 Task: Find connections with filter location Bejaïa with filter topic #Futurewith filter profile language Spanish with filter current company ArcelorMittal Nippon Steel India with filter school GMR Institute of Technology (GMRIT), GMR Nagar, Rajam, Srikakulam Dt.,-532127 (CC-34)) with filter industry Museums, Historical Sites, and Zoos with filter service category Marketing with filter keywords title Photographer
Action: Mouse moved to (564, 80)
Screenshot: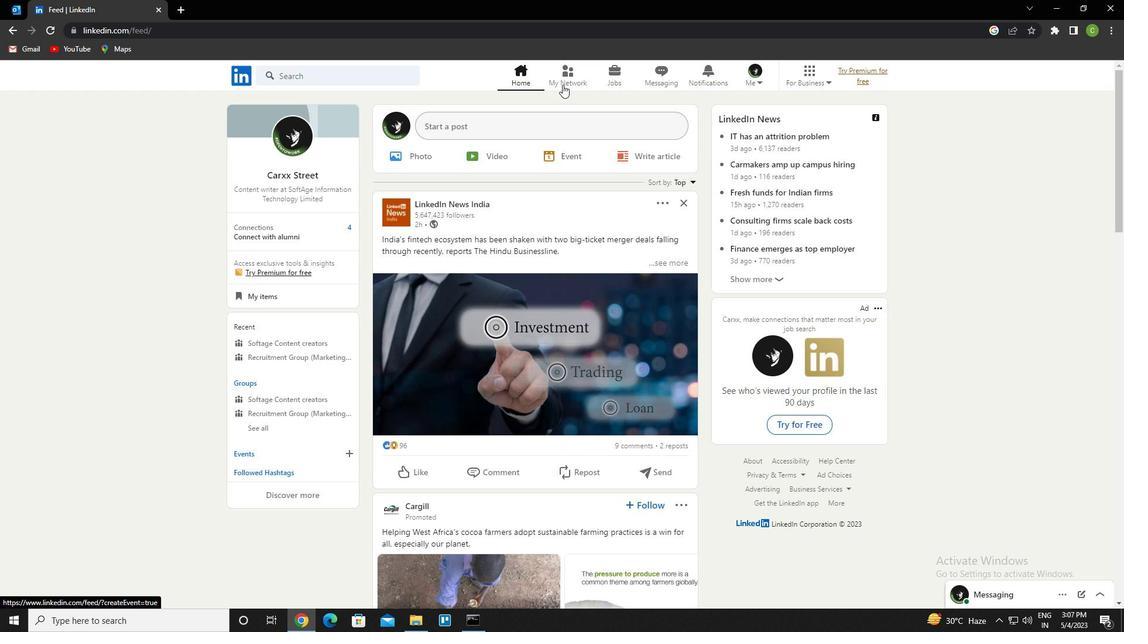 
Action: Mouse pressed left at (564, 80)
Screenshot: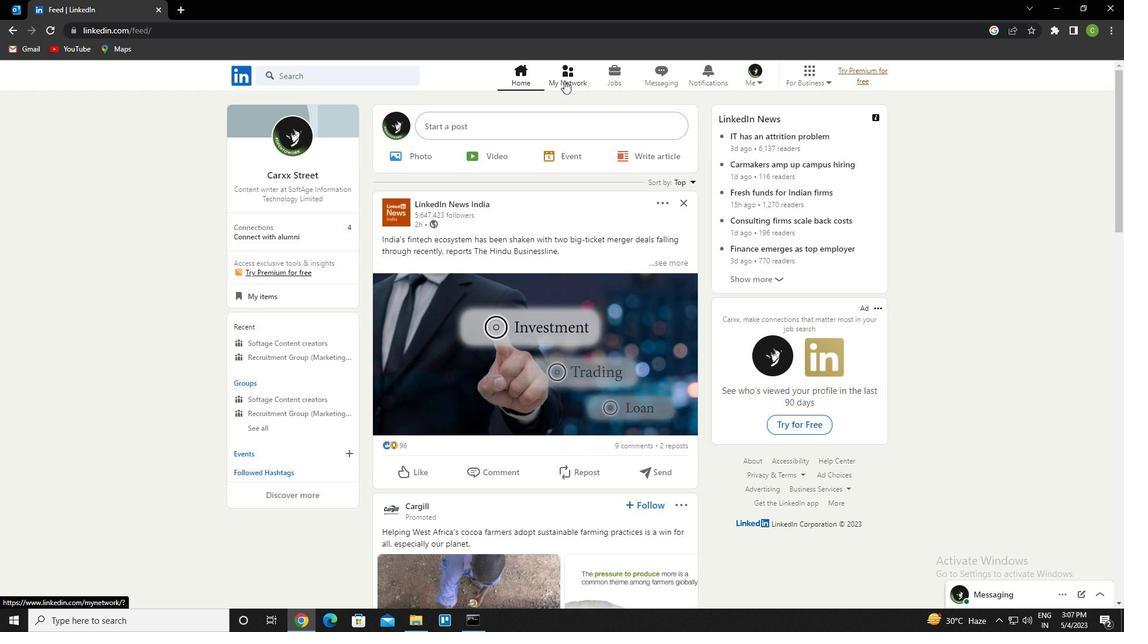 
Action: Mouse moved to (361, 142)
Screenshot: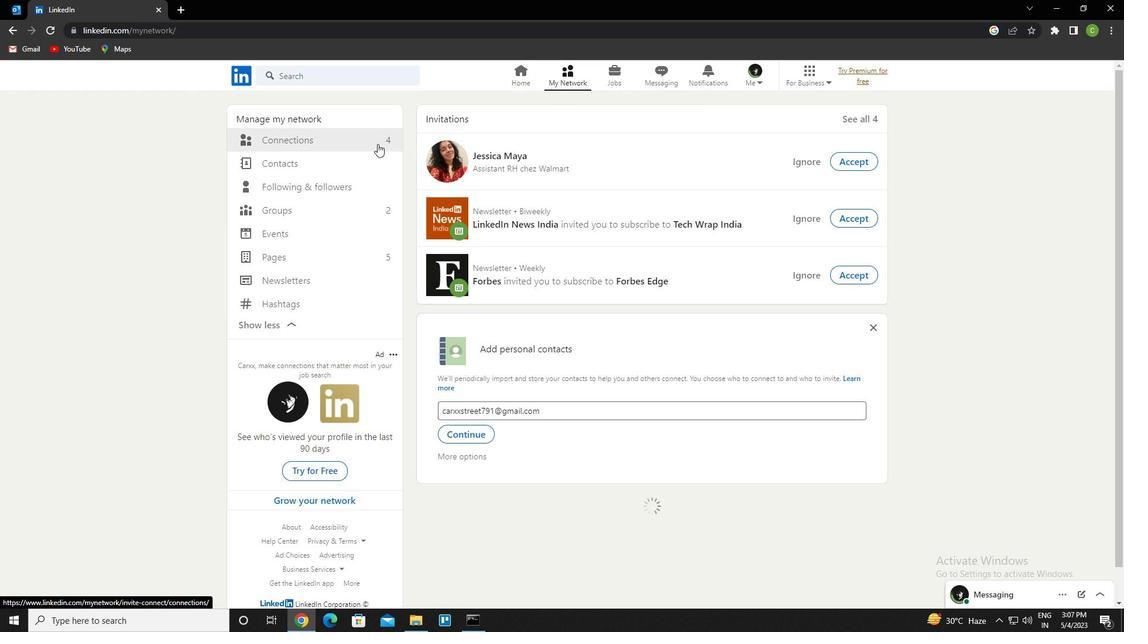 
Action: Mouse pressed left at (361, 142)
Screenshot: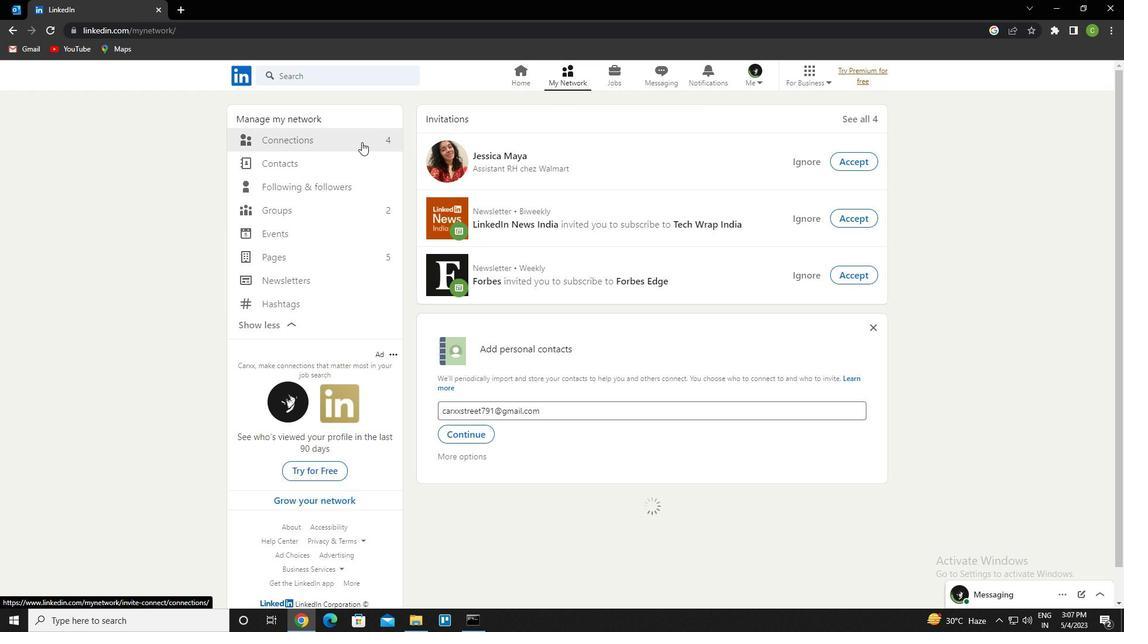 
Action: Mouse moved to (660, 141)
Screenshot: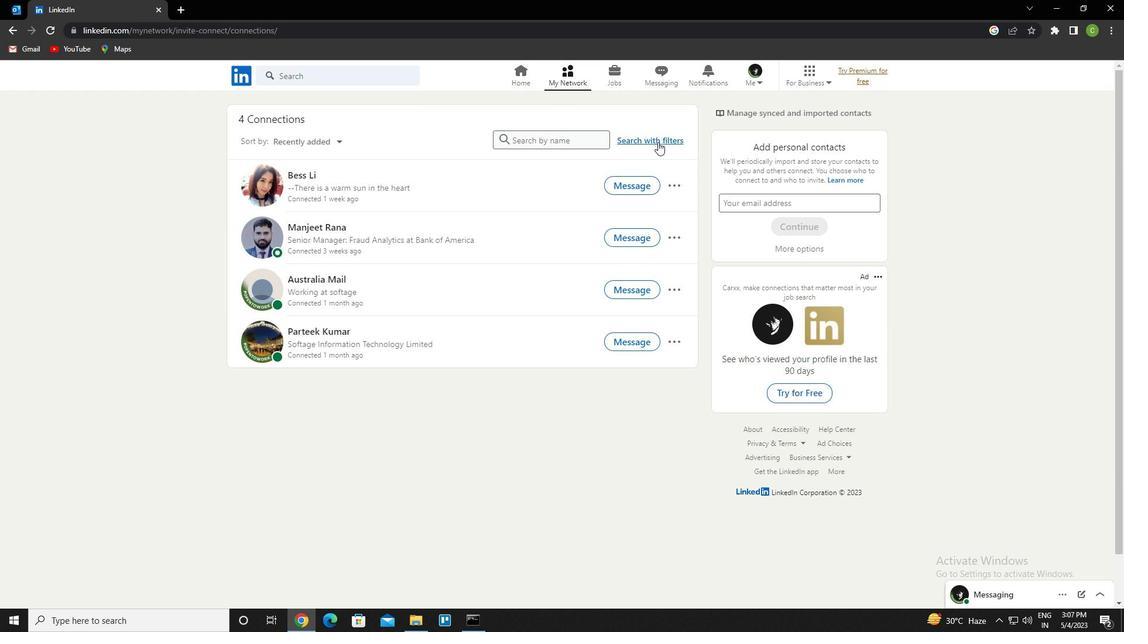 
Action: Mouse pressed left at (660, 141)
Screenshot: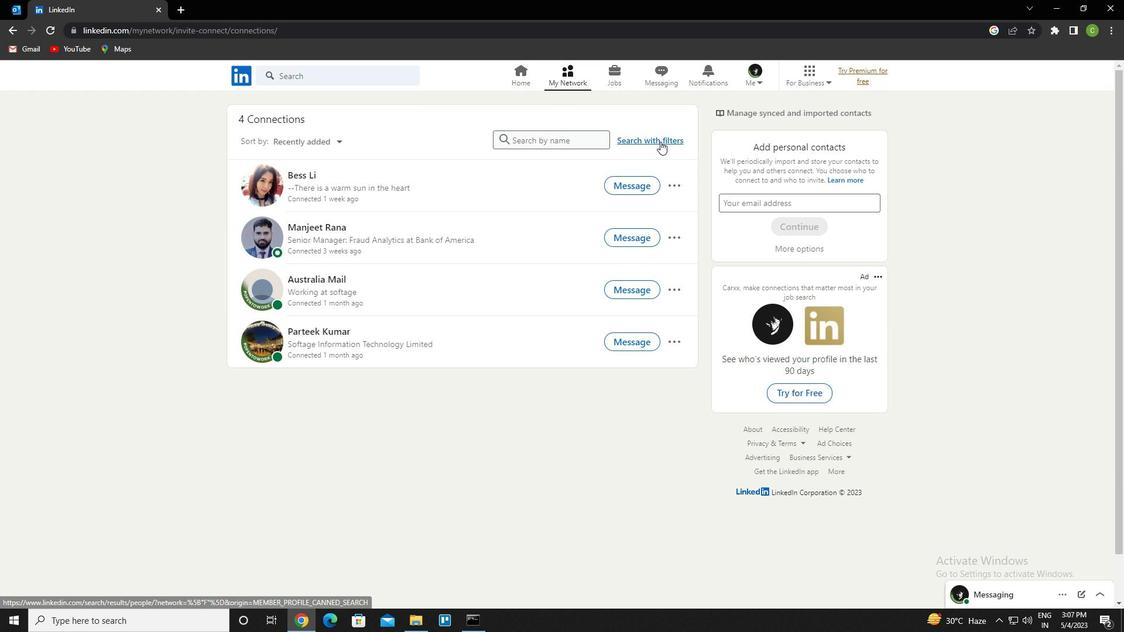 
Action: Mouse moved to (603, 110)
Screenshot: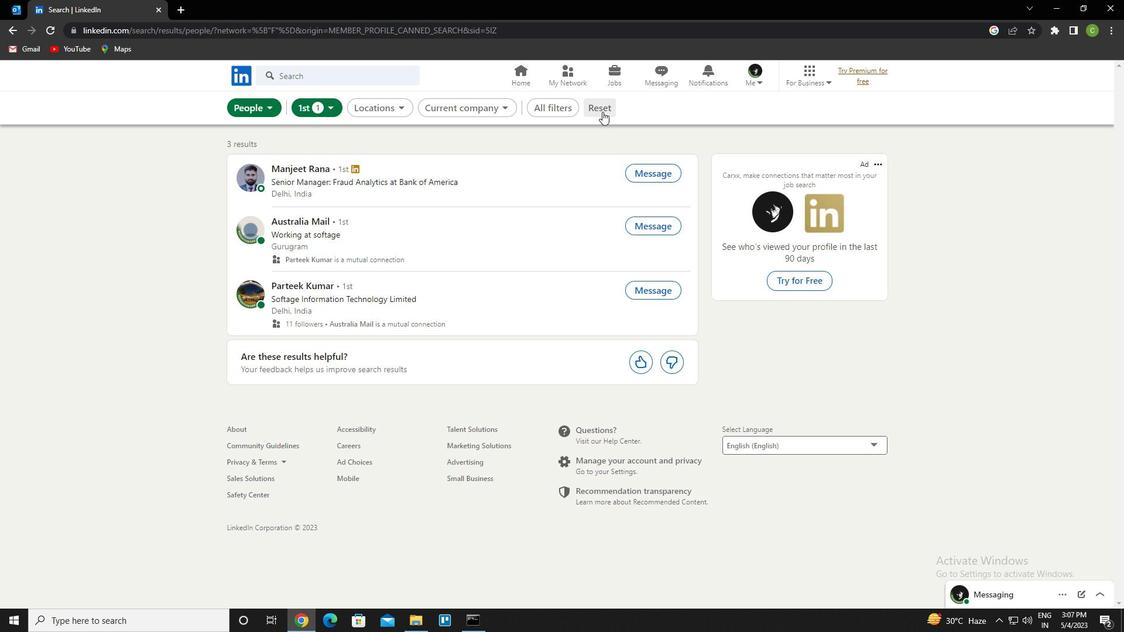
Action: Mouse pressed left at (603, 110)
Screenshot: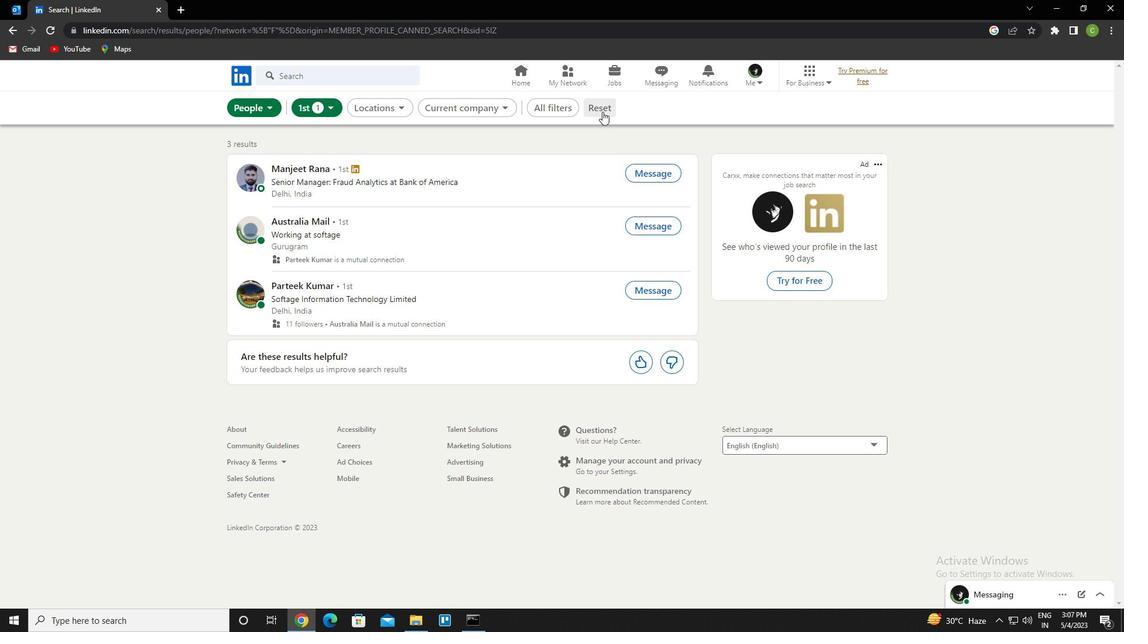 
Action: Mouse moved to (593, 111)
Screenshot: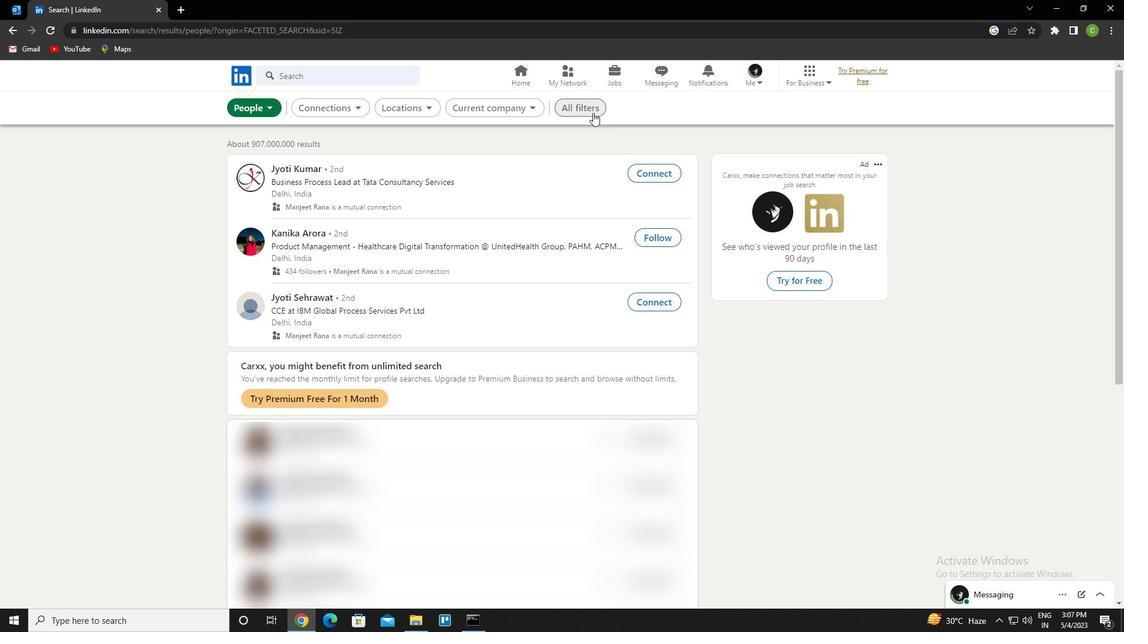 
Action: Mouse pressed left at (593, 111)
Screenshot: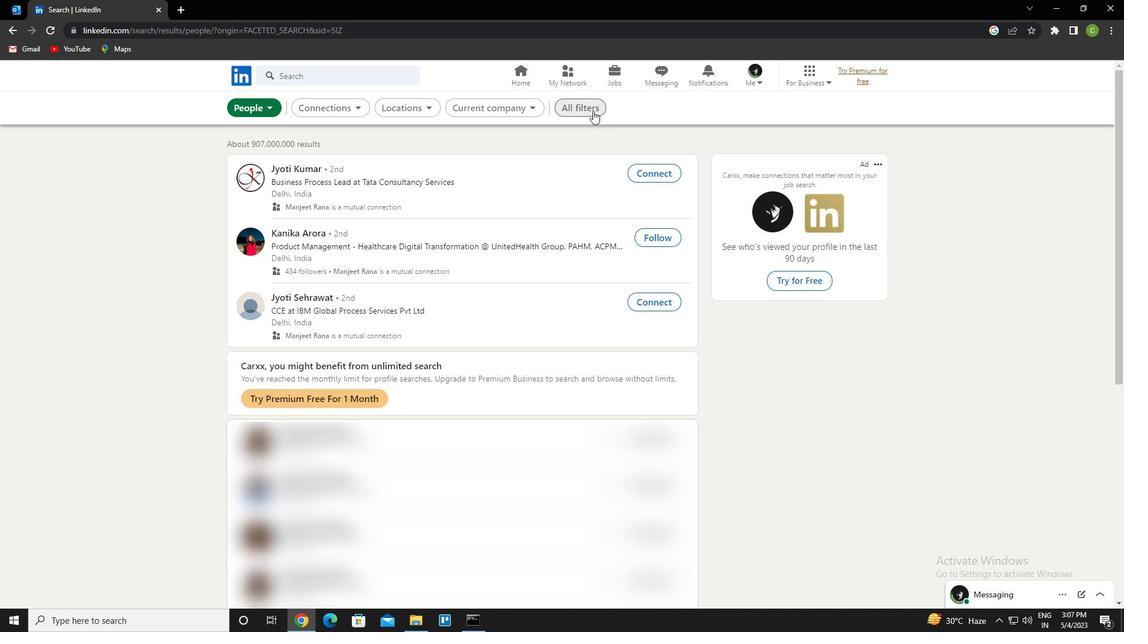 
Action: Mouse moved to (971, 364)
Screenshot: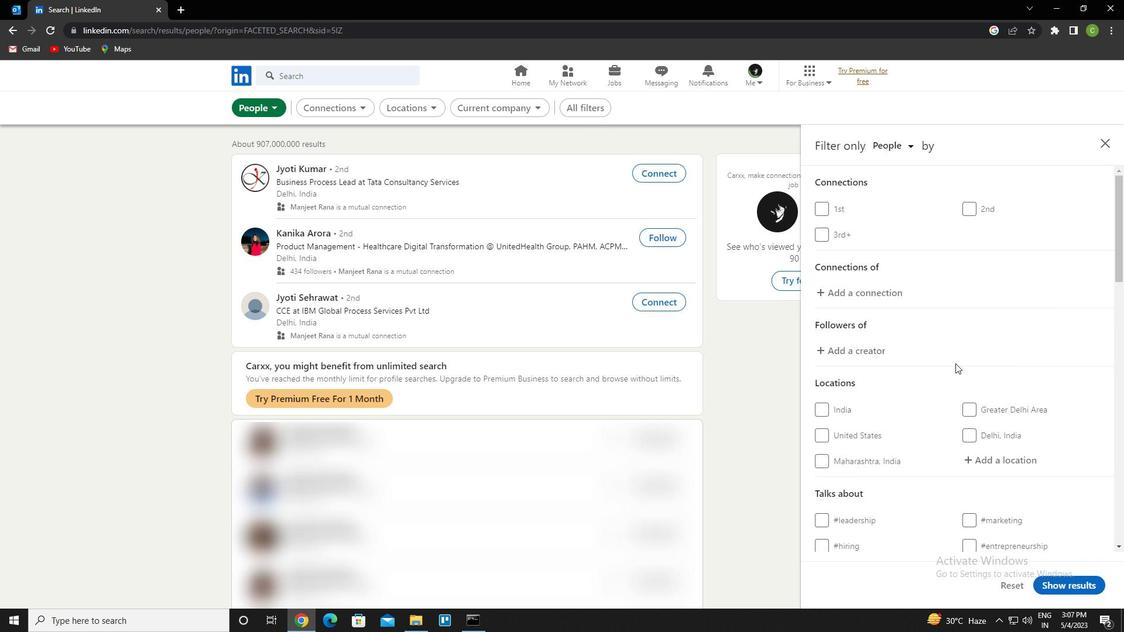 
Action: Mouse scrolled (971, 363) with delta (0, 0)
Screenshot: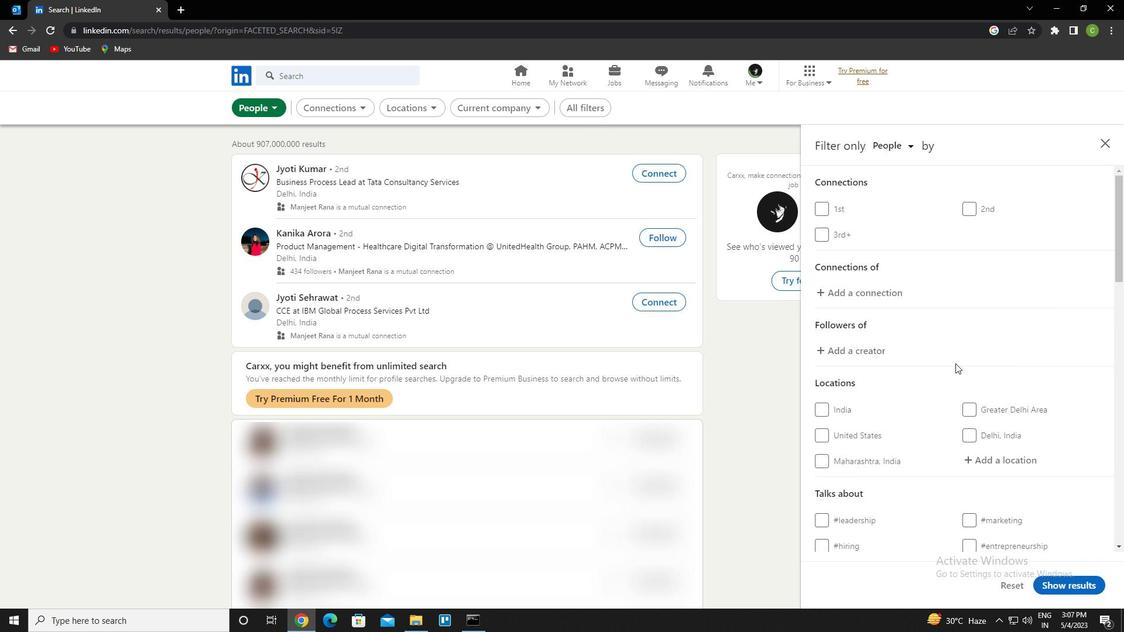 
Action: Mouse moved to (995, 406)
Screenshot: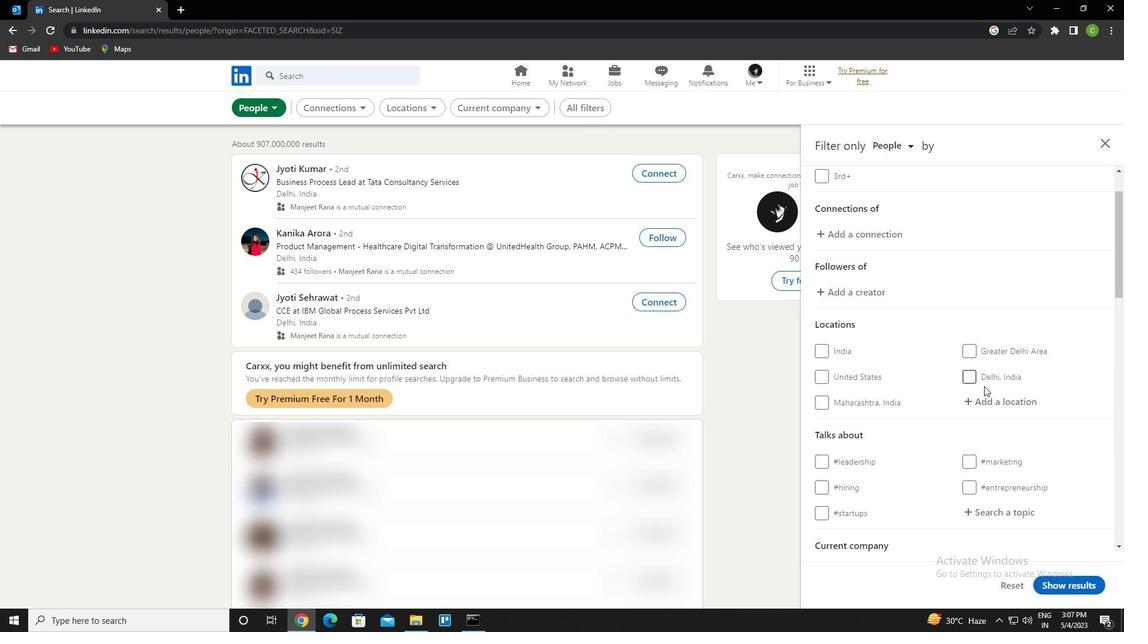 
Action: Mouse pressed left at (995, 406)
Screenshot: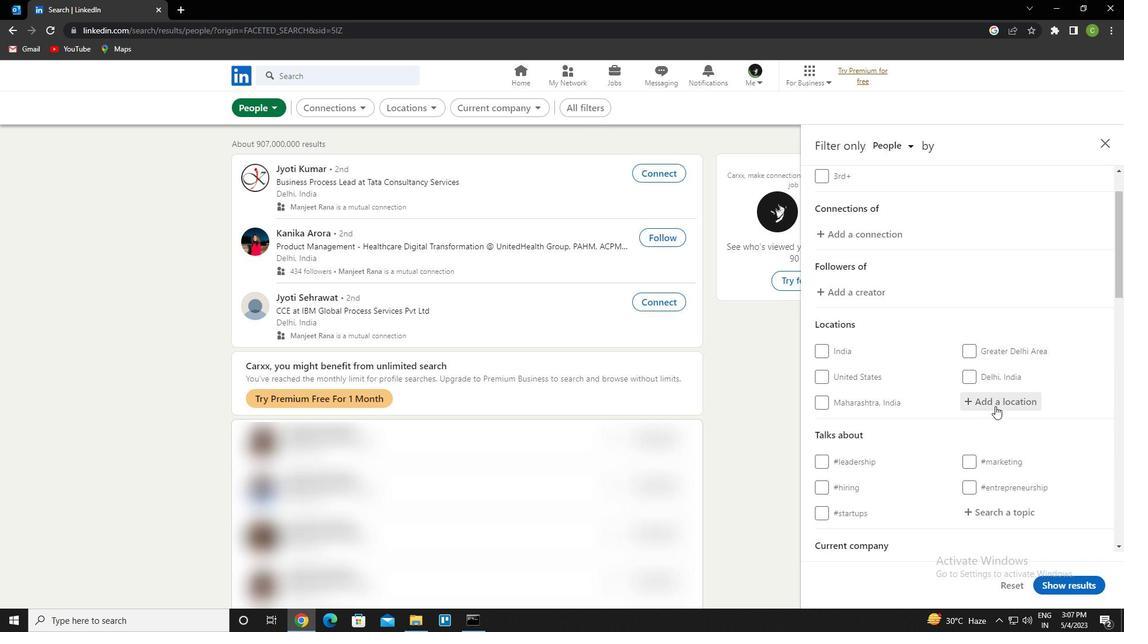 
Action: Mouse moved to (965, 386)
Screenshot: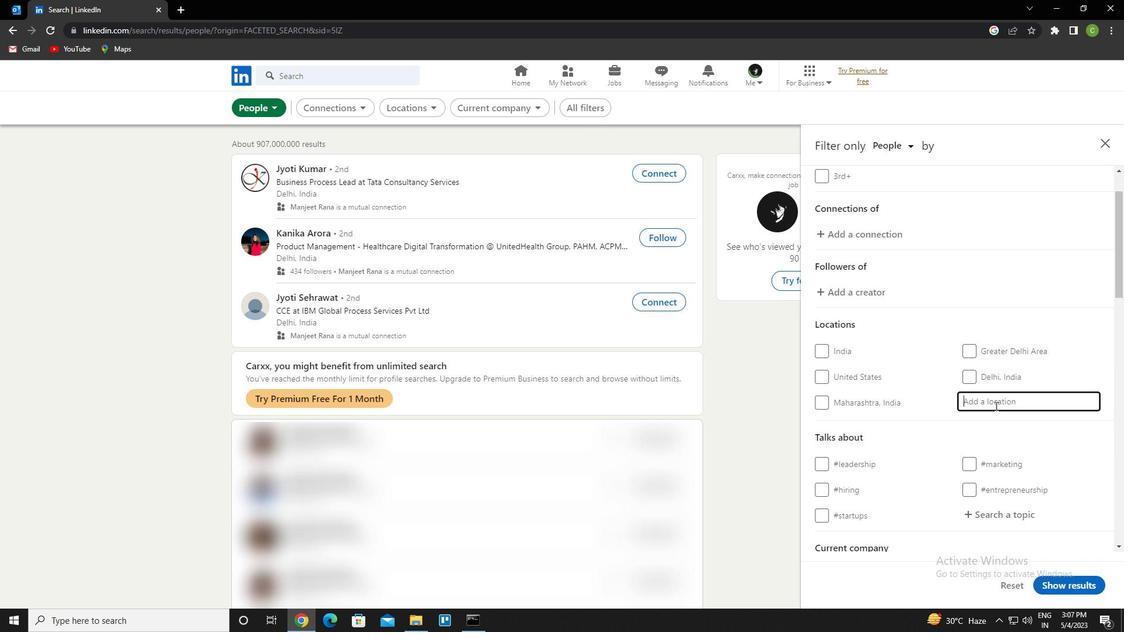 
Action: Key pressed <Key.caps_lock>b<Key.caps_lock>ejaia<Key.down><Key.enter>
Screenshot: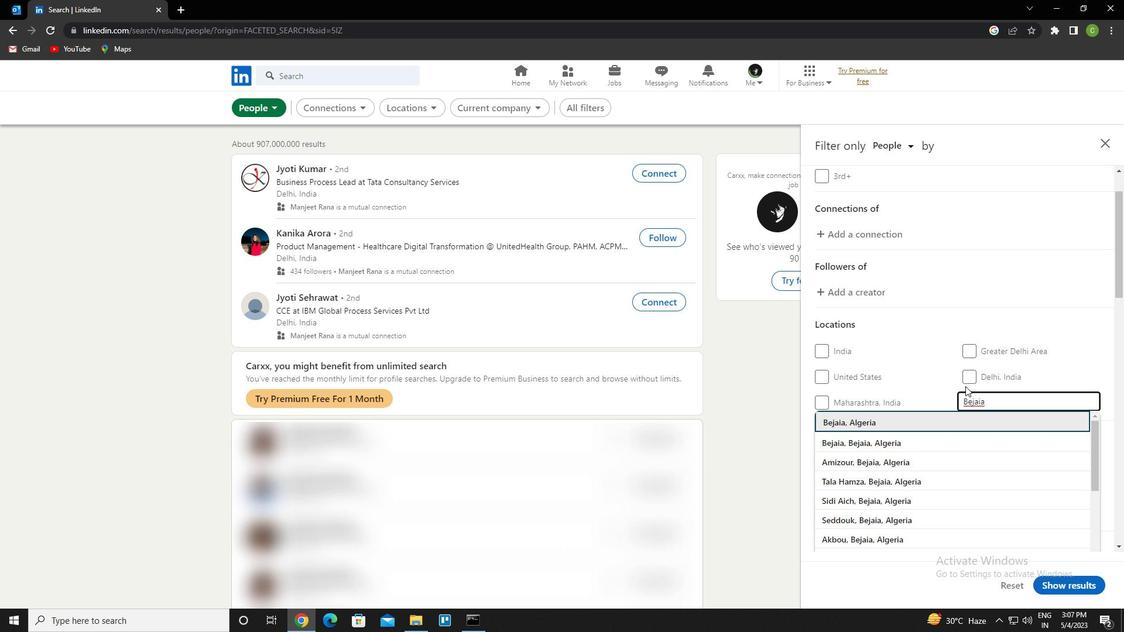 
Action: Mouse scrolled (965, 385) with delta (0, 0)
Screenshot: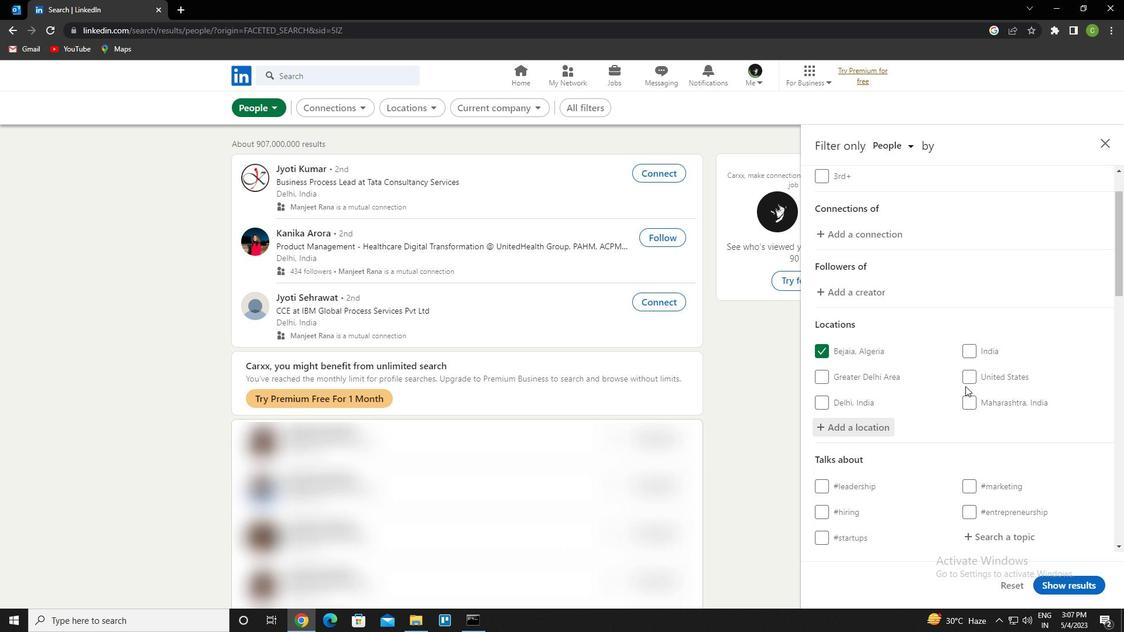 
Action: Mouse scrolled (965, 385) with delta (0, 0)
Screenshot: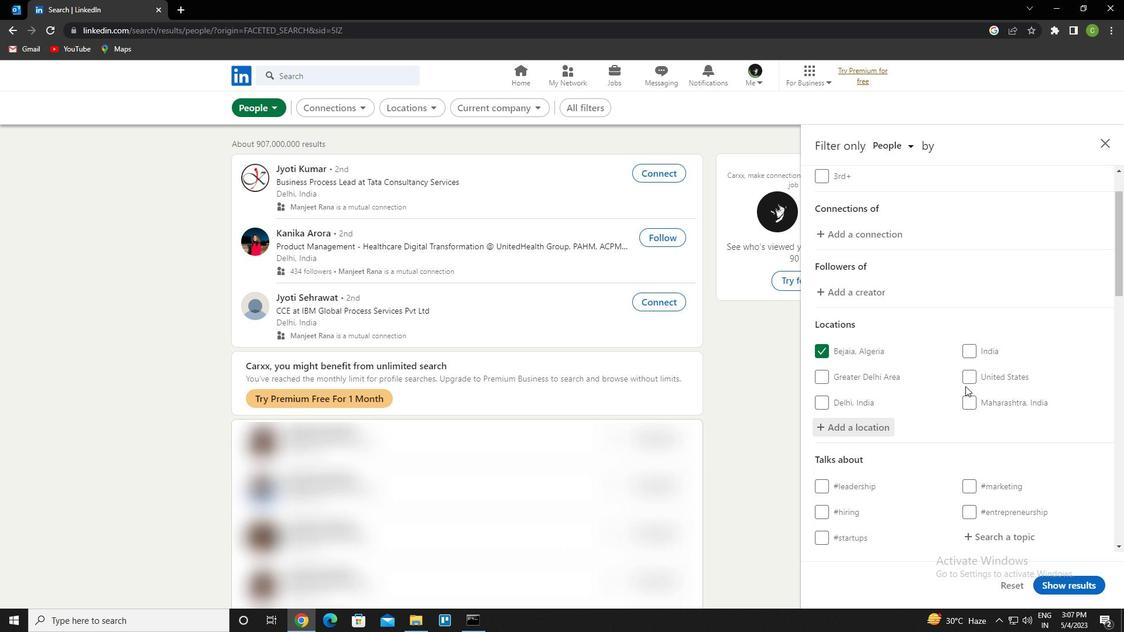 
Action: Mouse moved to (992, 419)
Screenshot: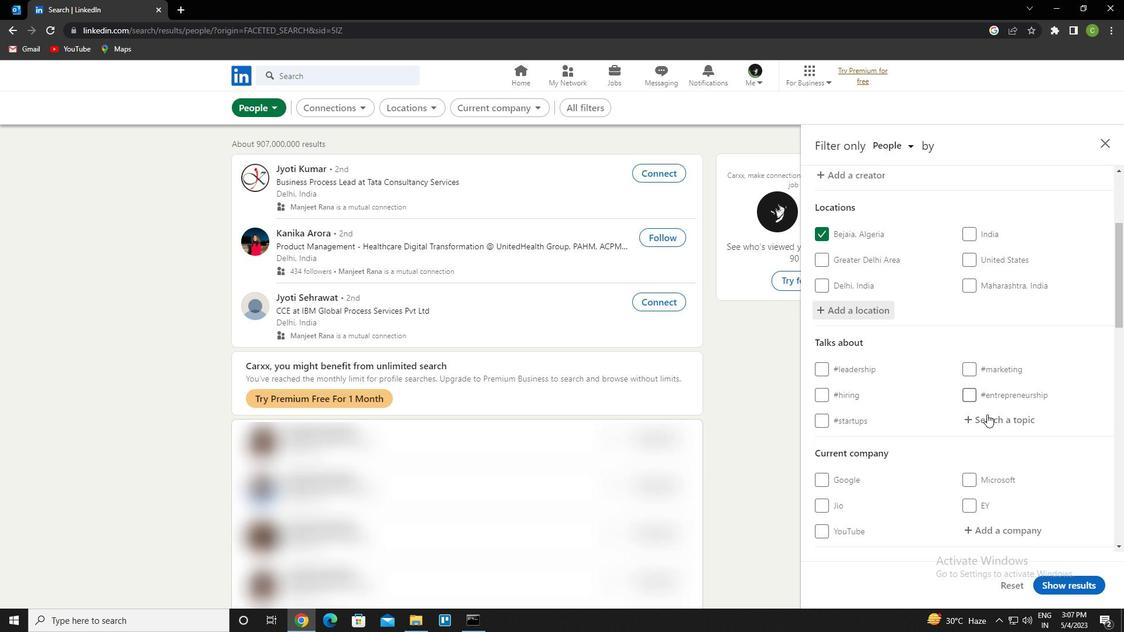 
Action: Mouse pressed left at (992, 419)
Screenshot: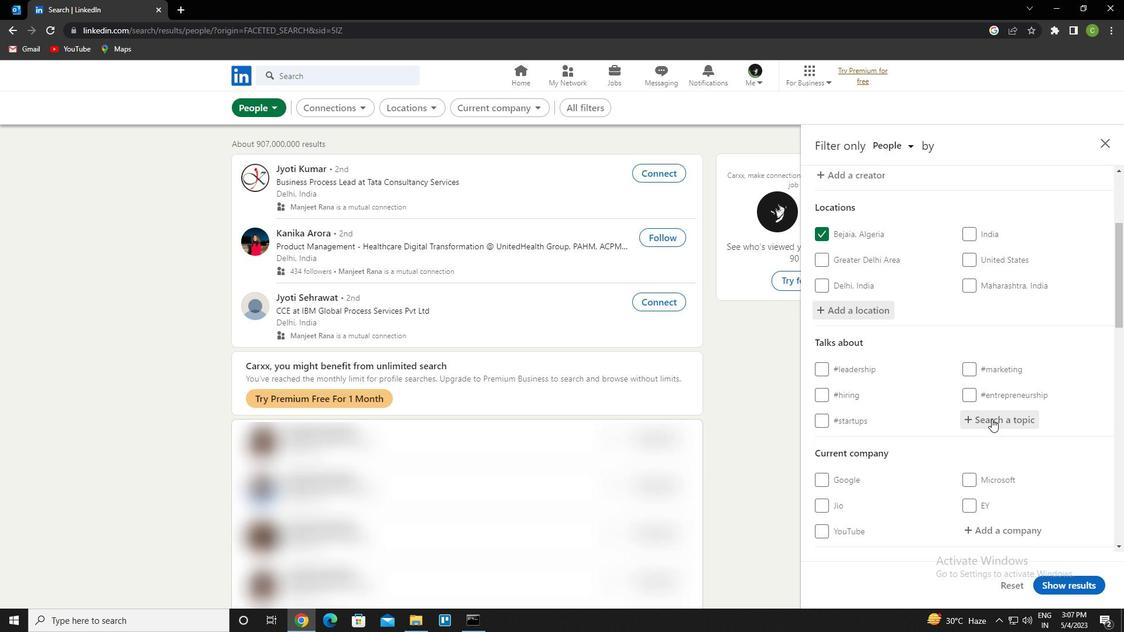
Action: Mouse moved to (985, 415)
Screenshot: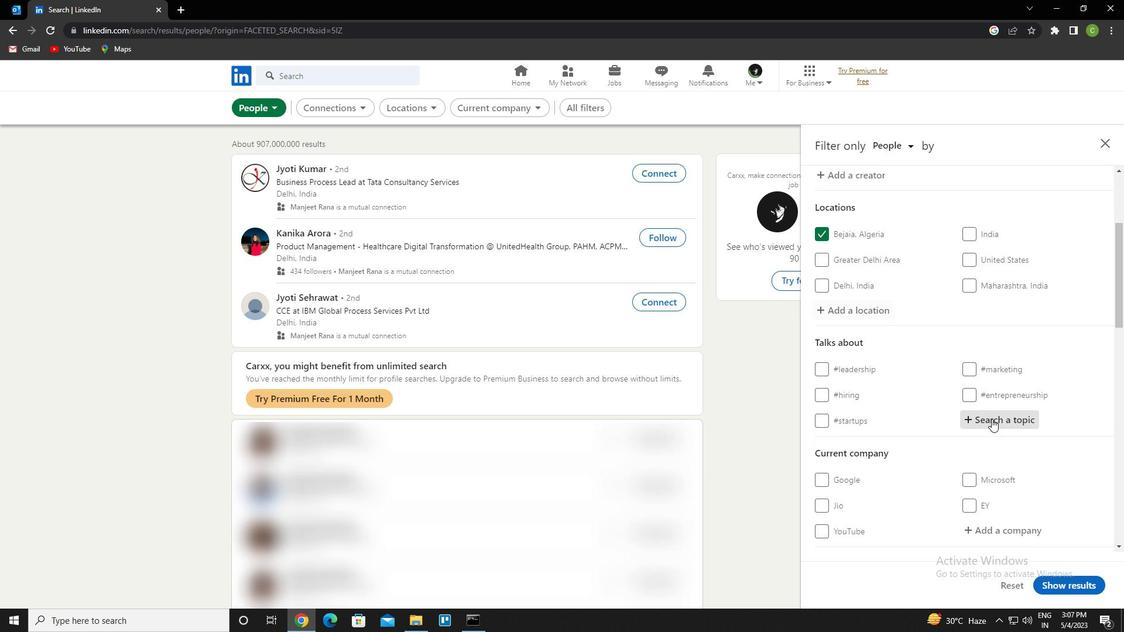 
Action: Key pressed future<Key.down><Key.enter>
Screenshot: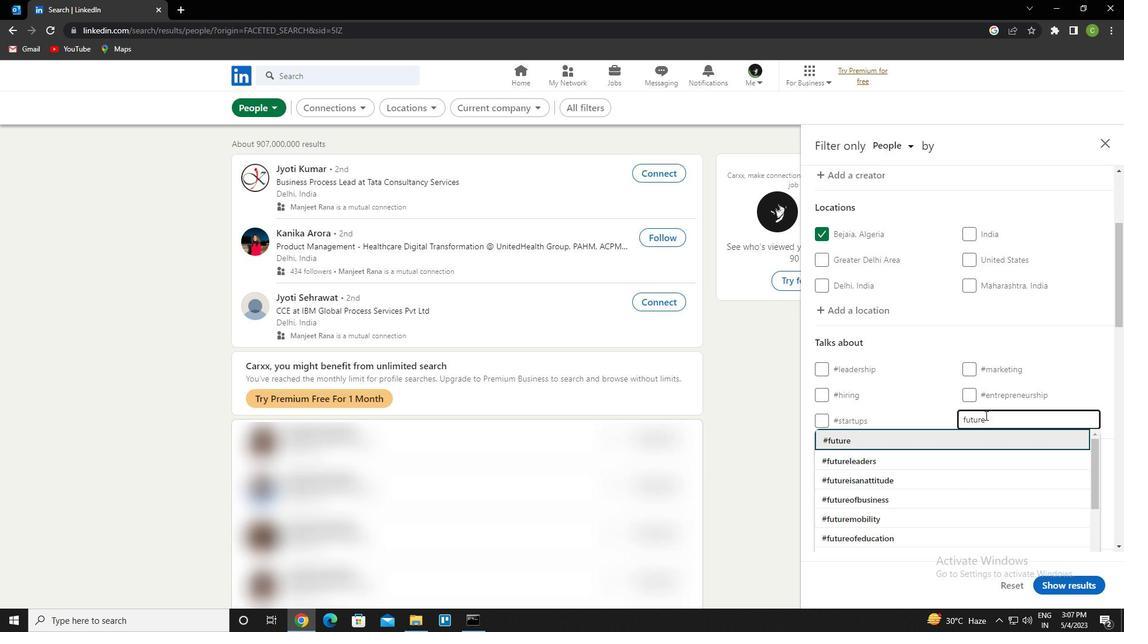 
Action: Mouse scrolled (985, 415) with delta (0, 0)
Screenshot: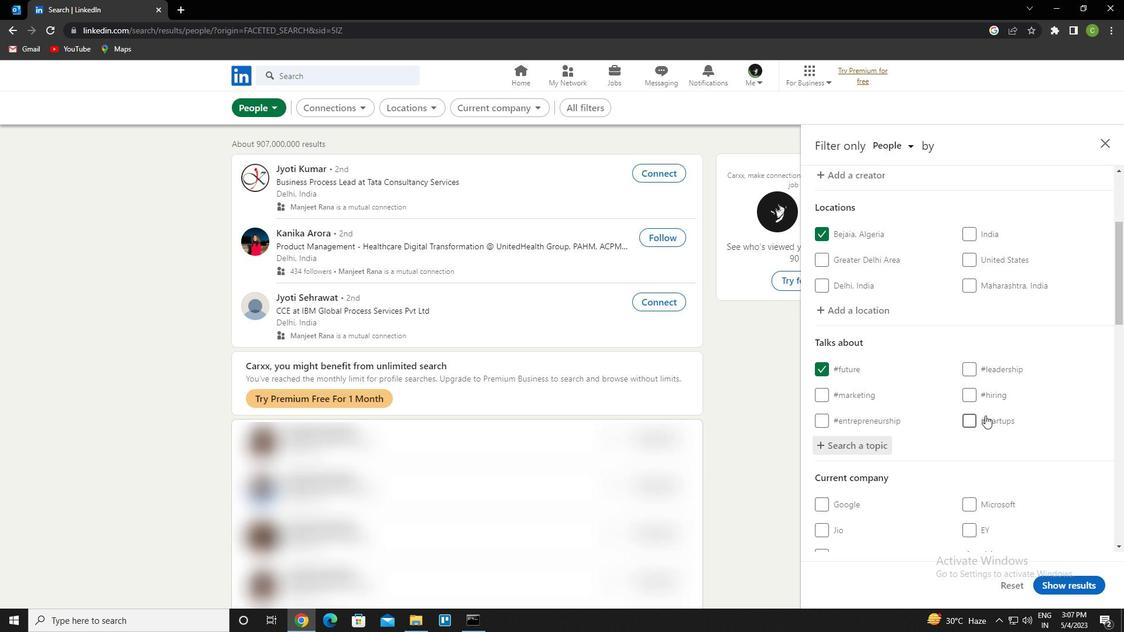 
Action: Mouse scrolled (985, 415) with delta (0, 0)
Screenshot: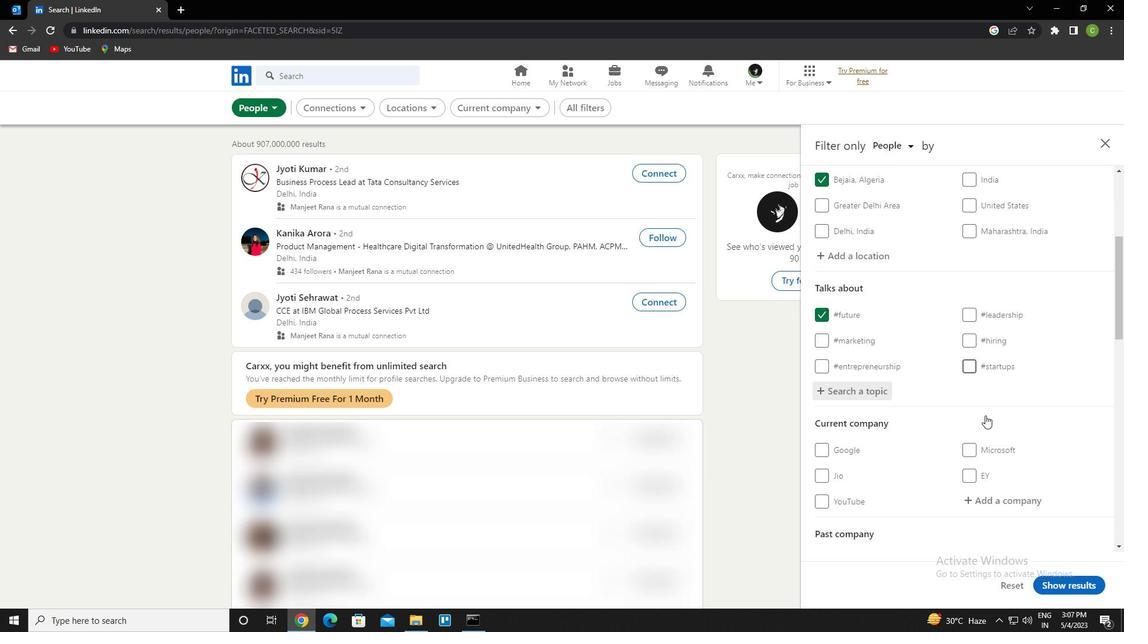 
Action: Mouse scrolled (985, 415) with delta (0, 0)
Screenshot: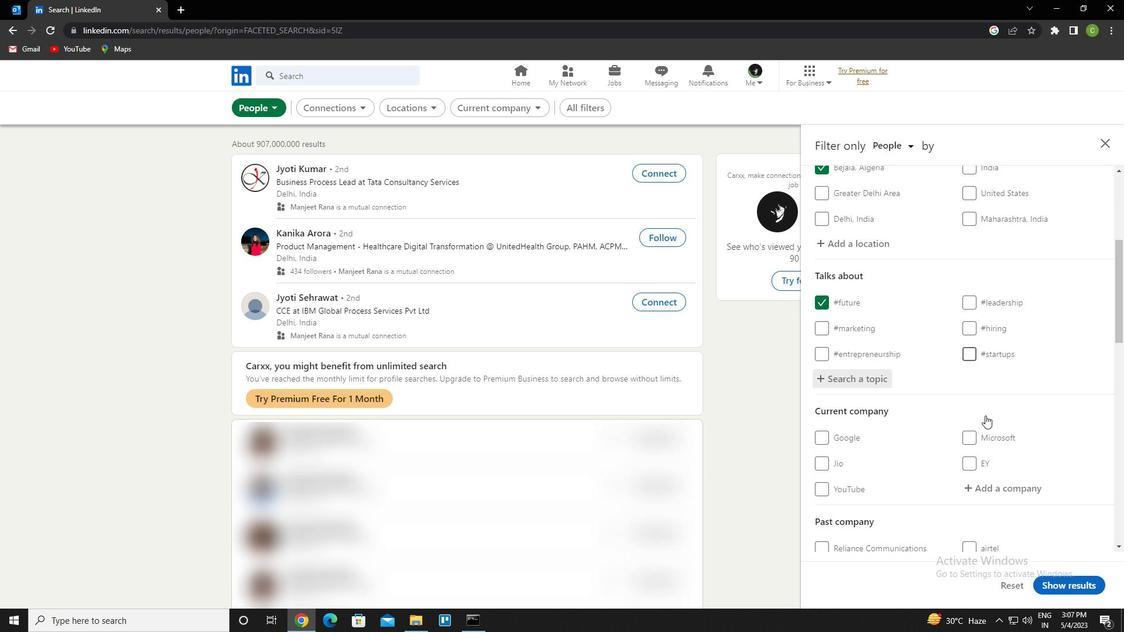 
Action: Mouse moved to (984, 414)
Screenshot: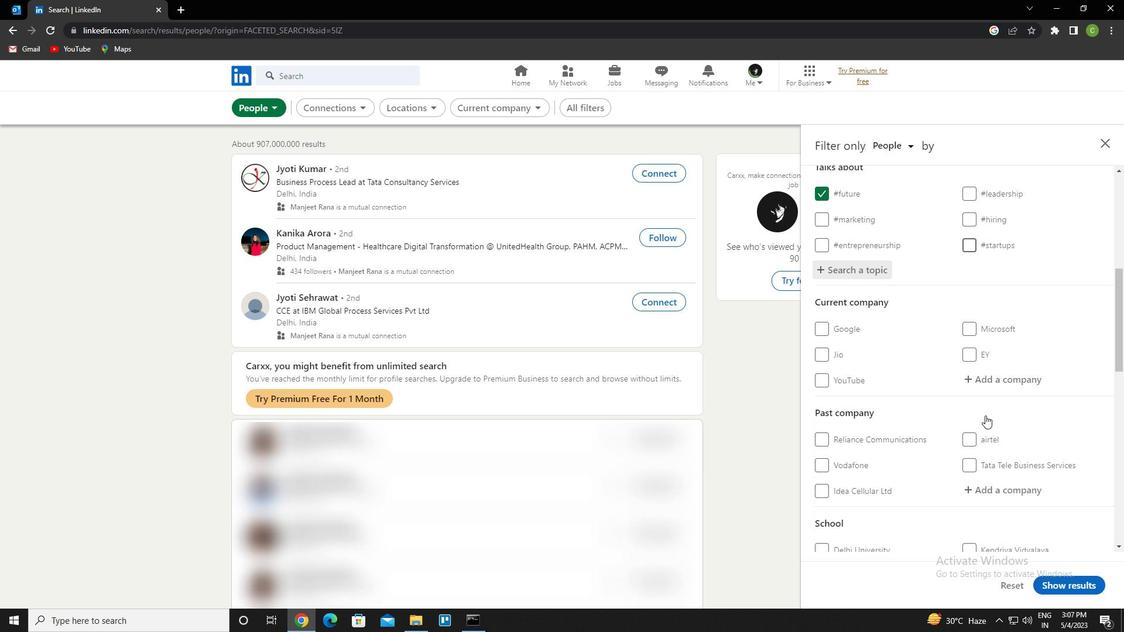 
Action: Mouse scrolled (984, 414) with delta (0, 0)
Screenshot: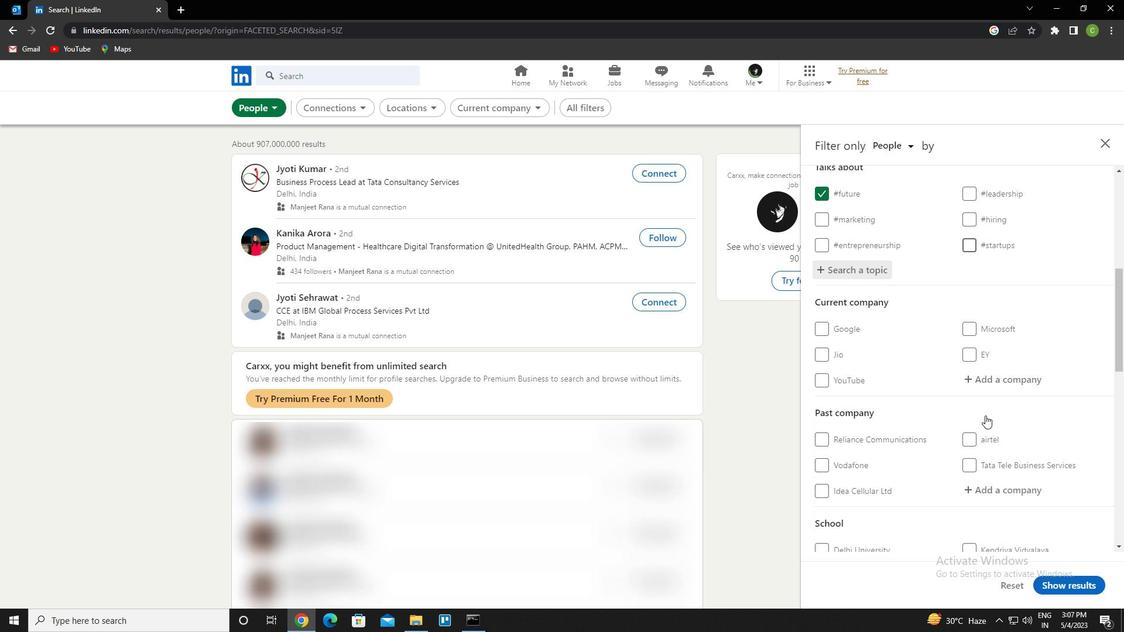 
Action: Mouse scrolled (984, 414) with delta (0, 0)
Screenshot: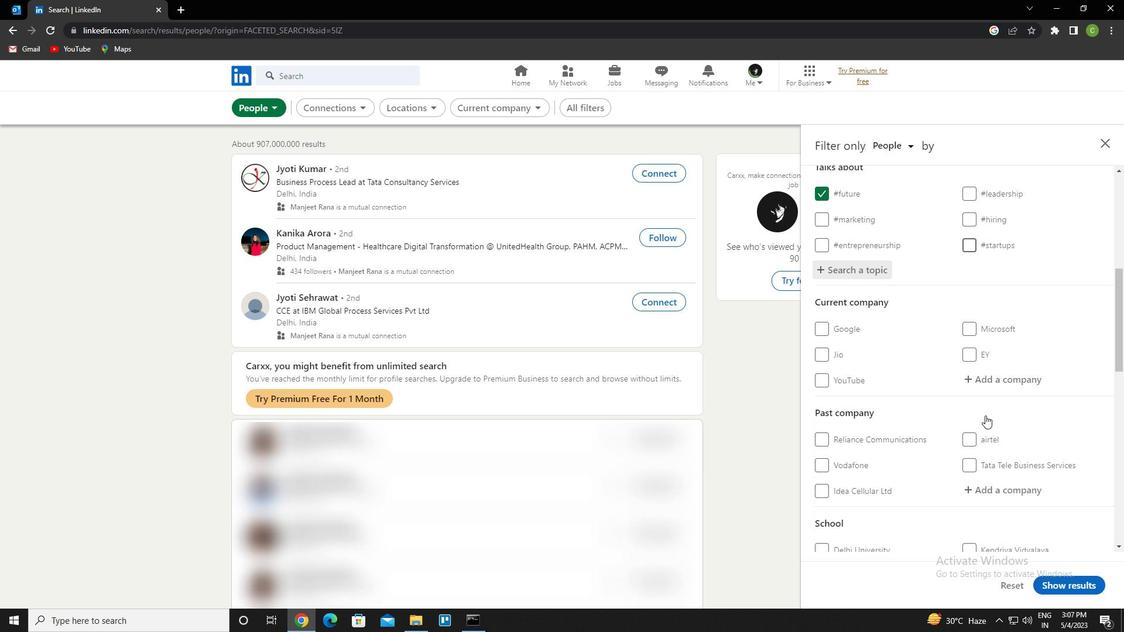 
Action: Mouse scrolled (984, 414) with delta (0, 0)
Screenshot: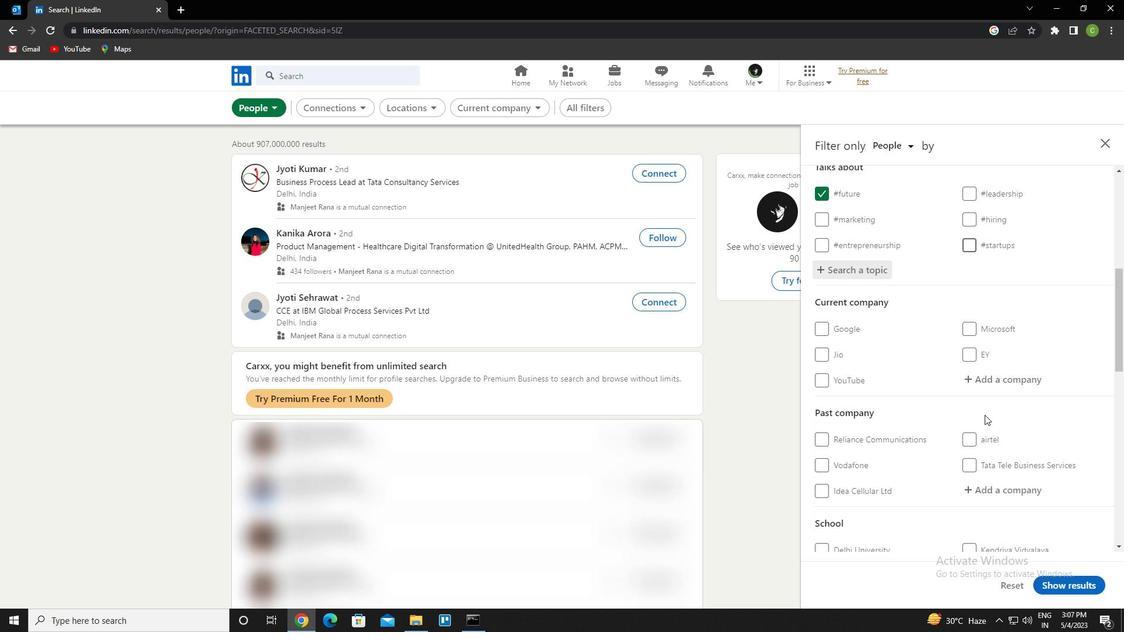 
Action: Mouse scrolled (984, 414) with delta (0, 0)
Screenshot: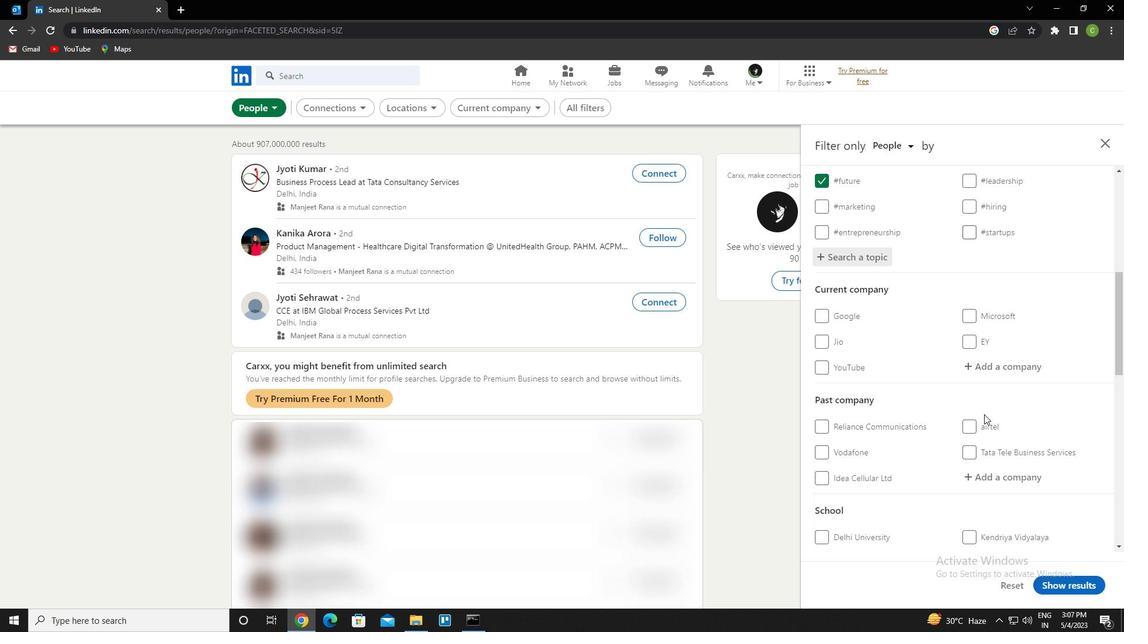 
Action: Mouse scrolled (984, 414) with delta (0, 0)
Screenshot: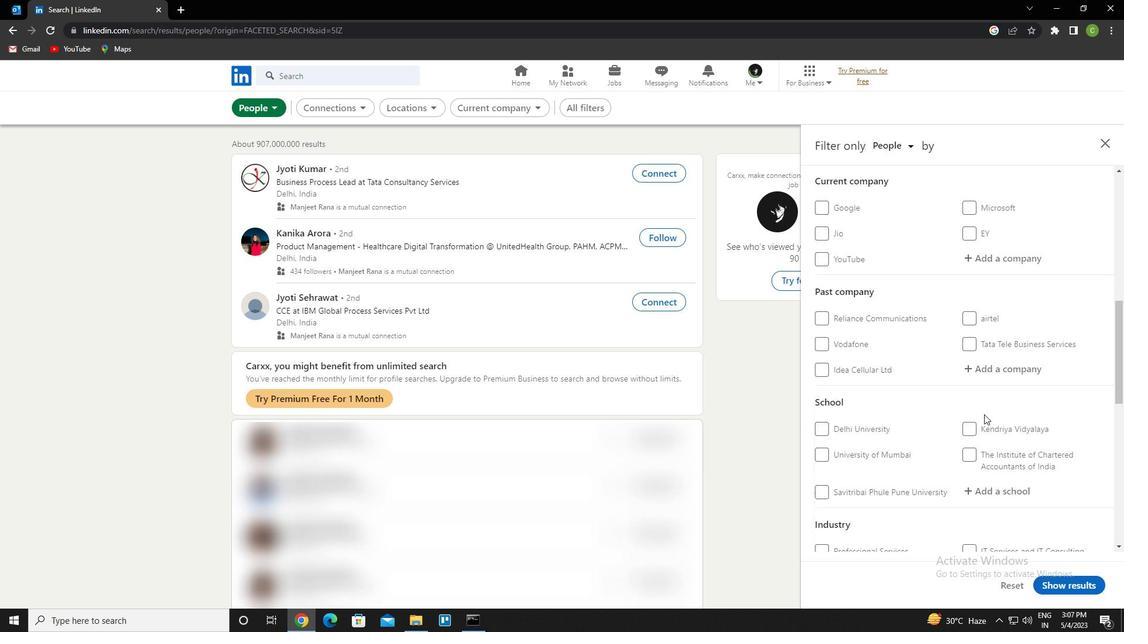 
Action: Mouse moved to (982, 413)
Screenshot: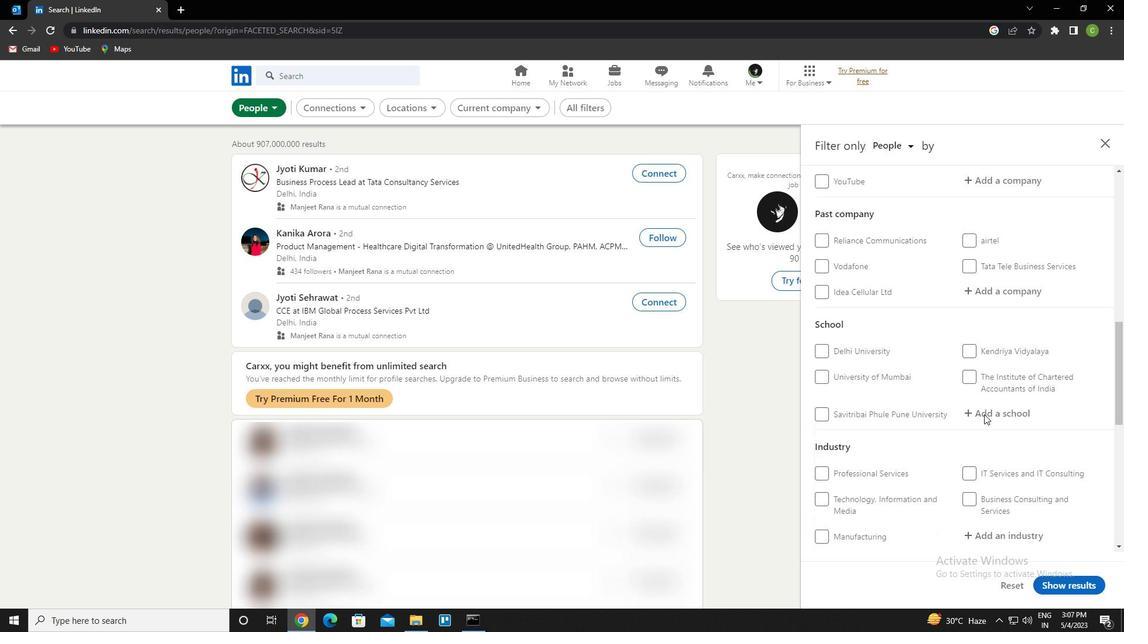 
Action: Mouse scrolled (982, 412) with delta (0, 0)
Screenshot: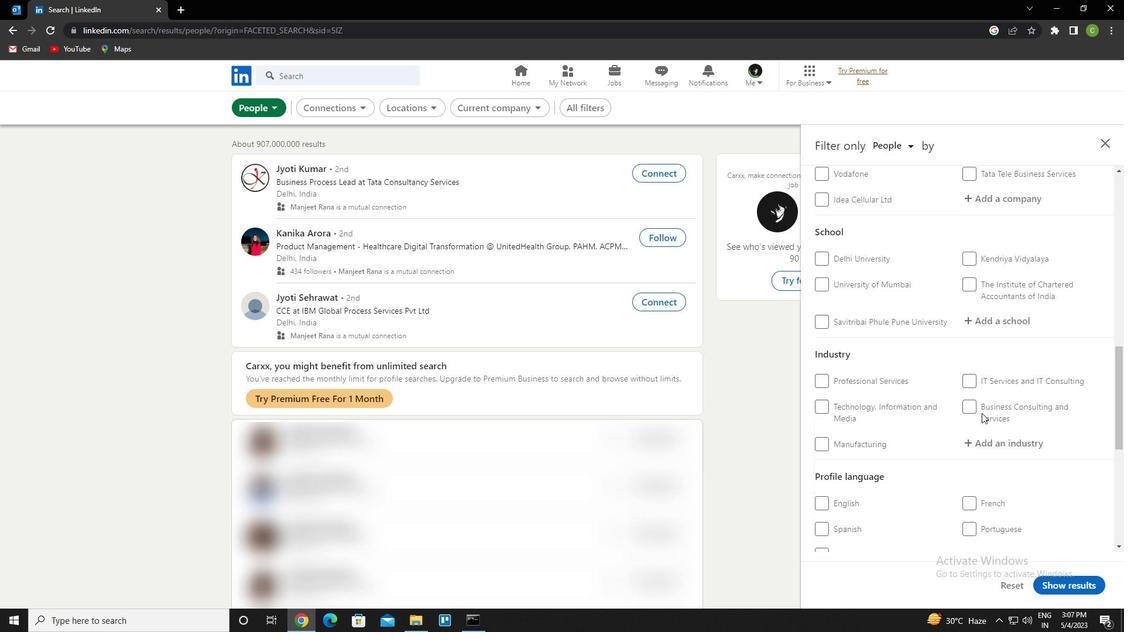 
Action: Mouse scrolled (982, 412) with delta (0, 0)
Screenshot: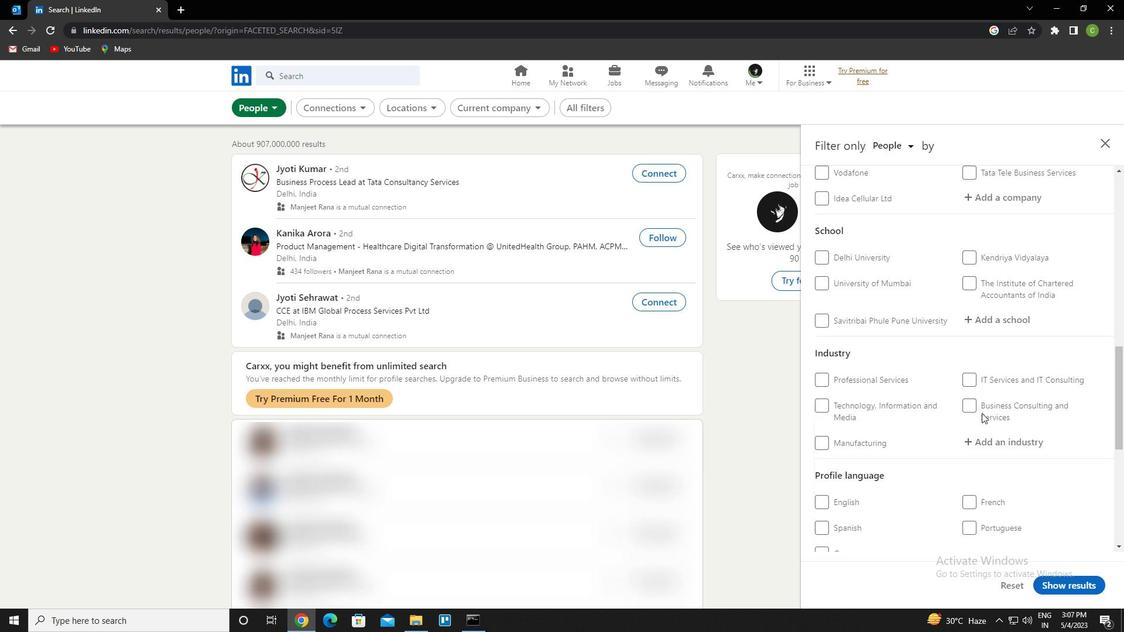 
Action: Mouse scrolled (982, 412) with delta (0, 0)
Screenshot: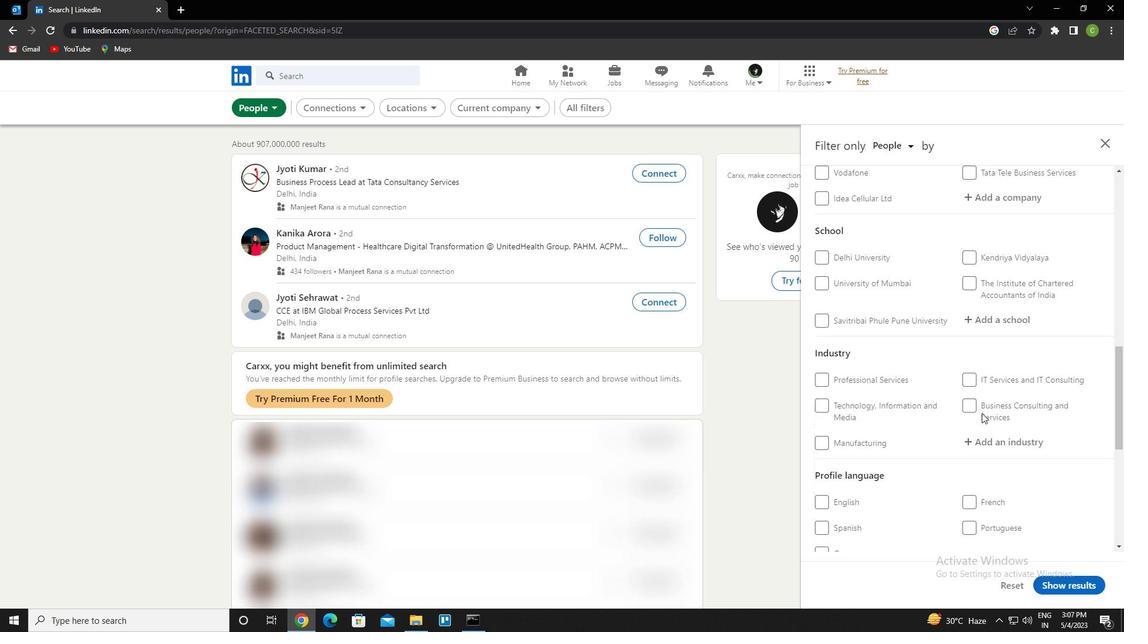 
Action: Mouse moved to (981, 412)
Screenshot: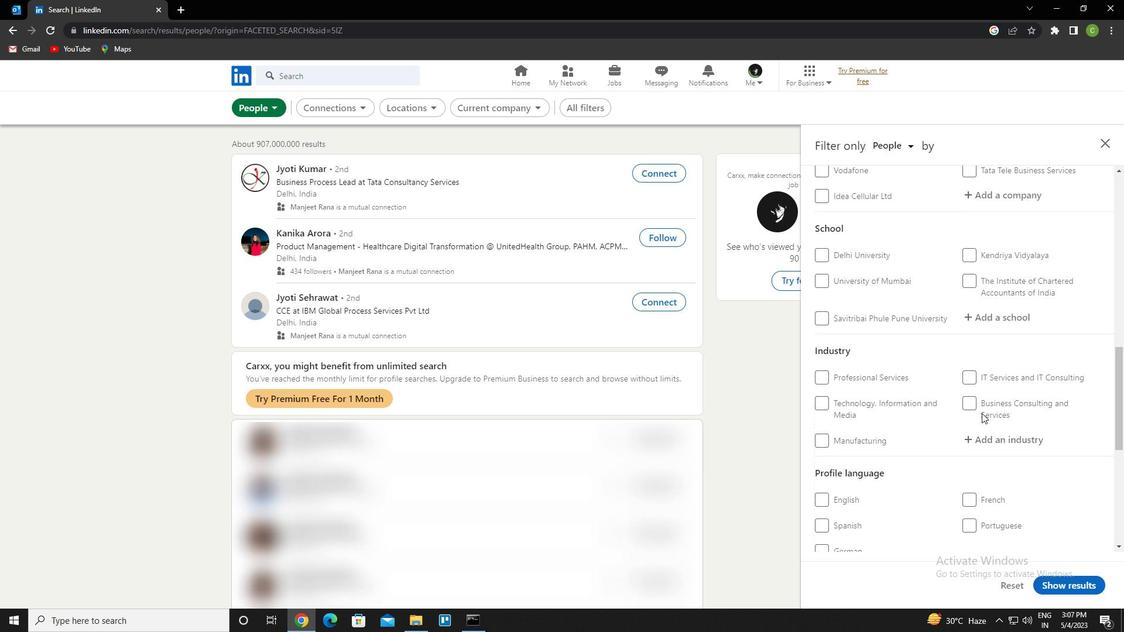 
Action: Mouse scrolled (981, 412) with delta (0, 0)
Screenshot: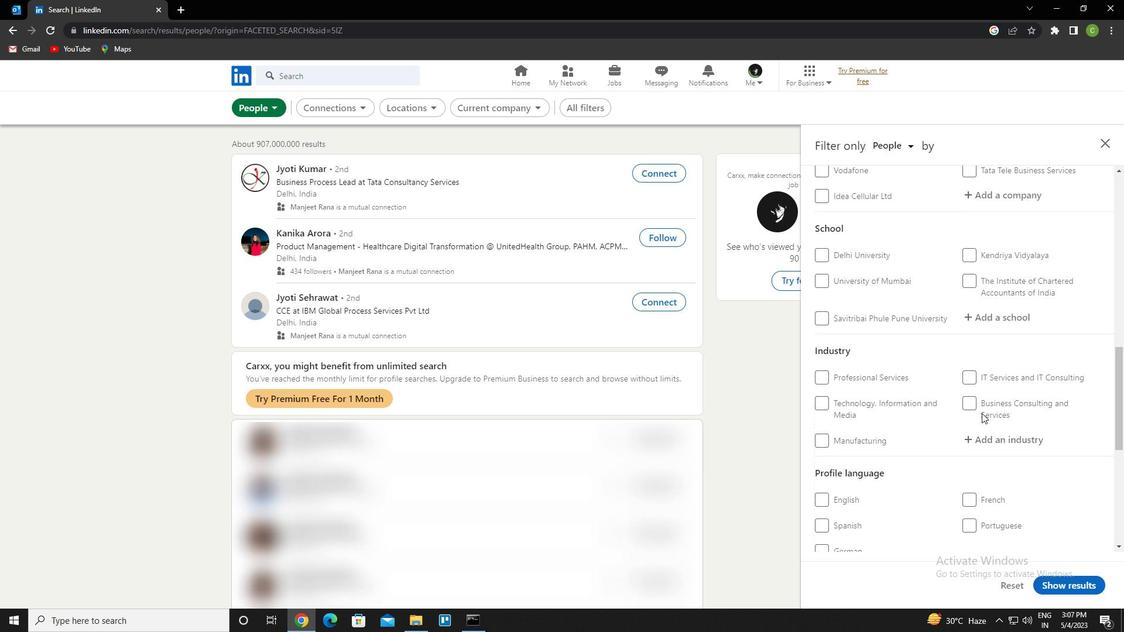 
Action: Mouse moved to (819, 297)
Screenshot: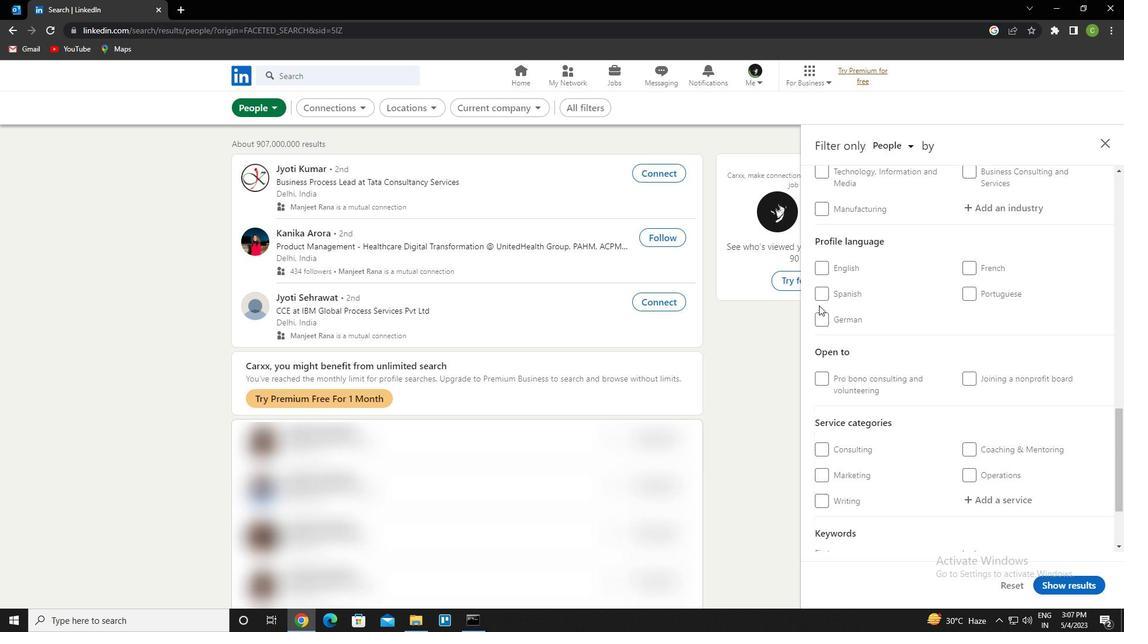 
Action: Mouse pressed left at (819, 297)
Screenshot: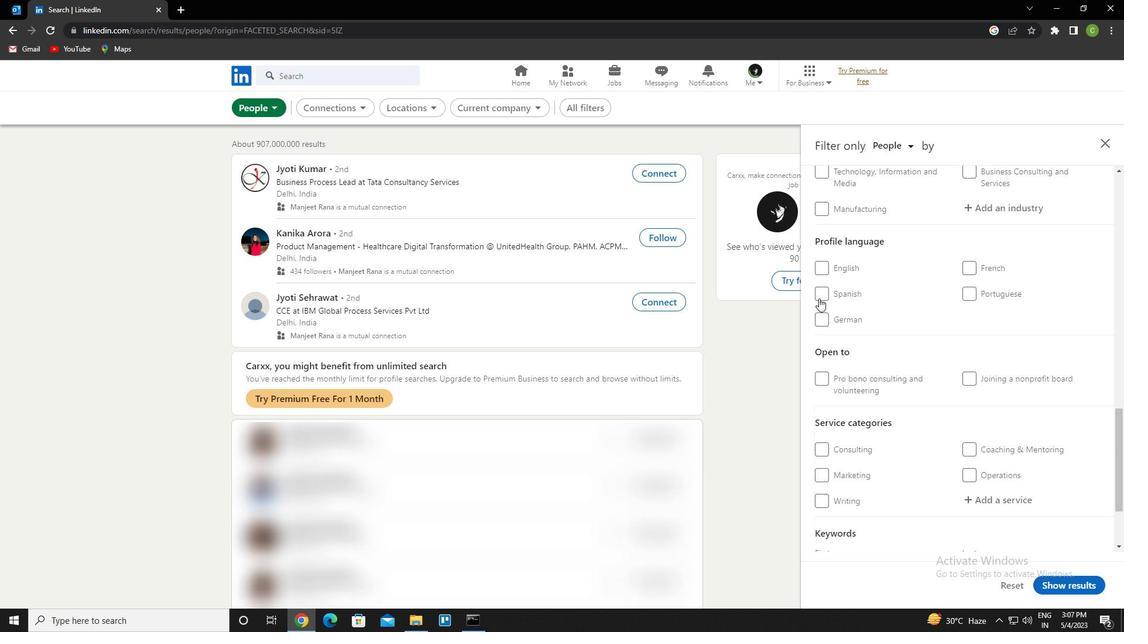 
Action: Mouse moved to (914, 368)
Screenshot: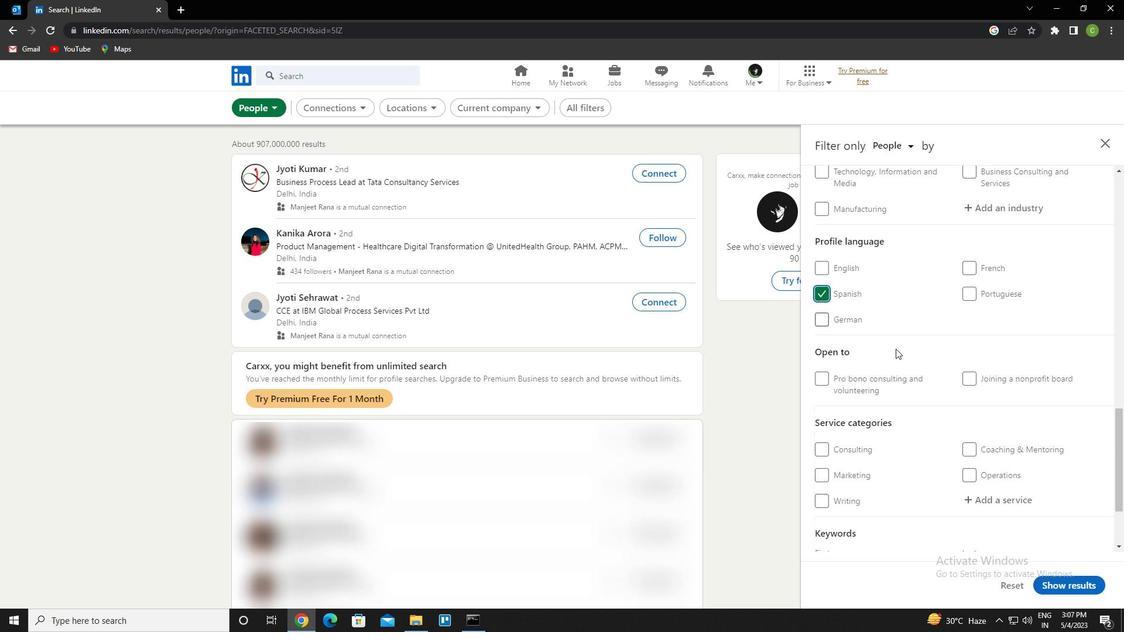 
Action: Mouse scrolled (914, 369) with delta (0, 0)
Screenshot: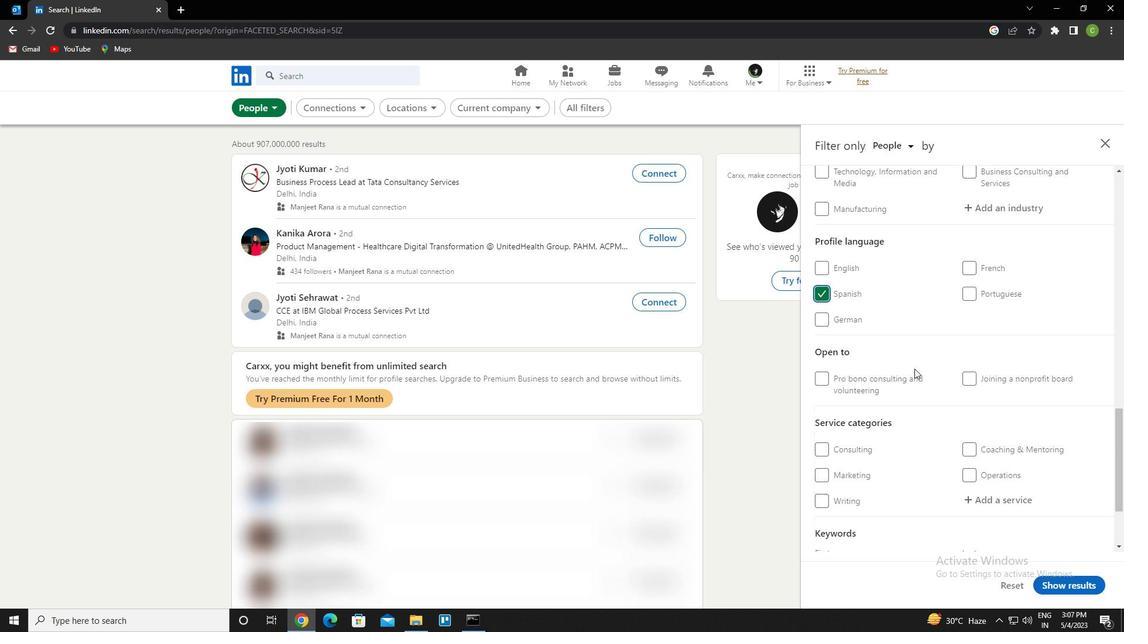
Action: Mouse scrolled (914, 369) with delta (0, 0)
Screenshot: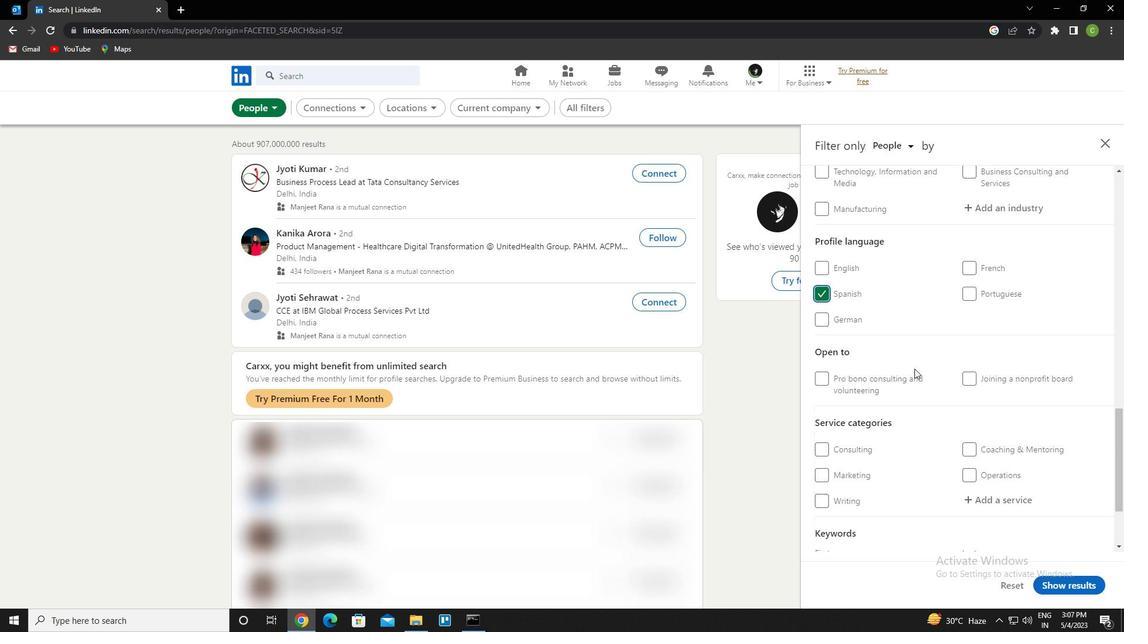 
Action: Mouse scrolled (914, 369) with delta (0, 0)
Screenshot: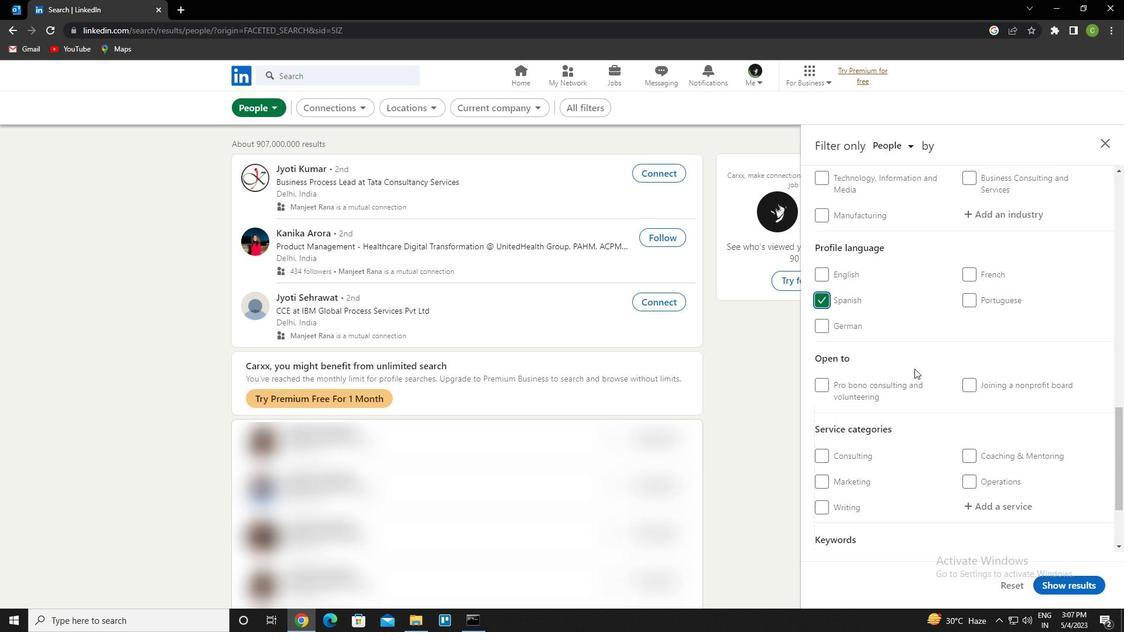 
Action: Mouse moved to (913, 368)
Screenshot: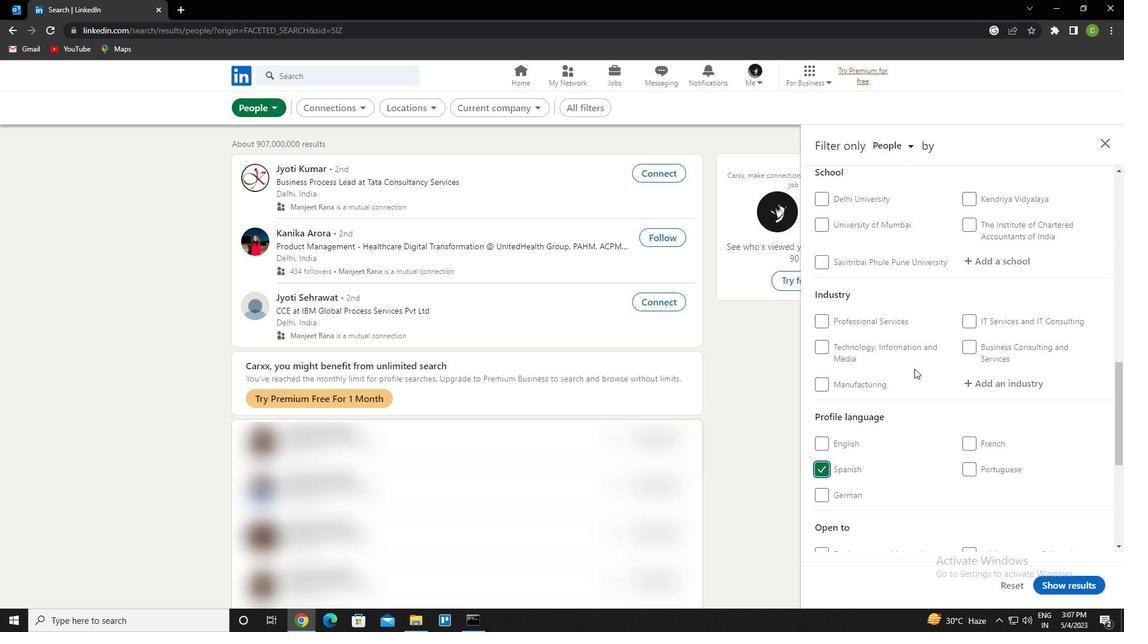 
Action: Mouse scrolled (913, 369) with delta (0, 0)
Screenshot: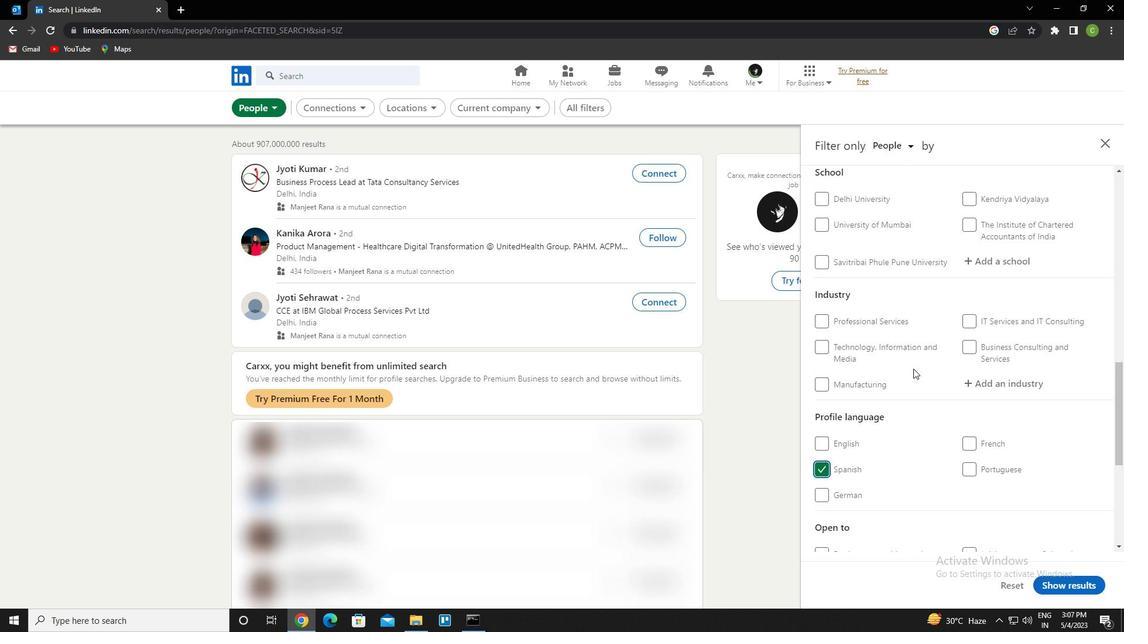 
Action: Mouse scrolled (913, 369) with delta (0, 0)
Screenshot: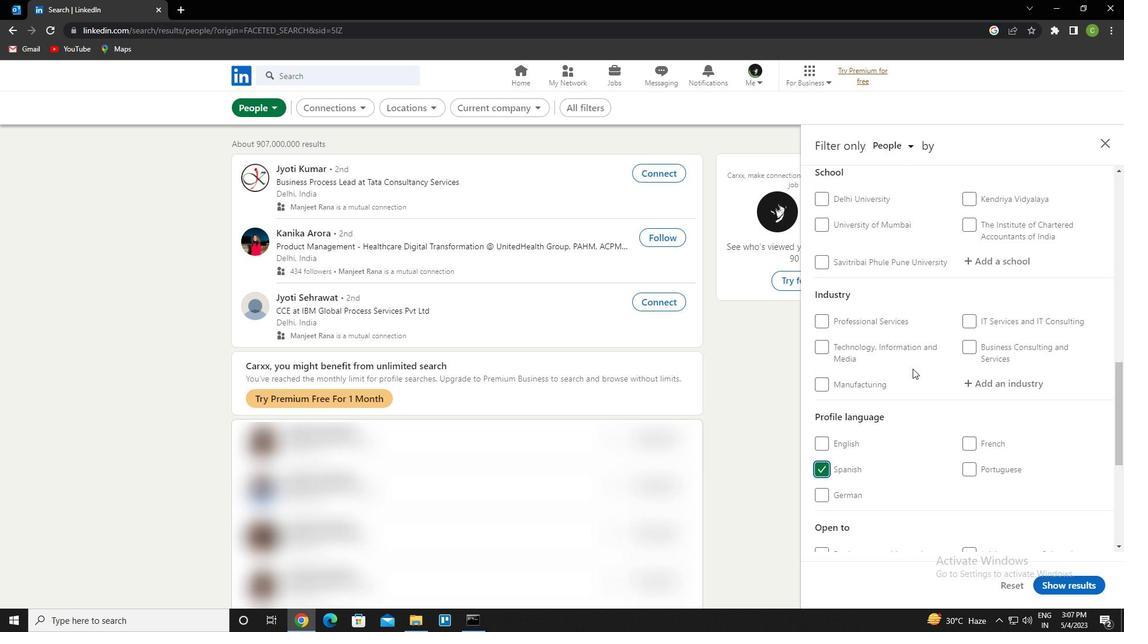 
Action: Mouse scrolled (913, 369) with delta (0, 0)
Screenshot: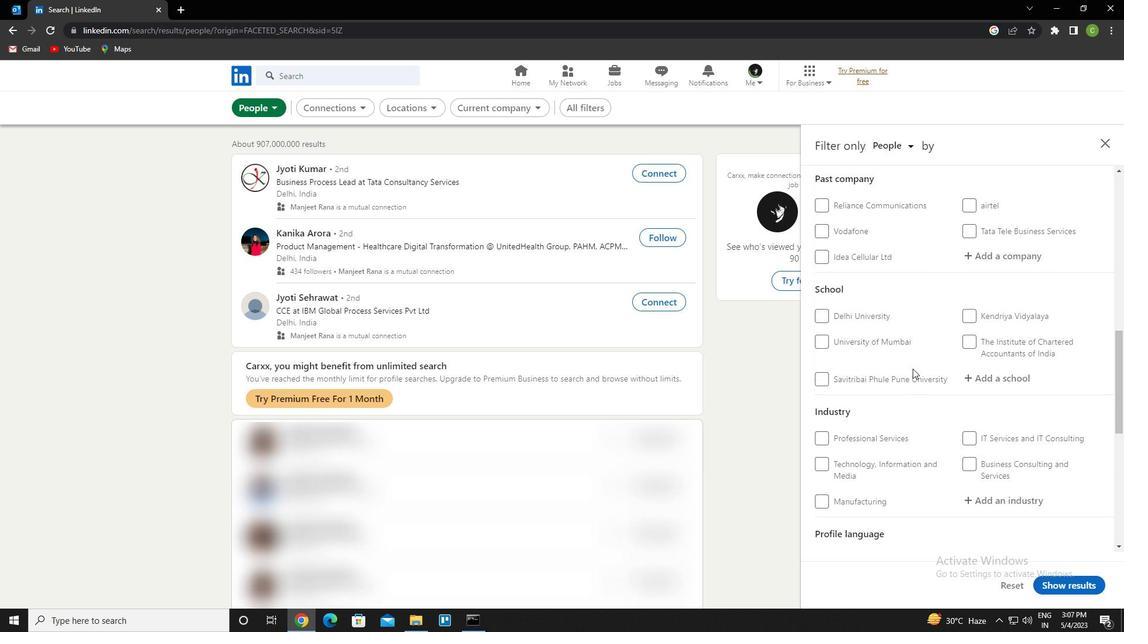 
Action: Mouse scrolled (913, 369) with delta (0, 0)
Screenshot: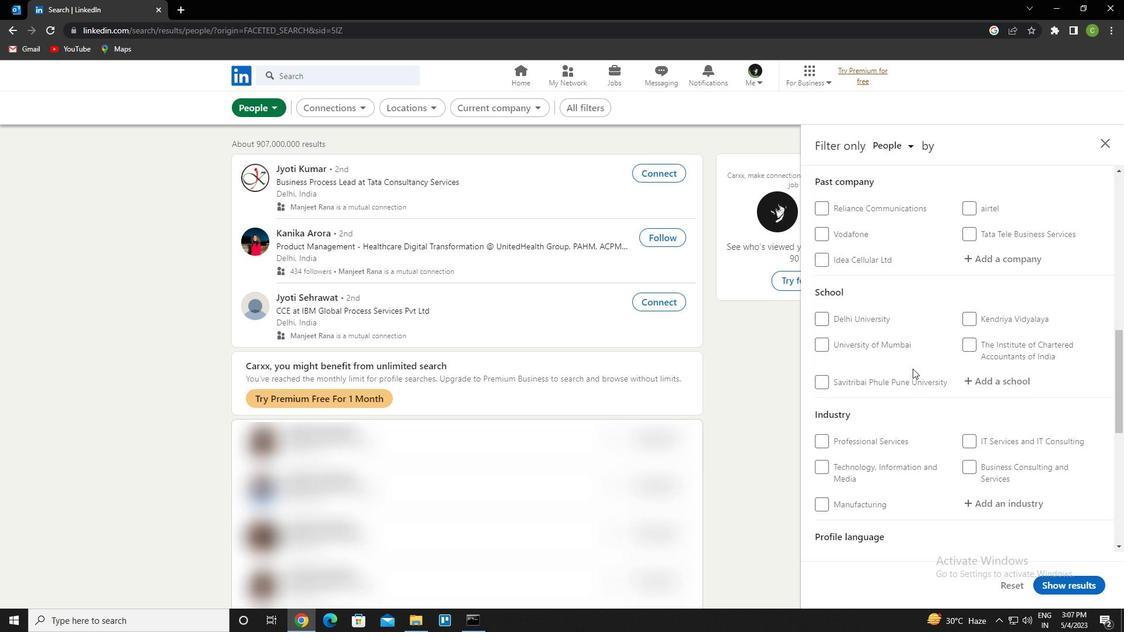 
Action: Mouse scrolled (913, 369) with delta (0, 0)
Screenshot: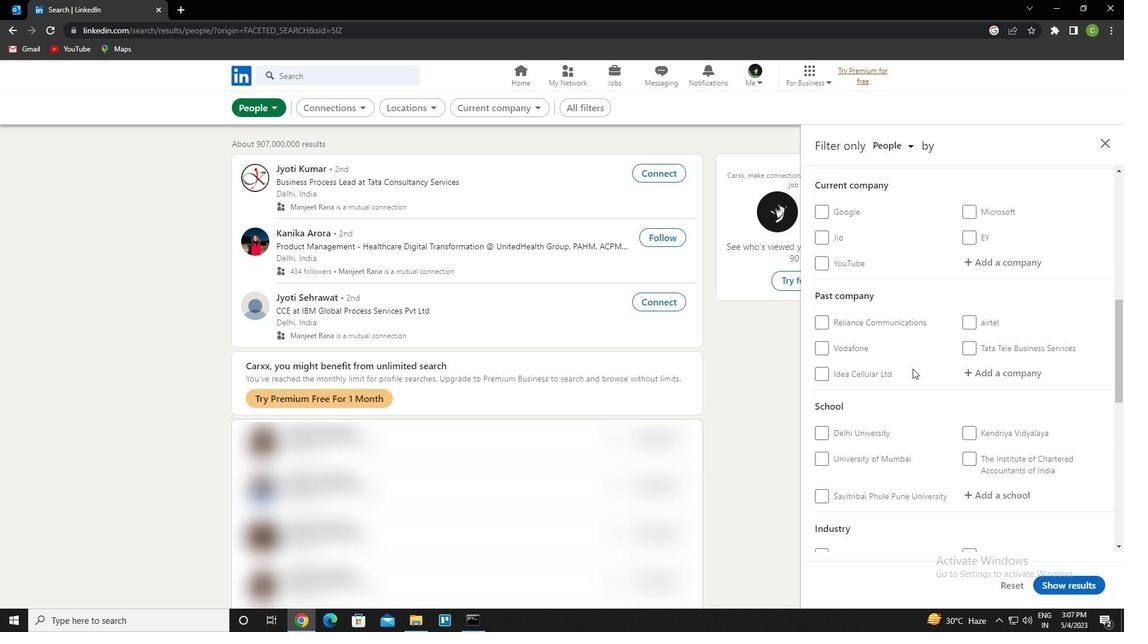 
Action: Mouse moved to (984, 323)
Screenshot: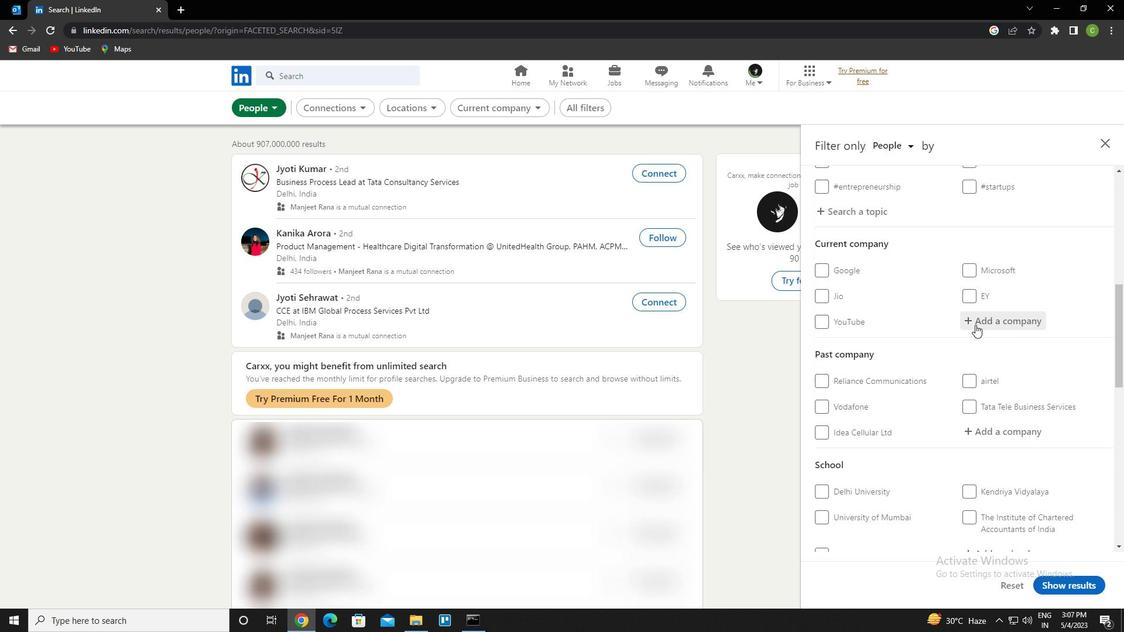 
Action: Mouse pressed left at (984, 323)
Screenshot: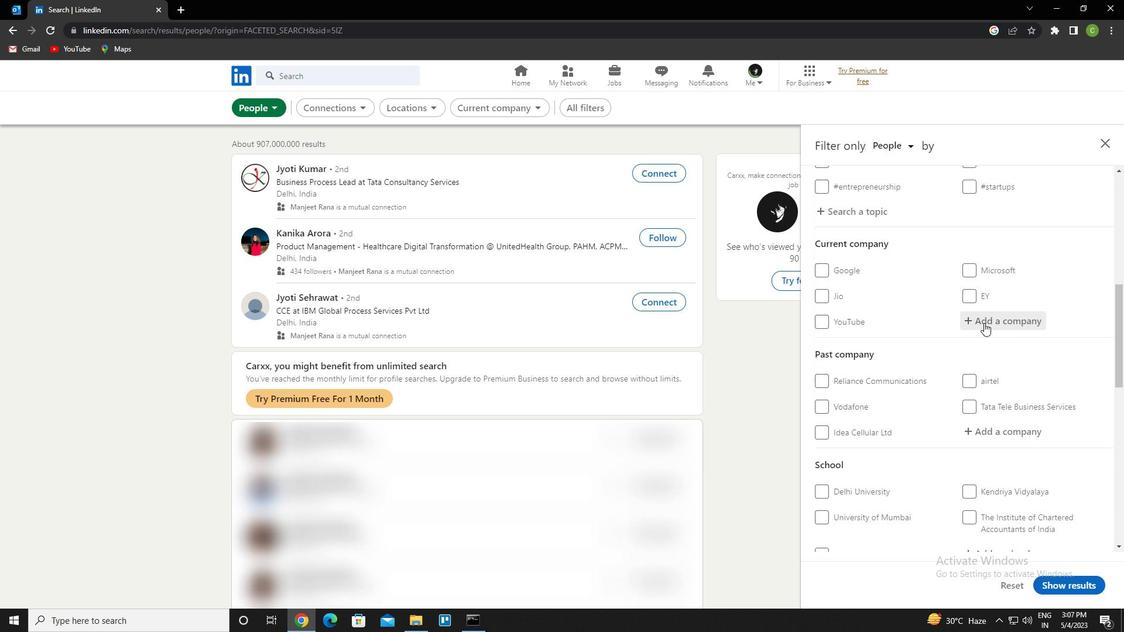 
Action: Key pressed <Key.caps_lock>a<Key.caps_lock>rcelor<Key.caps_lock>m<Key.caps_lock>ittal<Key.space><Key.caps_lock>n<Key.caps_lock>ippon<Key.space><Key.caps_lock>s<Key.caps_lock>teel<Key.space>india<Key.down><Key.enter>
Screenshot: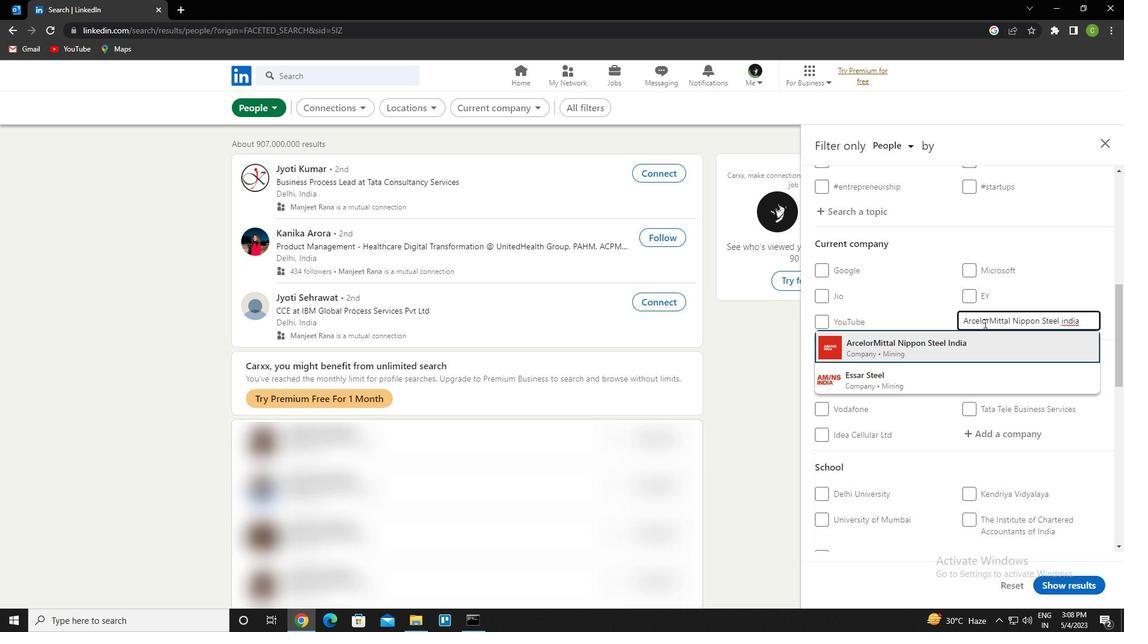 
Action: Mouse scrolled (984, 322) with delta (0, 0)
Screenshot: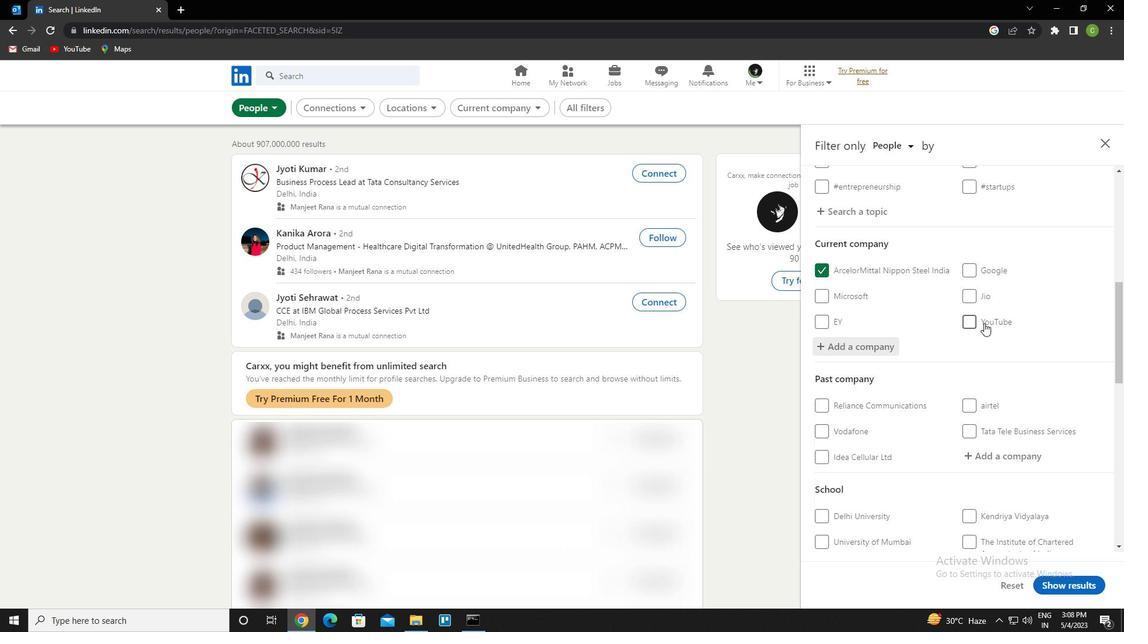 
Action: Mouse scrolled (984, 322) with delta (0, 0)
Screenshot: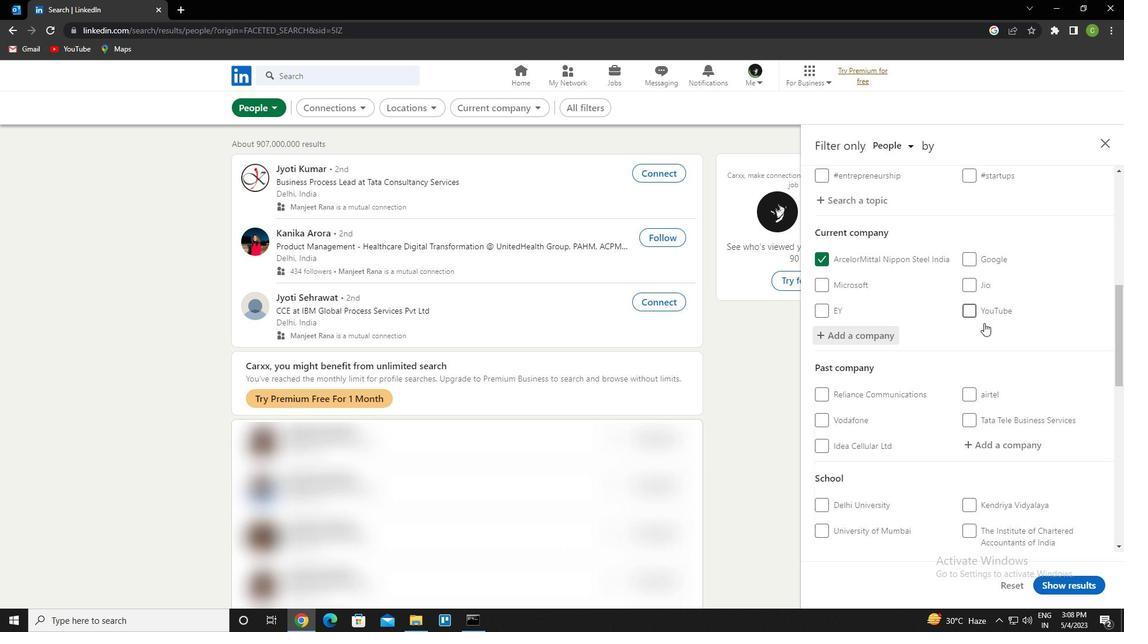 
Action: Mouse scrolled (984, 322) with delta (0, 0)
Screenshot: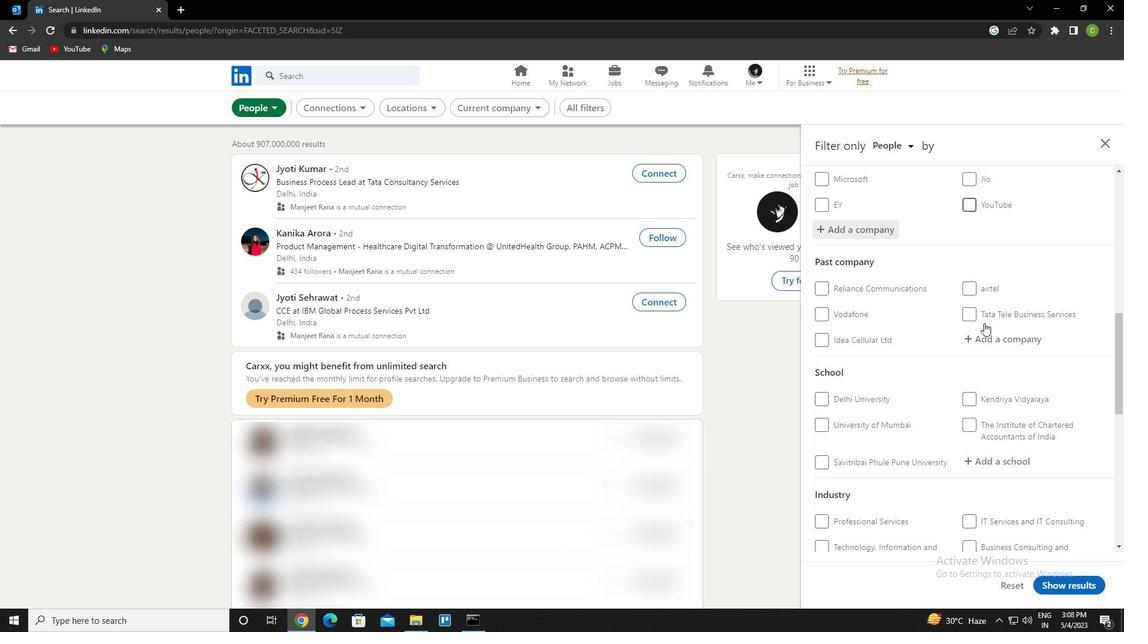 
Action: Mouse scrolled (984, 322) with delta (0, 0)
Screenshot: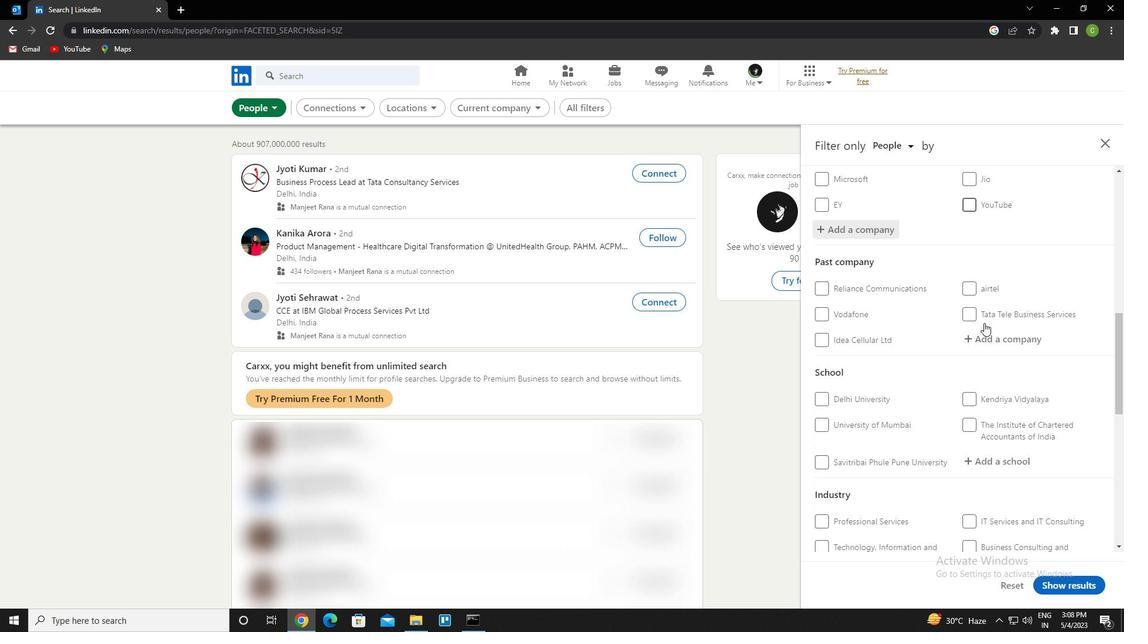 
Action: Mouse moved to (999, 353)
Screenshot: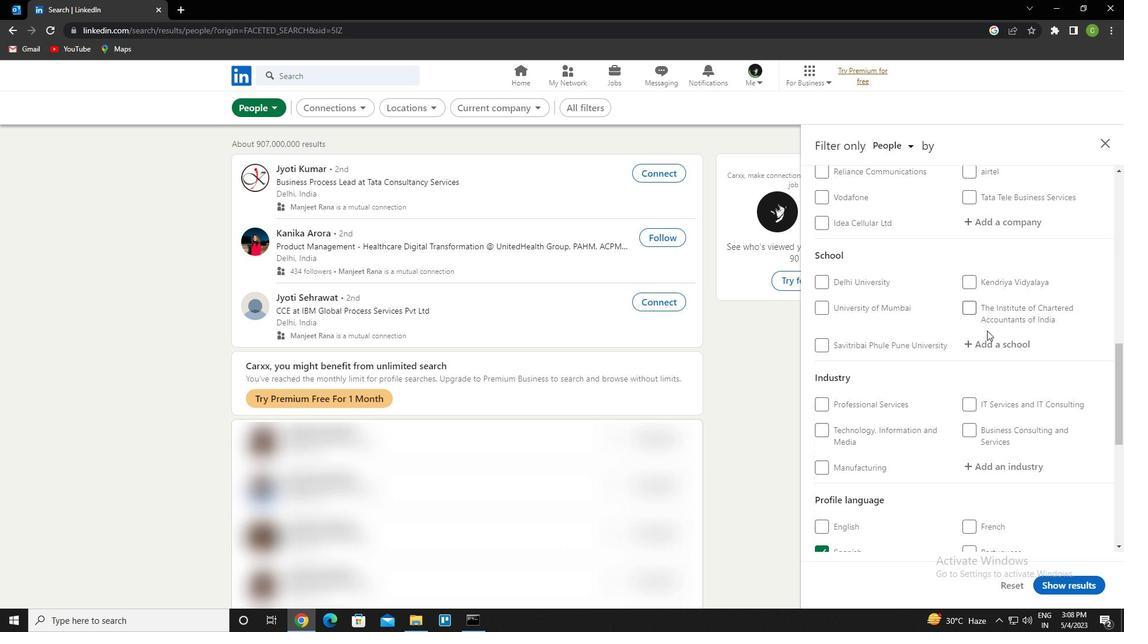 
Action: Mouse pressed left at (999, 353)
Screenshot: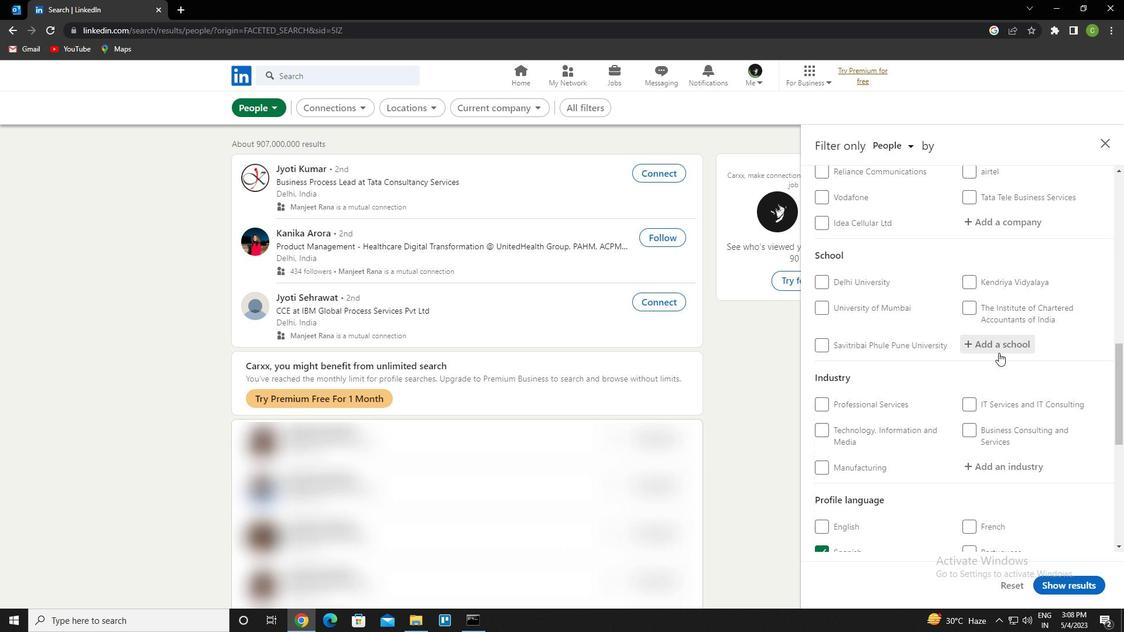 
Action: Key pressed <Key.caps_lock>gmr<Key.space>i<Key.caps_lock>nstitute<Key.space>of<Key.space>technology<Key.down><Key.enter>
Screenshot: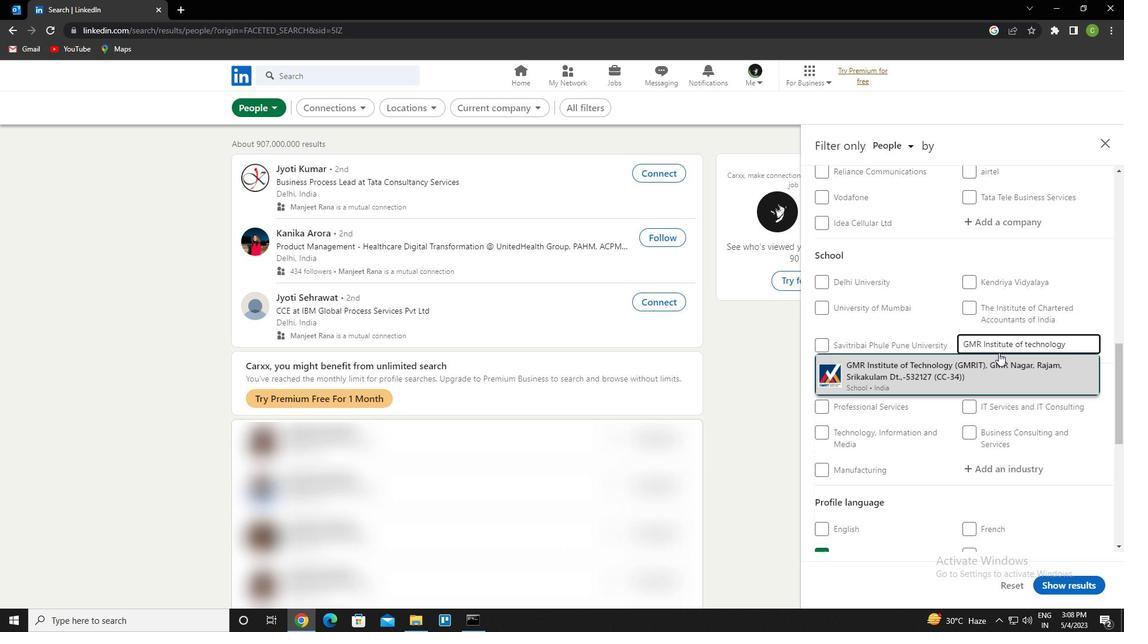 
Action: Mouse scrolled (999, 352) with delta (0, 0)
Screenshot: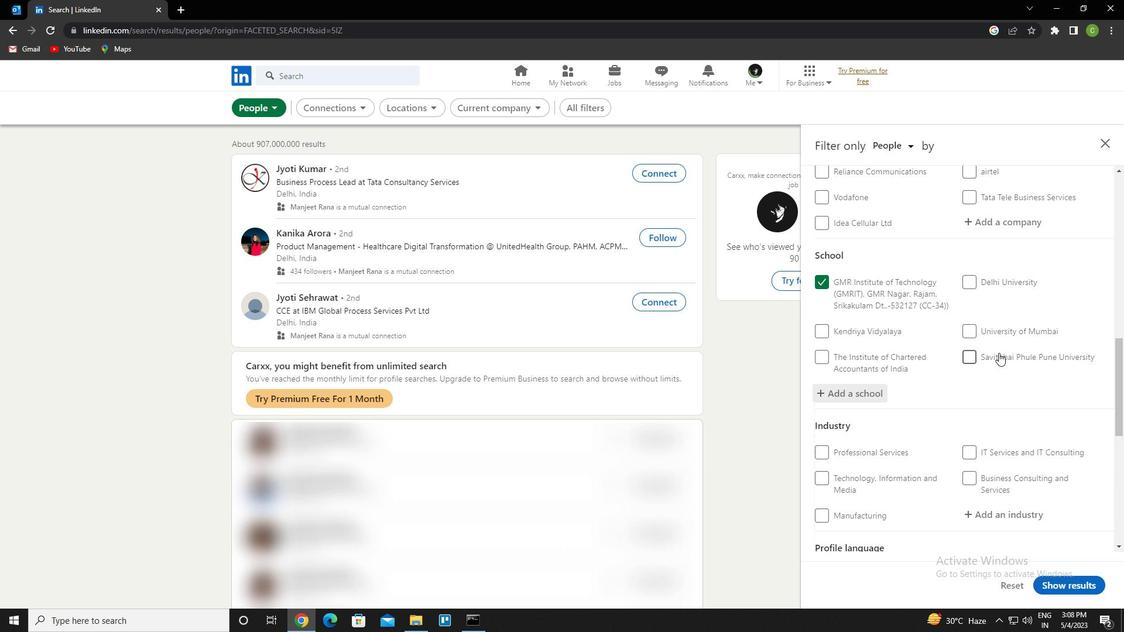 
Action: Mouse scrolled (999, 352) with delta (0, 0)
Screenshot: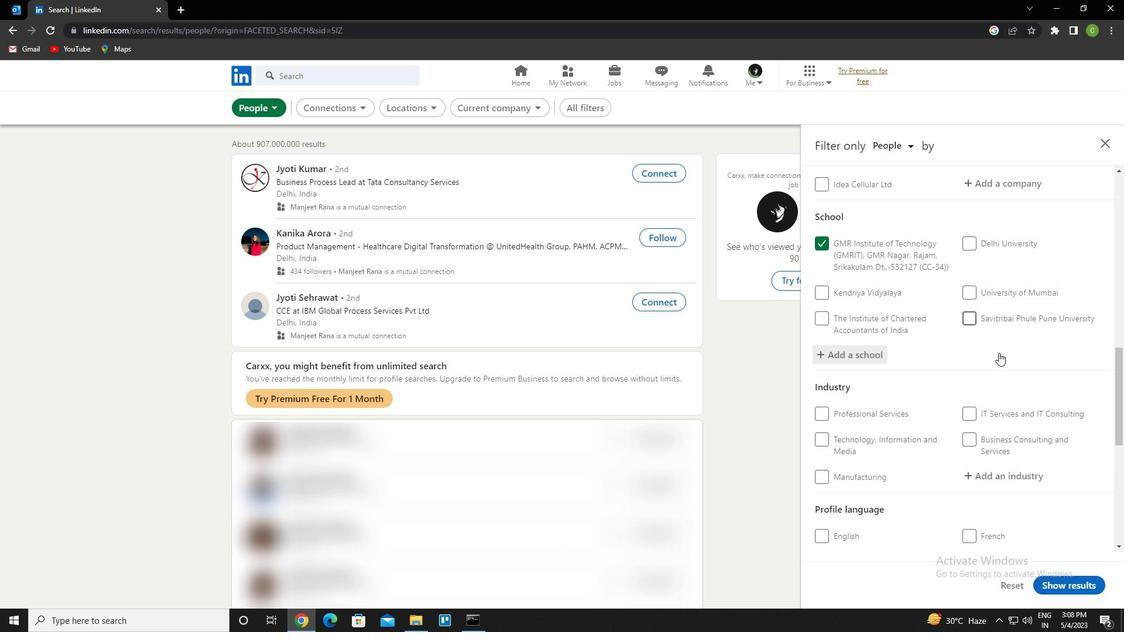 
Action: Mouse scrolled (999, 352) with delta (0, 0)
Screenshot: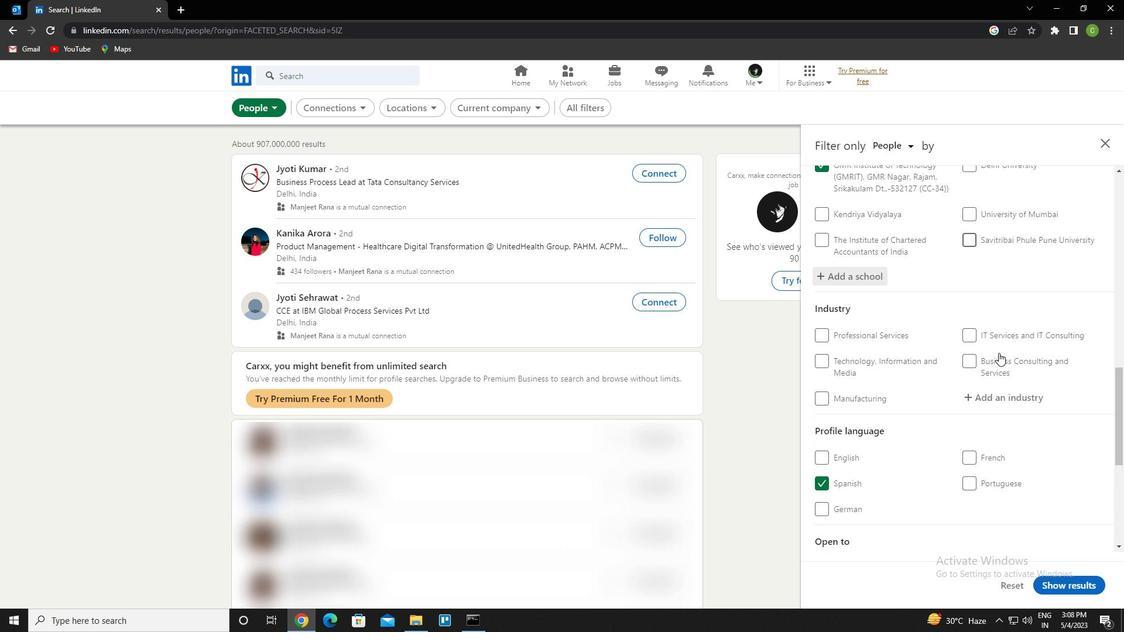 
Action: Mouse scrolled (999, 352) with delta (0, 0)
Screenshot: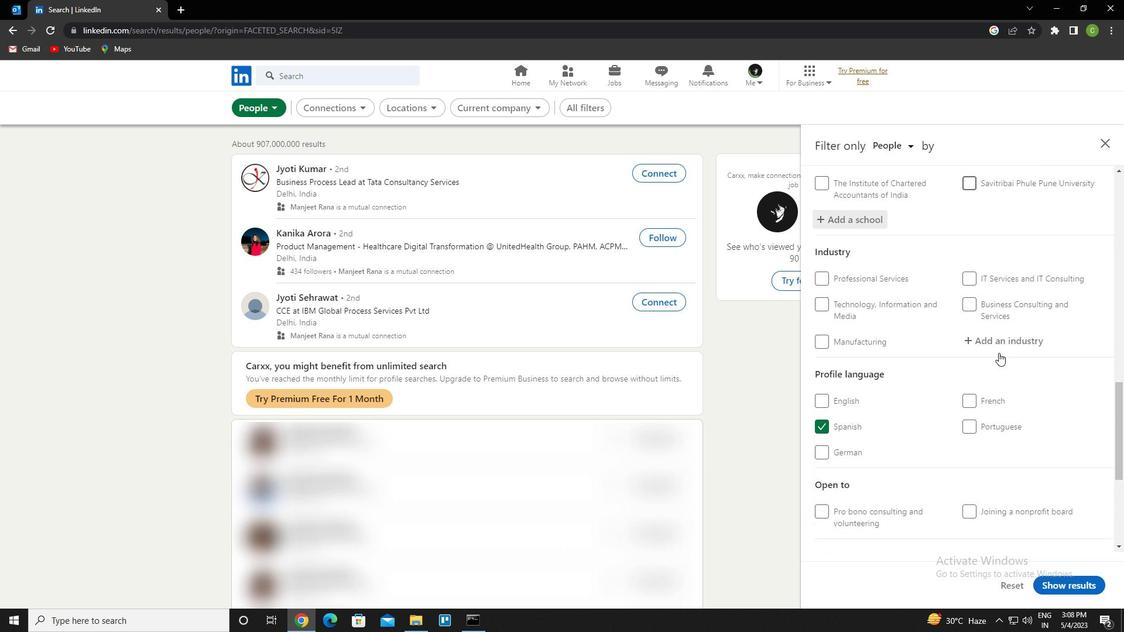 
Action: Mouse scrolled (999, 352) with delta (0, 0)
Screenshot: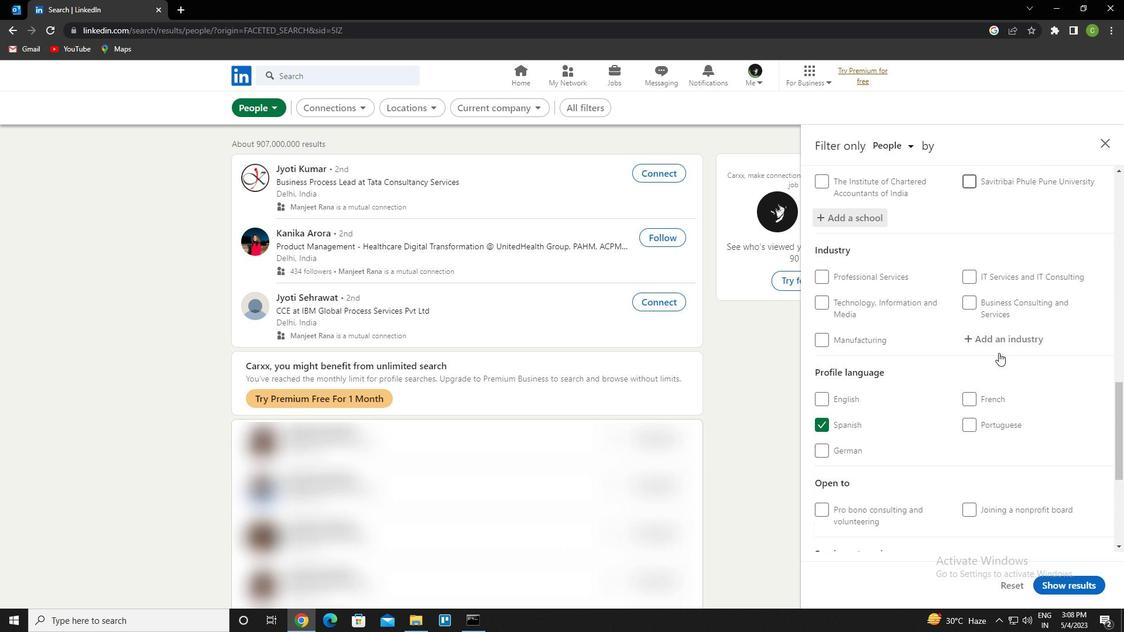 
Action: Mouse scrolled (999, 352) with delta (0, 0)
Screenshot: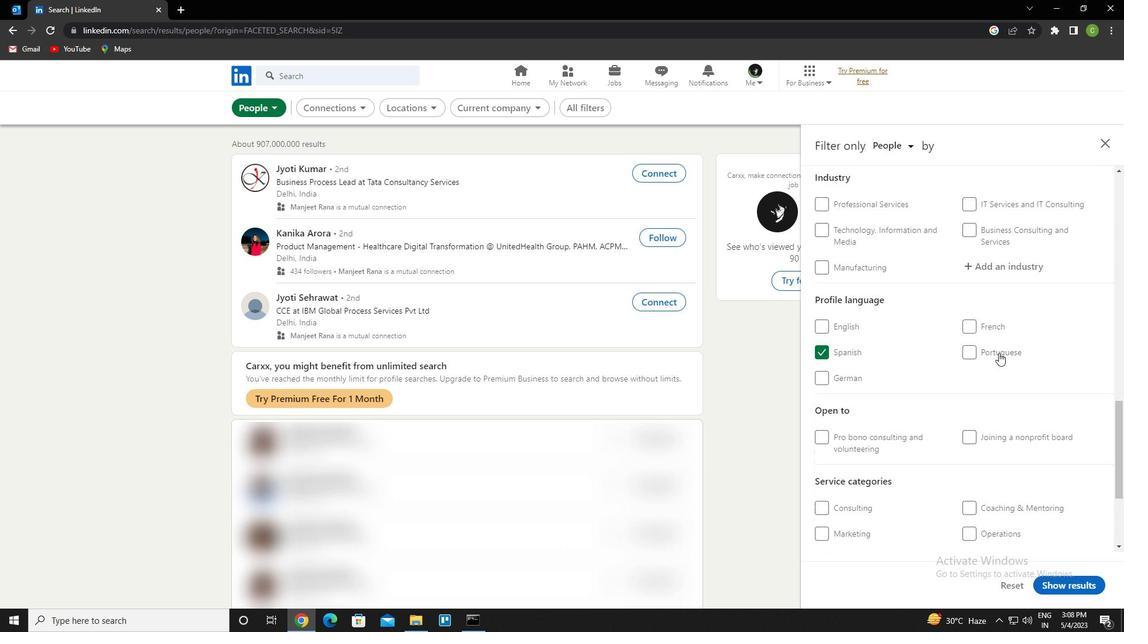 
Action: Mouse scrolled (999, 352) with delta (0, 0)
Screenshot: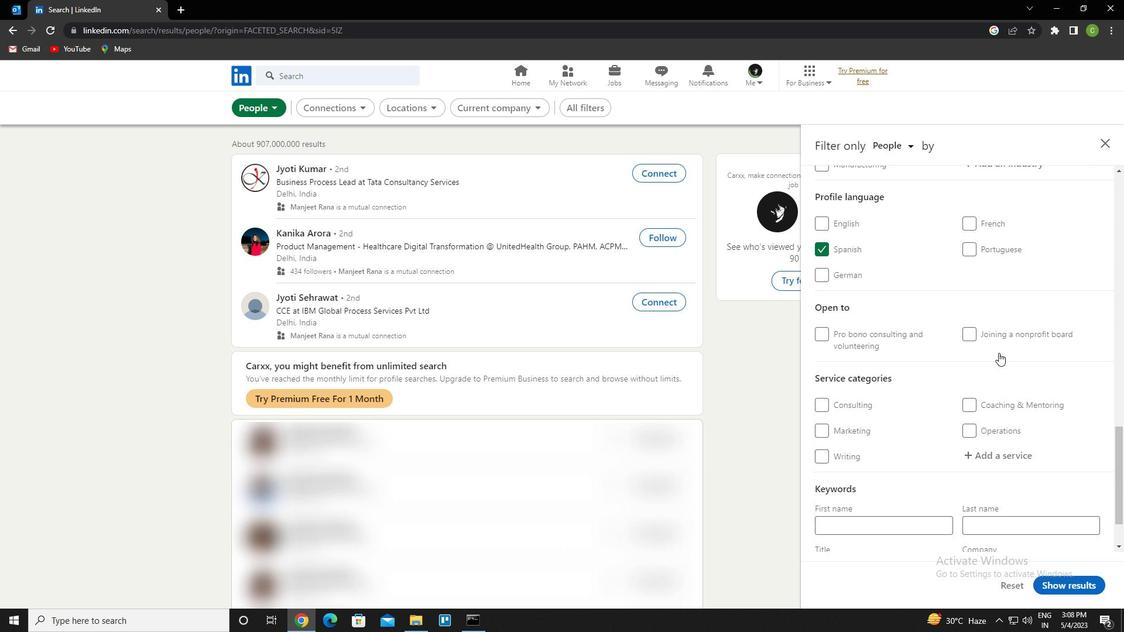
Action: Mouse moved to (999, 353)
Screenshot: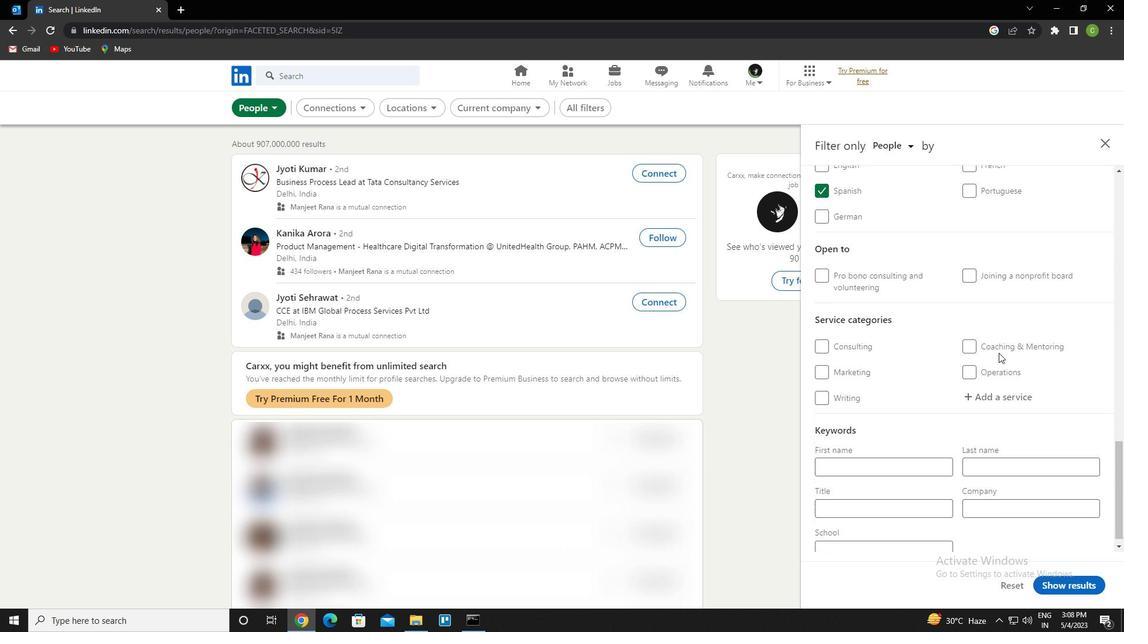 
Action: Mouse scrolled (999, 353) with delta (0, 0)
Screenshot: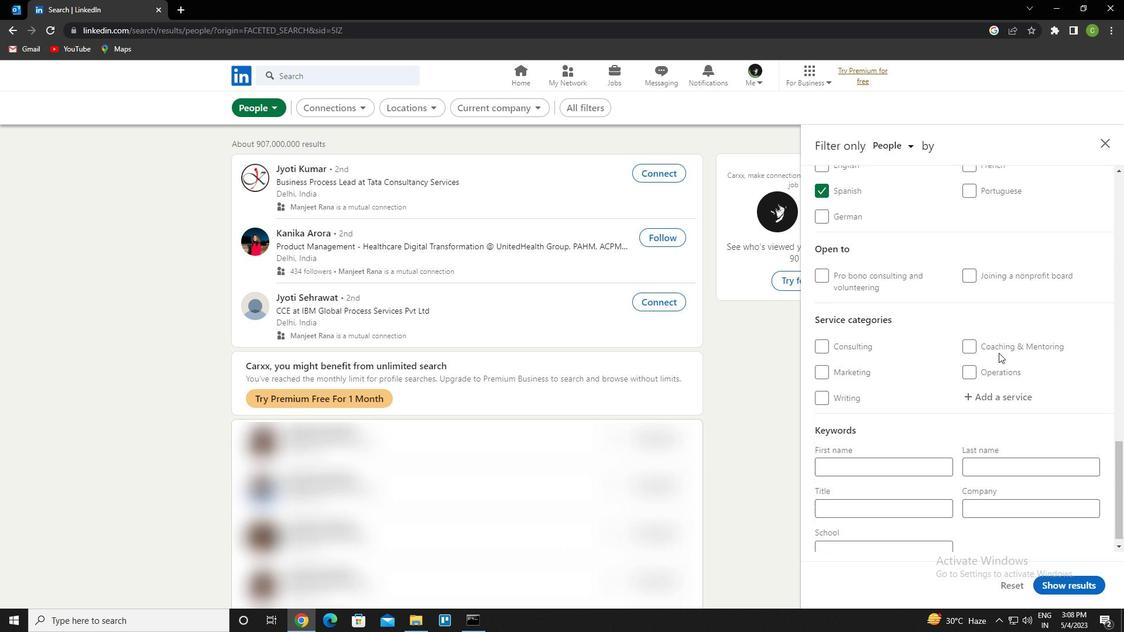 
Action: Mouse scrolled (999, 353) with delta (0, 0)
Screenshot: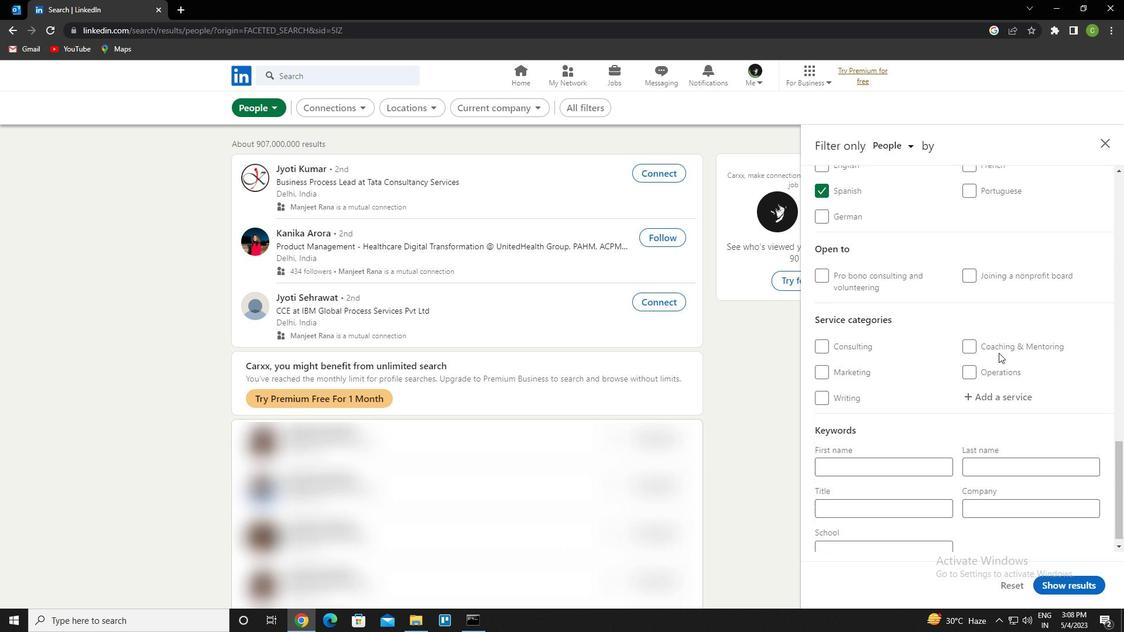 
Action: Mouse scrolled (999, 353) with delta (0, 0)
Screenshot: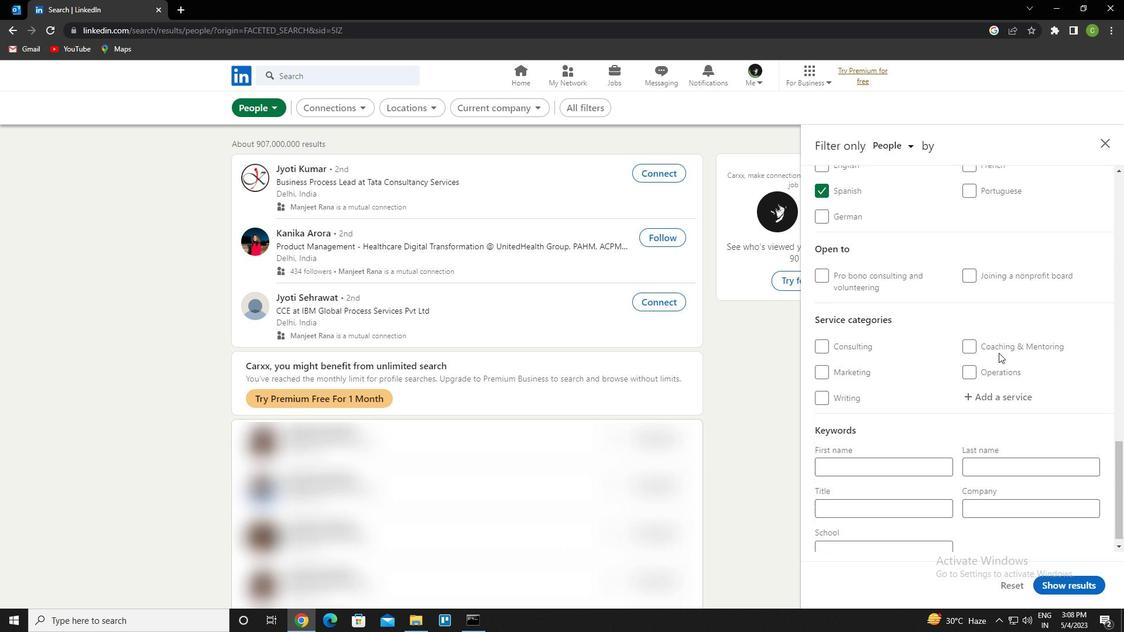 
Action: Mouse moved to (994, 284)
Screenshot: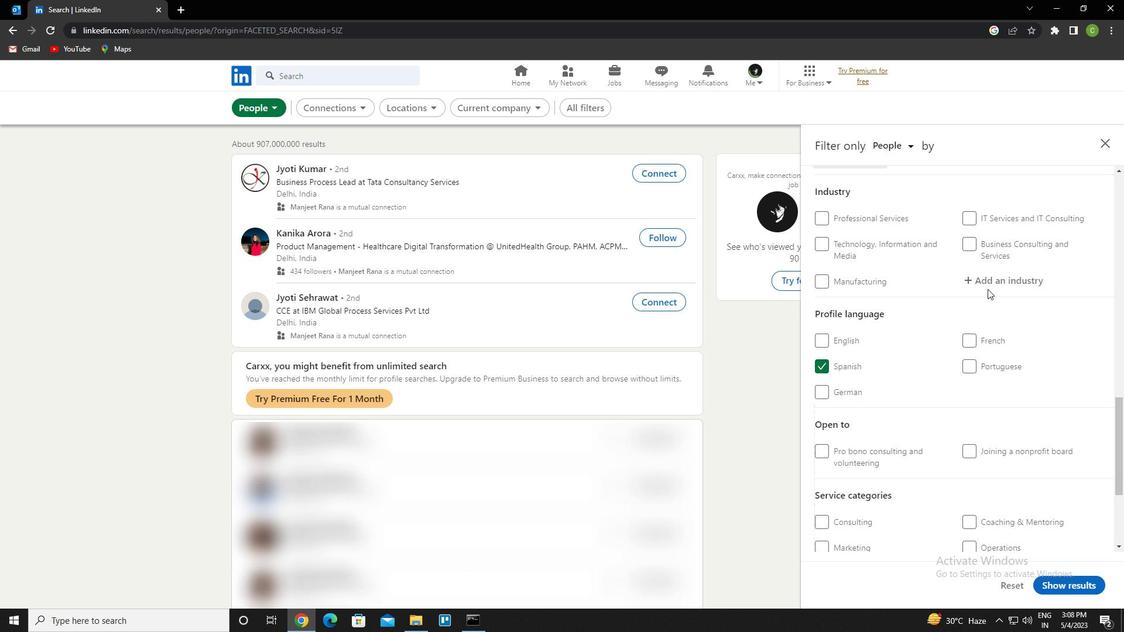 
Action: Mouse pressed left at (994, 284)
Screenshot: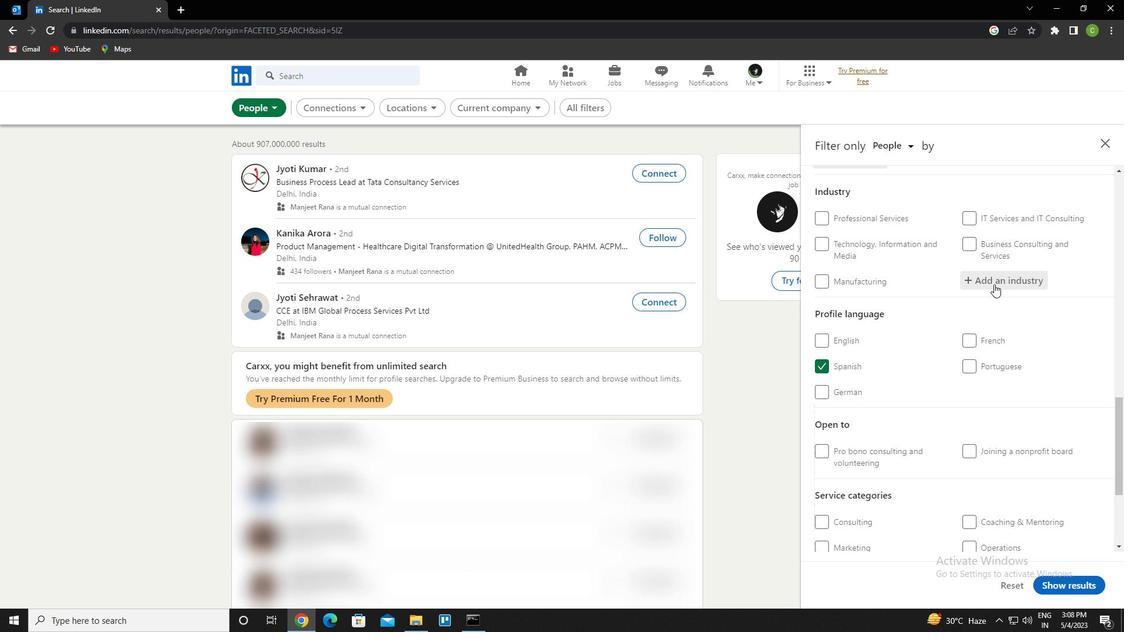 
Action: Key pressed <Key.caps_lock>h<Key.caps_lock>istorical<Key.down><Key.enter>
Screenshot: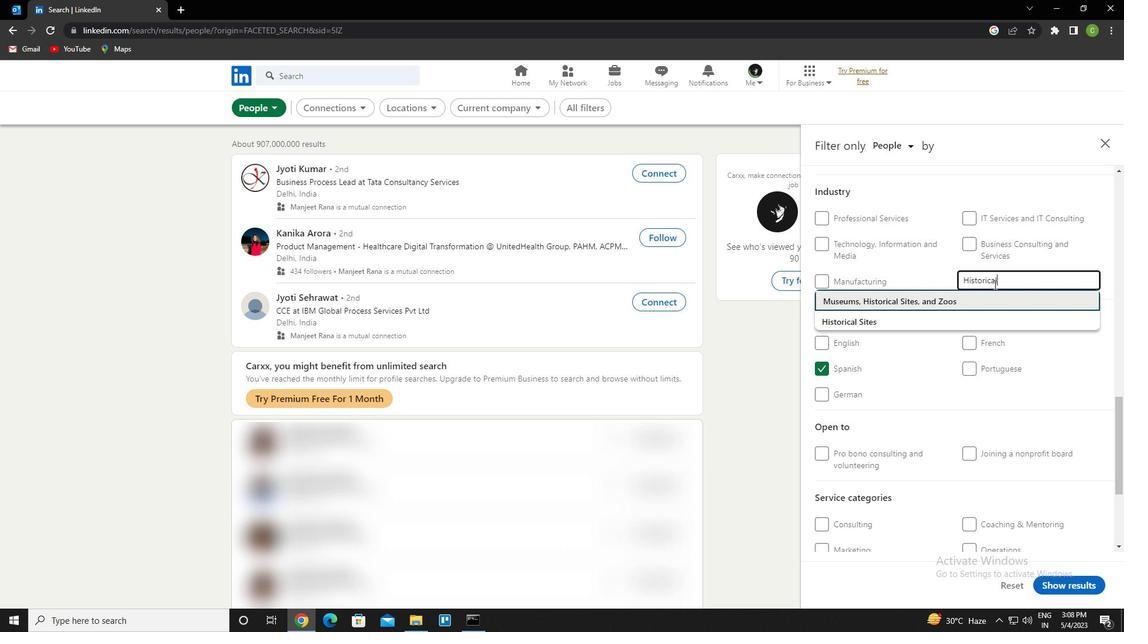 
Action: Mouse scrolled (994, 284) with delta (0, 0)
Screenshot: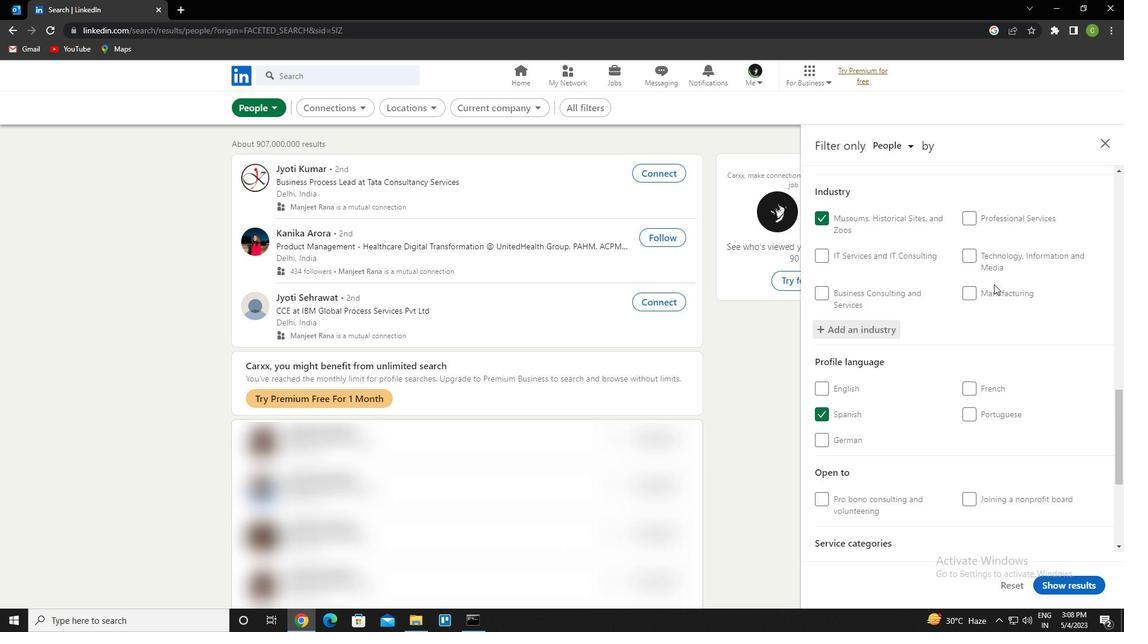 
Action: Mouse scrolled (994, 284) with delta (0, 0)
Screenshot: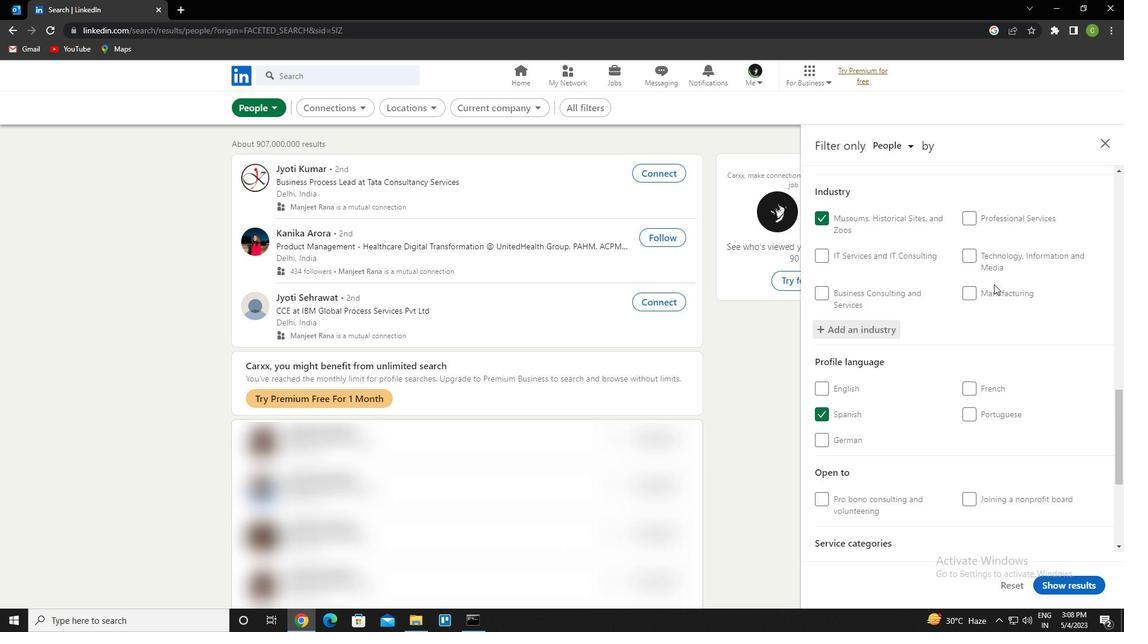 
Action: Mouse scrolled (994, 284) with delta (0, 0)
Screenshot: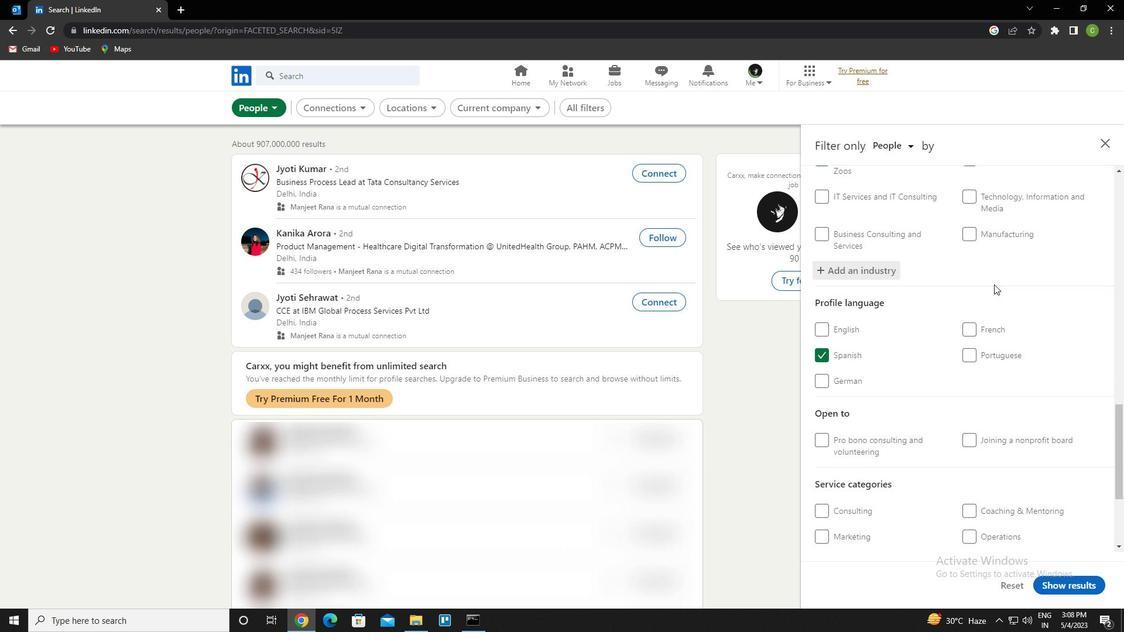 
Action: Mouse scrolled (994, 284) with delta (0, 0)
Screenshot: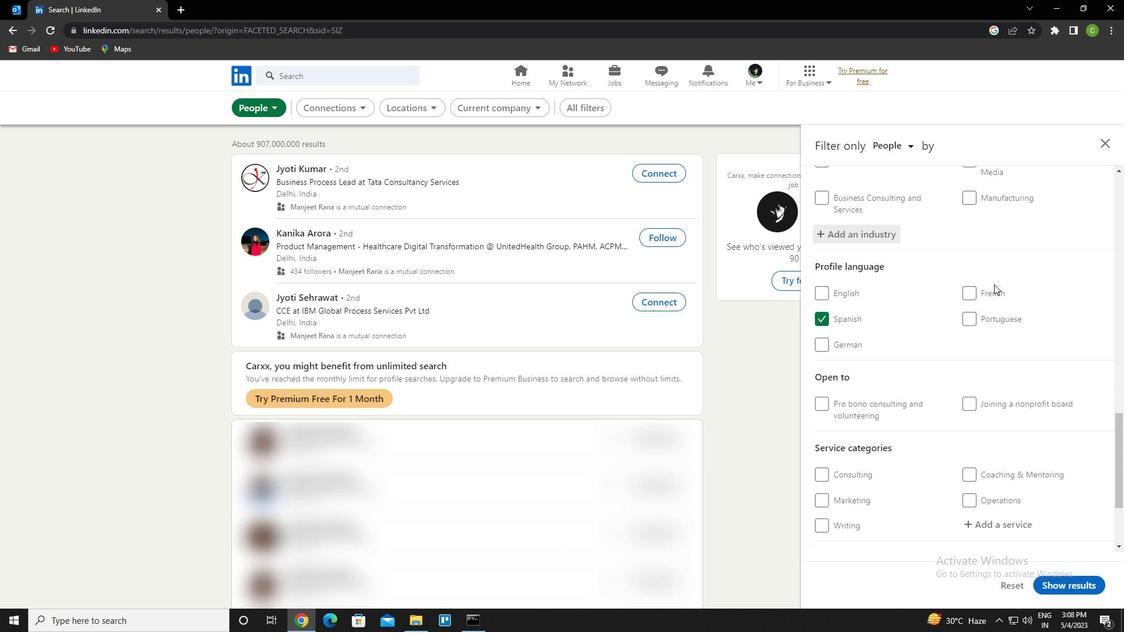 
Action: Mouse scrolled (994, 284) with delta (0, 0)
Screenshot: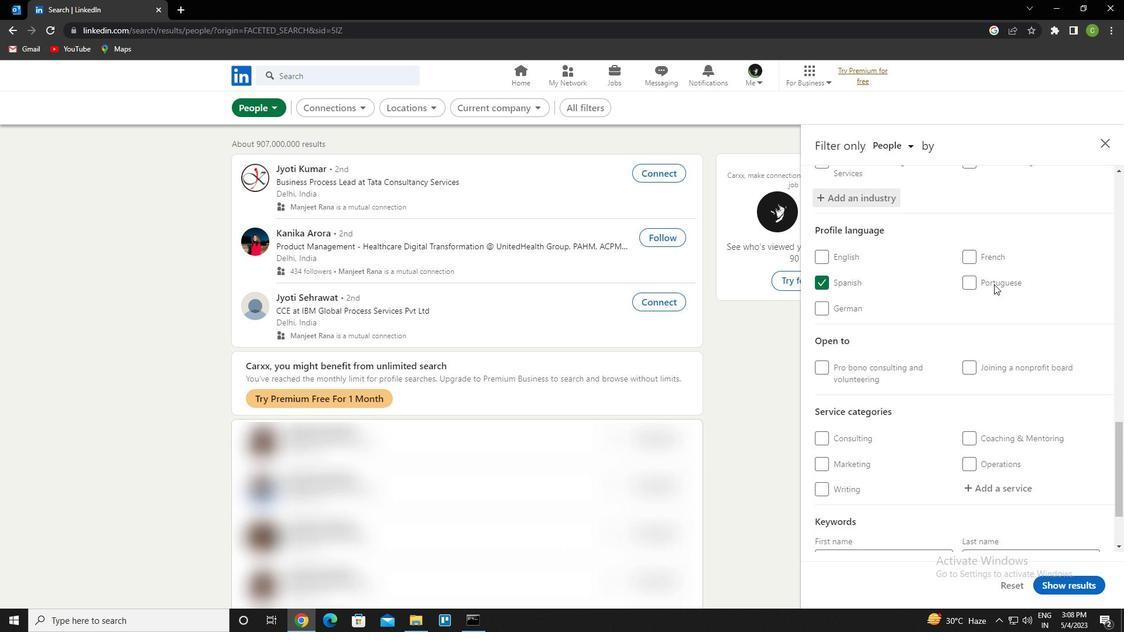 
Action: Mouse scrolled (994, 284) with delta (0, 0)
Screenshot: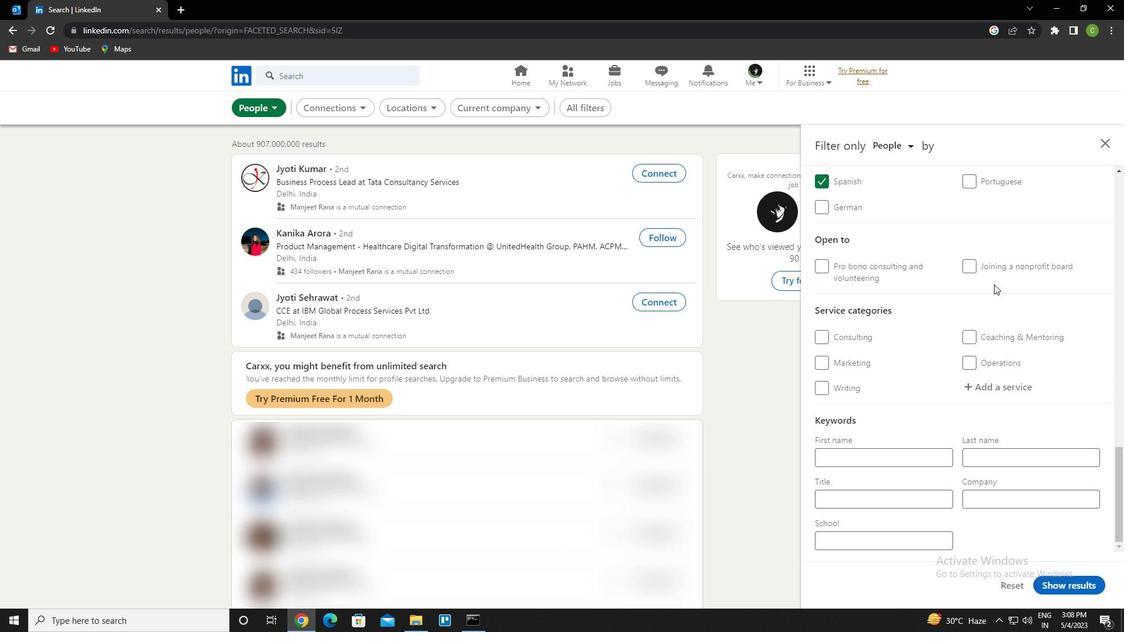 
Action: Mouse scrolled (994, 284) with delta (0, 0)
Screenshot: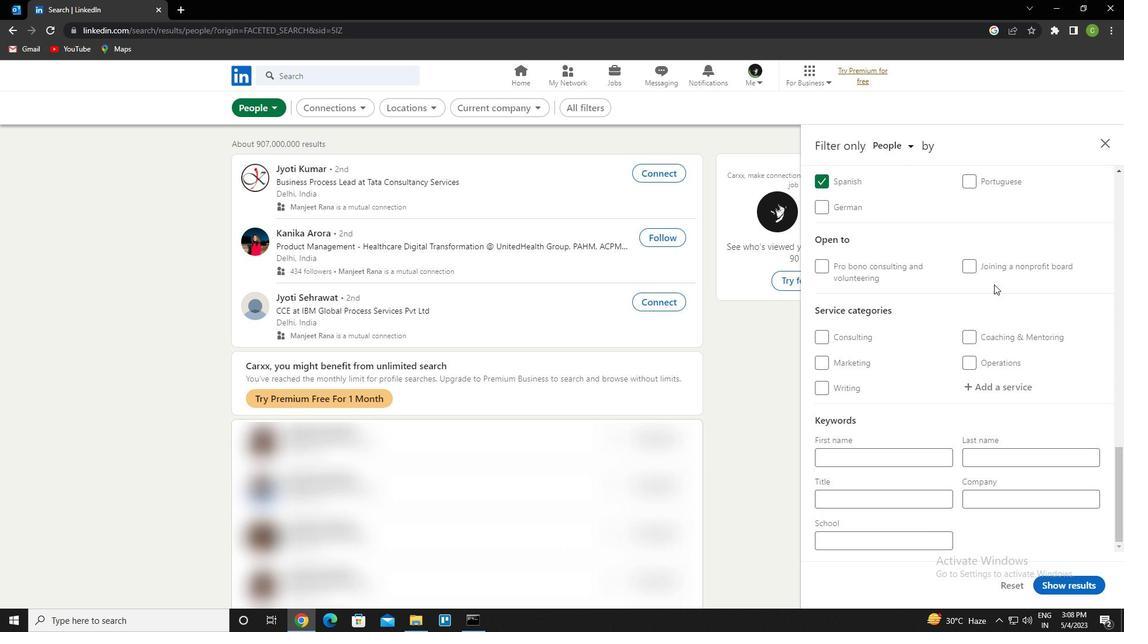 
Action: Mouse scrolled (994, 284) with delta (0, 0)
Screenshot: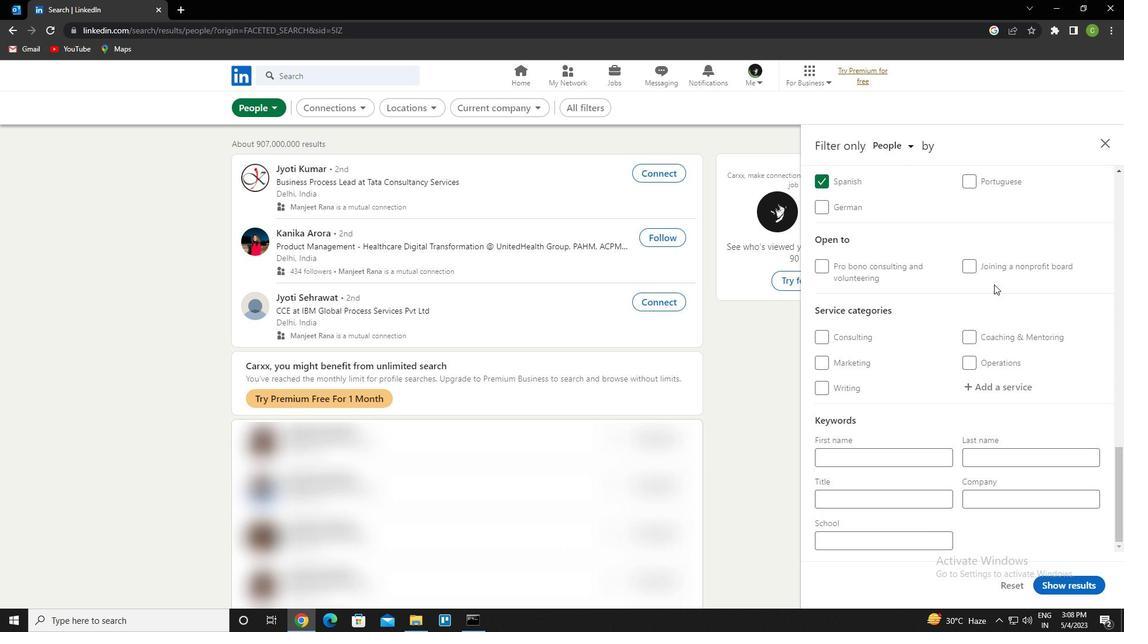 
Action: Mouse scrolled (994, 284) with delta (0, 0)
Screenshot: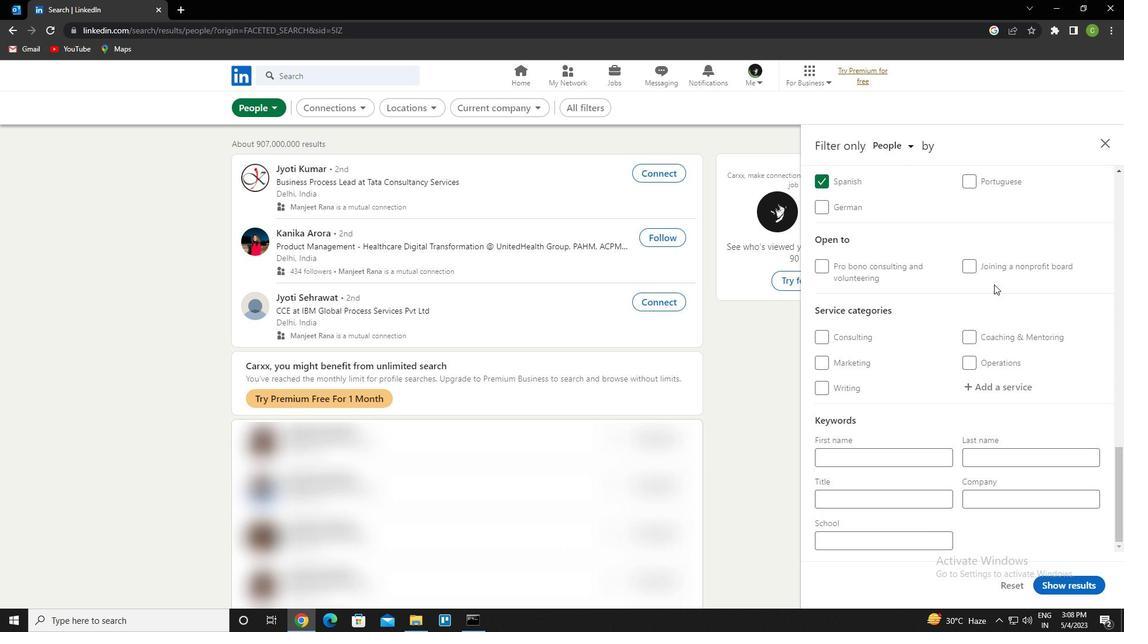 
Action: Mouse scrolled (994, 284) with delta (0, 0)
Screenshot: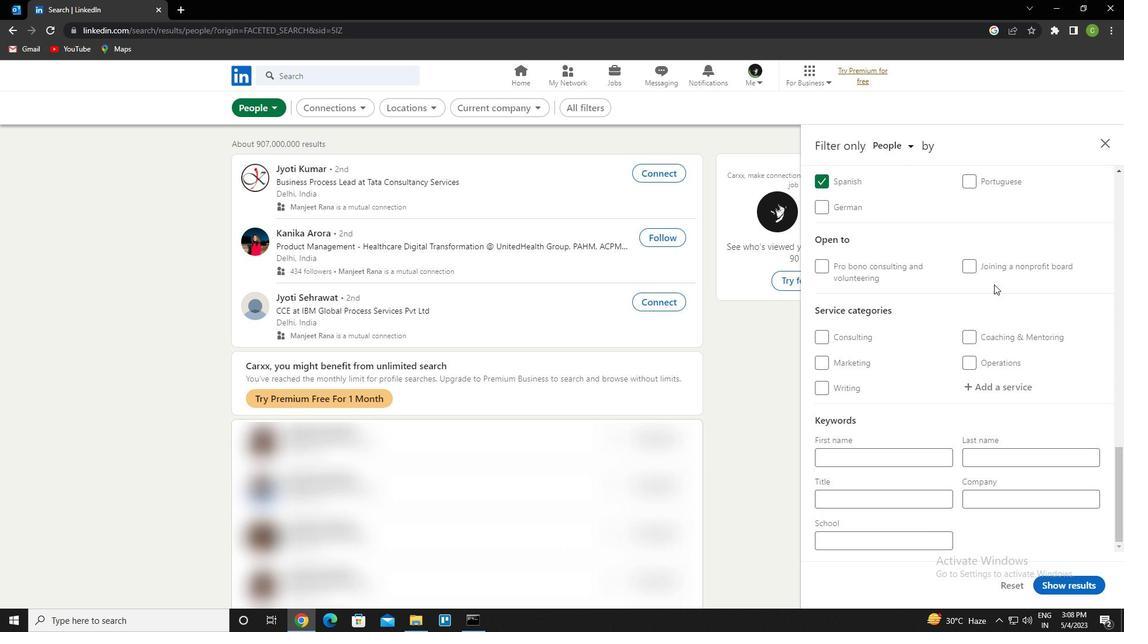 
Action: Mouse moved to (1004, 391)
Screenshot: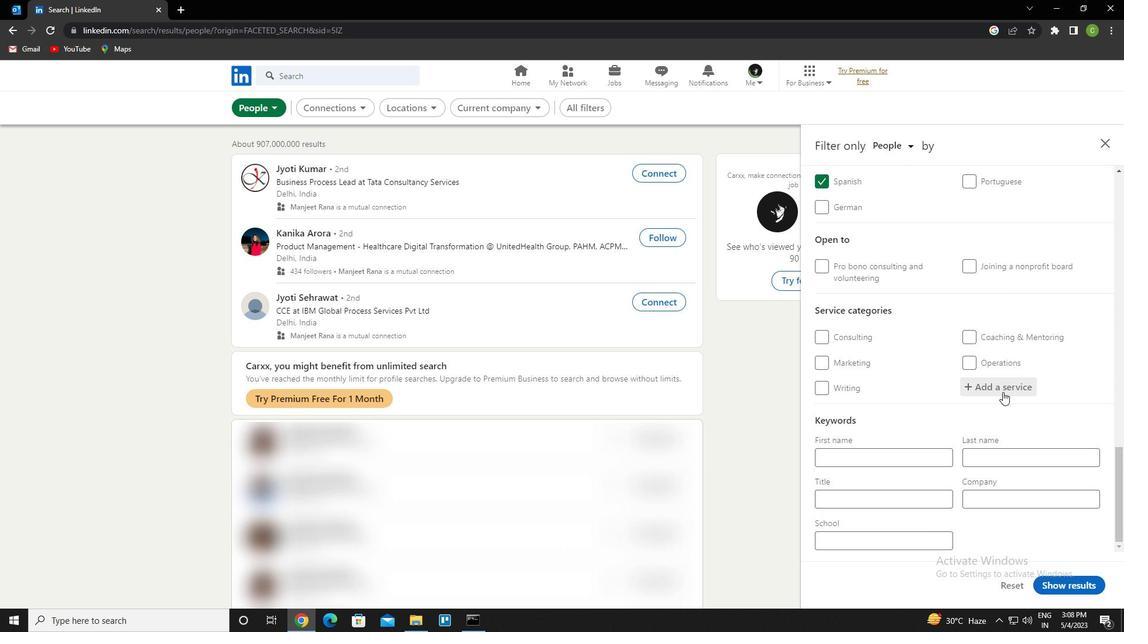 
Action: Mouse pressed left at (1004, 391)
Screenshot: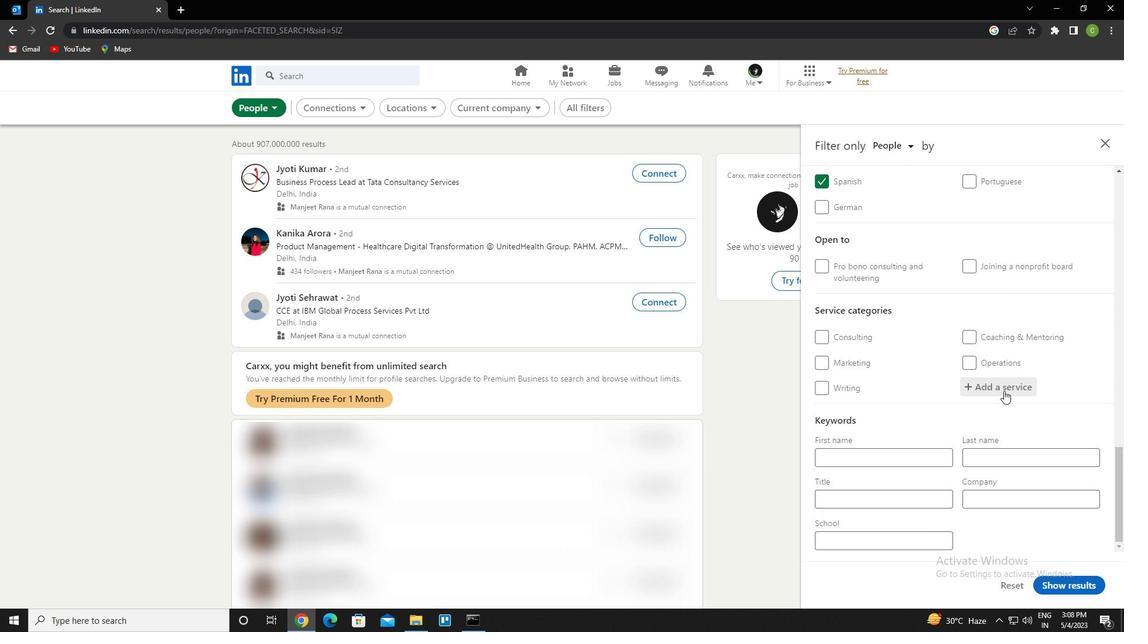 
Action: Key pressed <Key.caps_lock>m<Key.caps_lock>arketing<Key.enter>
Screenshot: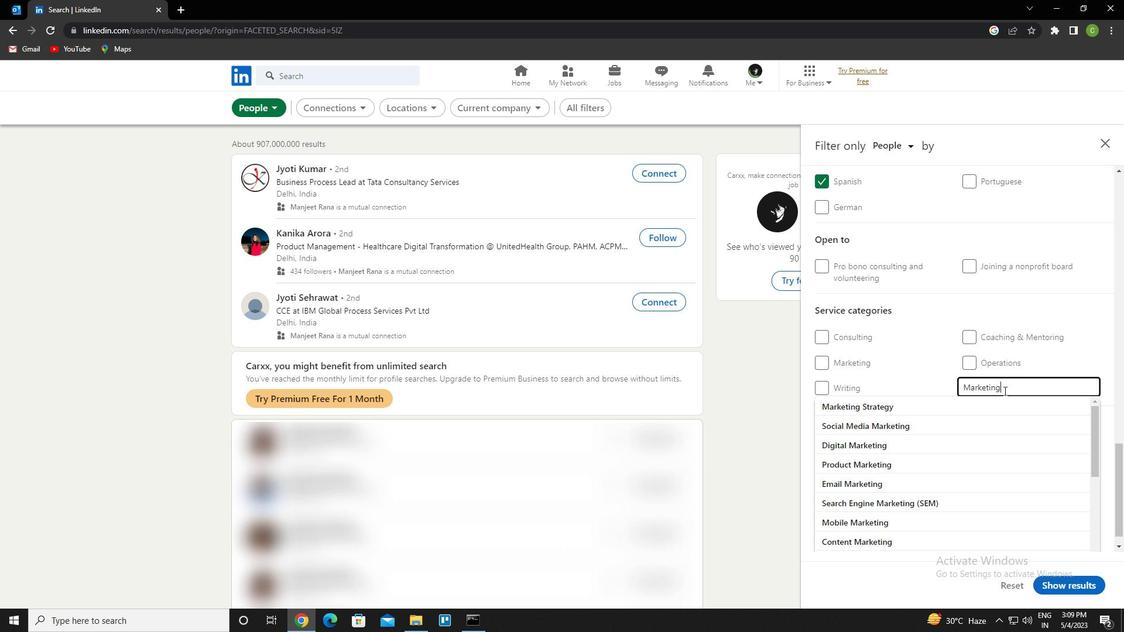 
Action: Mouse scrolled (1004, 390) with delta (0, 0)
Screenshot: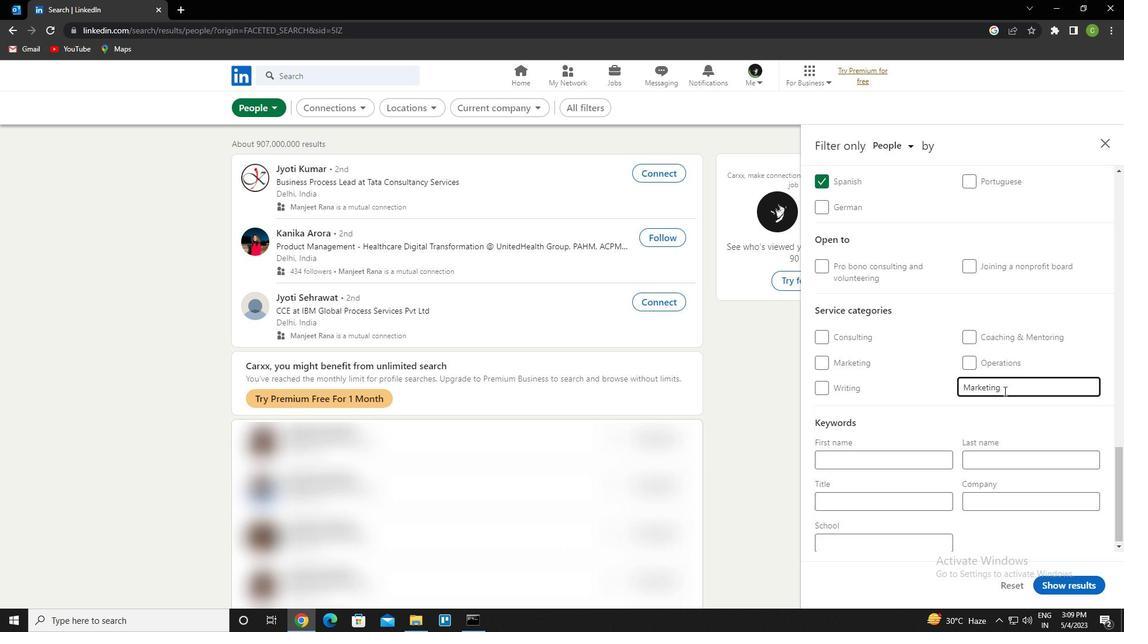 
Action: Mouse scrolled (1004, 390) with delta (0, 0)
Screenshot: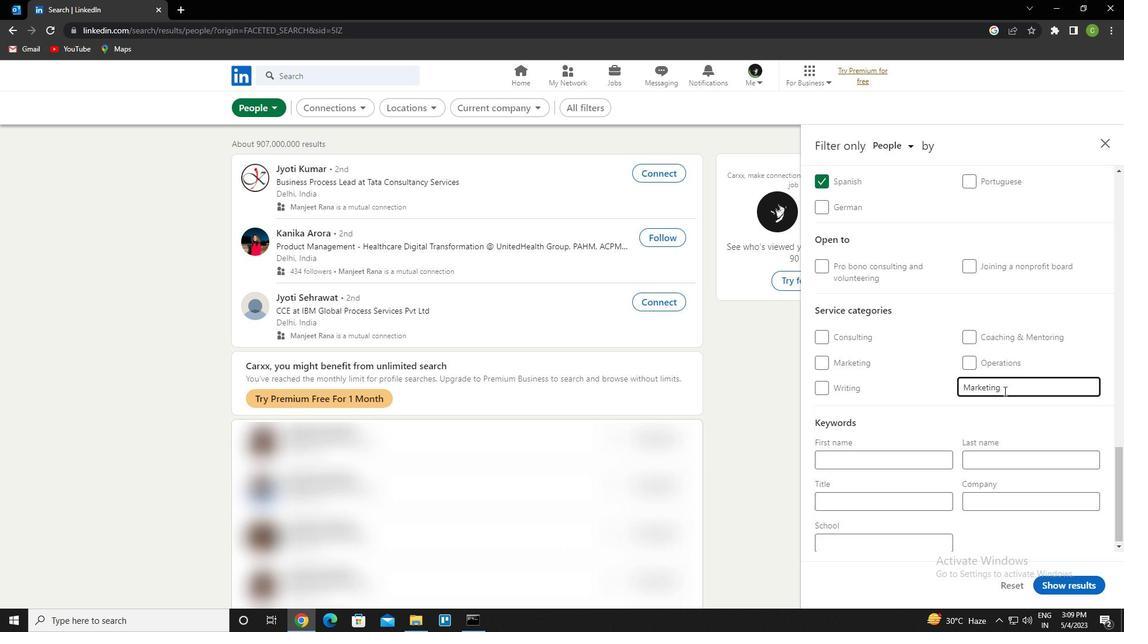 
Action: Mouse scrolled (1004, 390) with delta (0, 0)
Screenshot: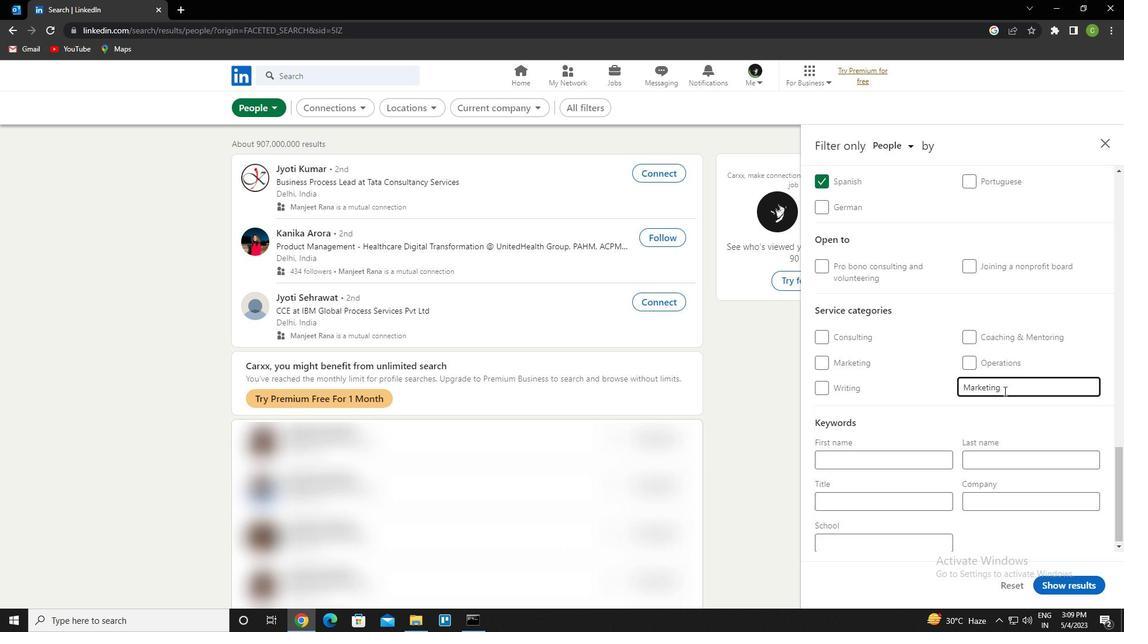 
Action: Mouse scrolled (1004, 390) with delta (0, 0)
Screenshot: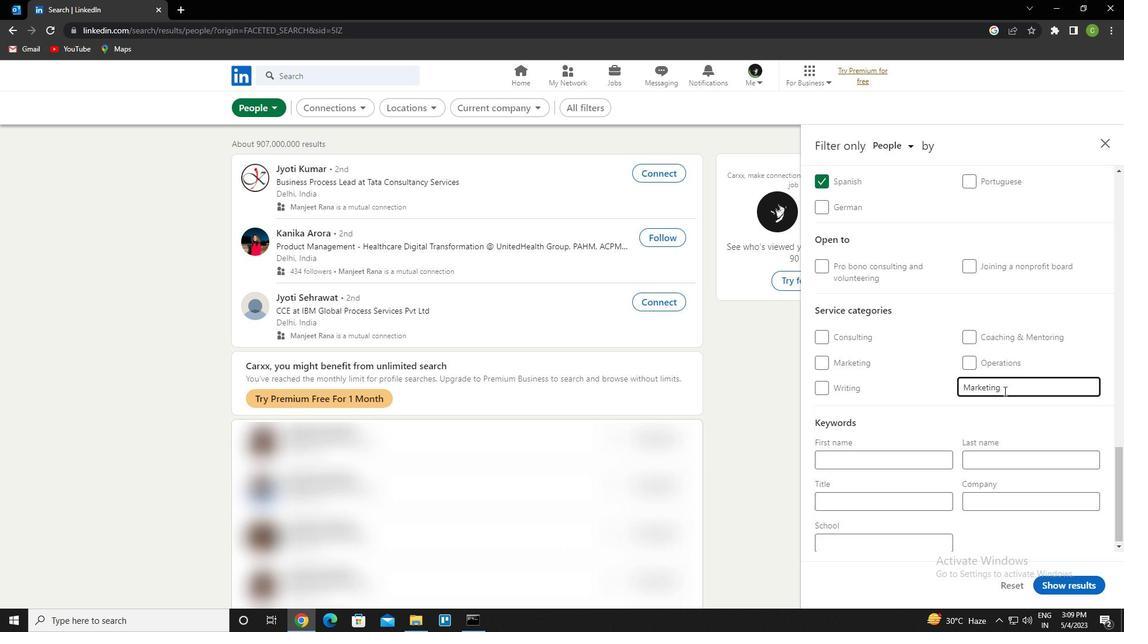
Action: Mouse scrolled (1004, 390) with delta (0, 0)
Screenshot: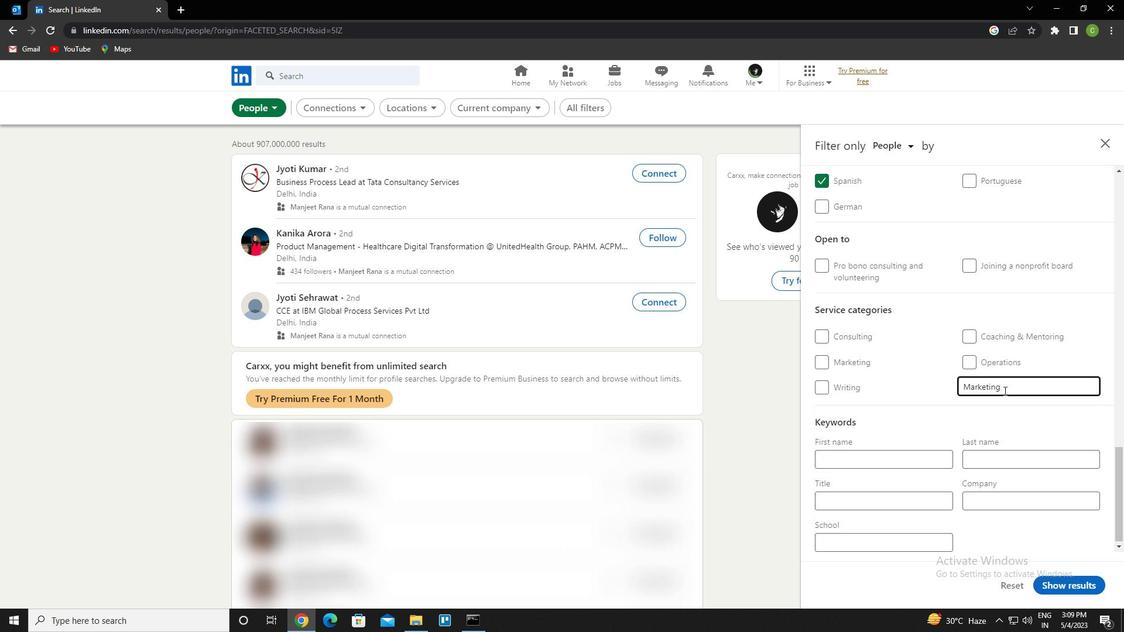 
Action: Mouse scrolled (1004, 390) with delta (0, 0)
Screenshot: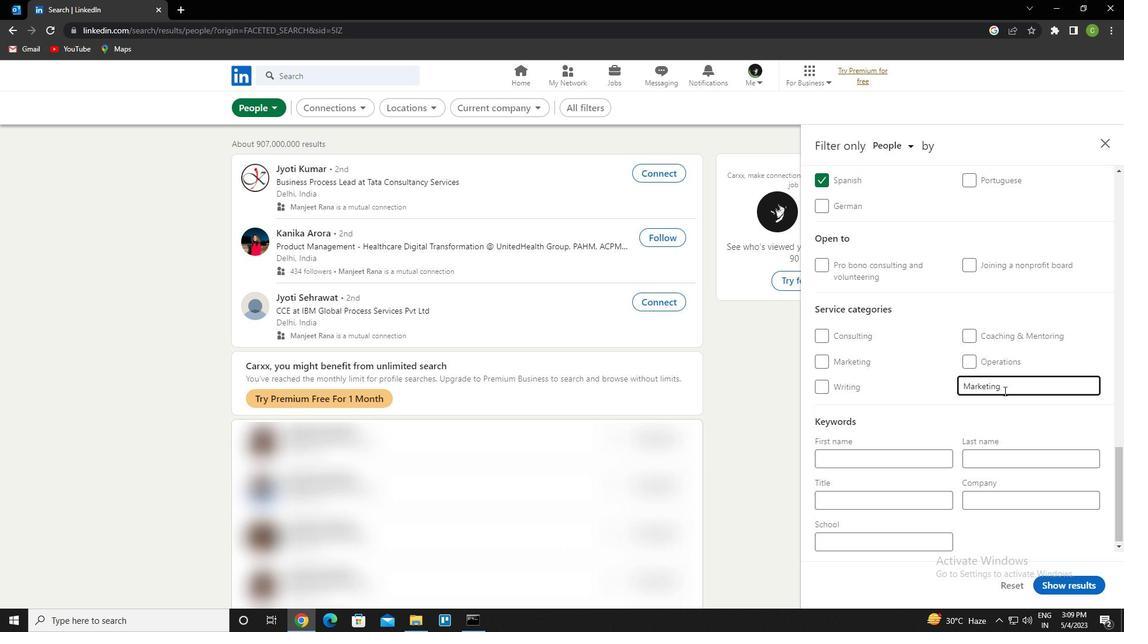 
Action: Mouse moved to (892, 504)
Screenshot: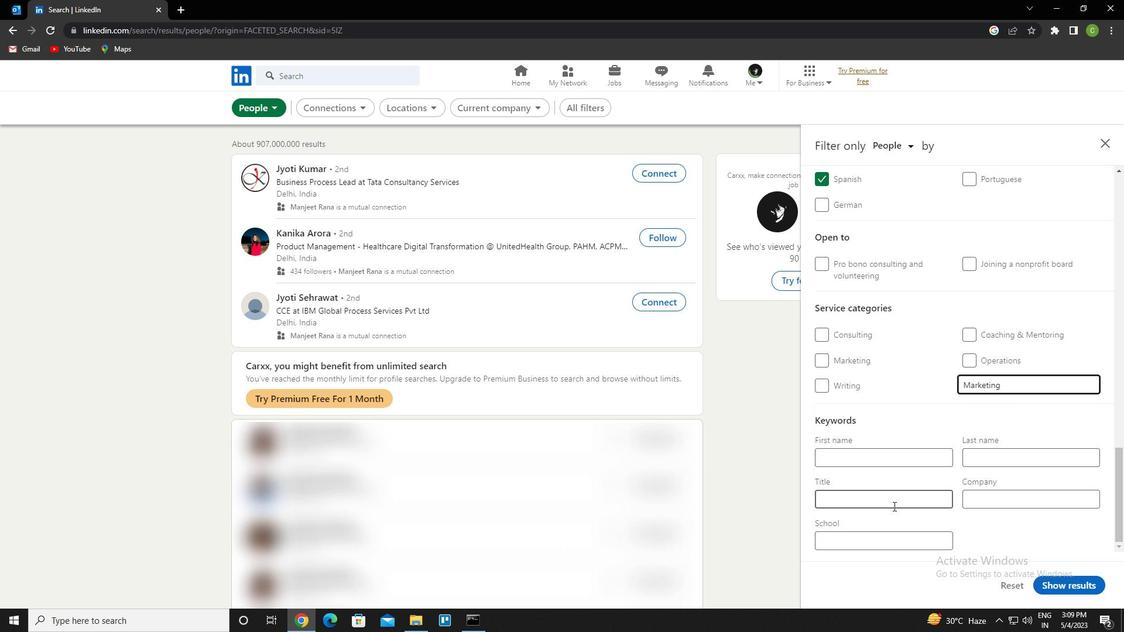 
Action: Mouse pressed left at (892, 504)
Screenshot: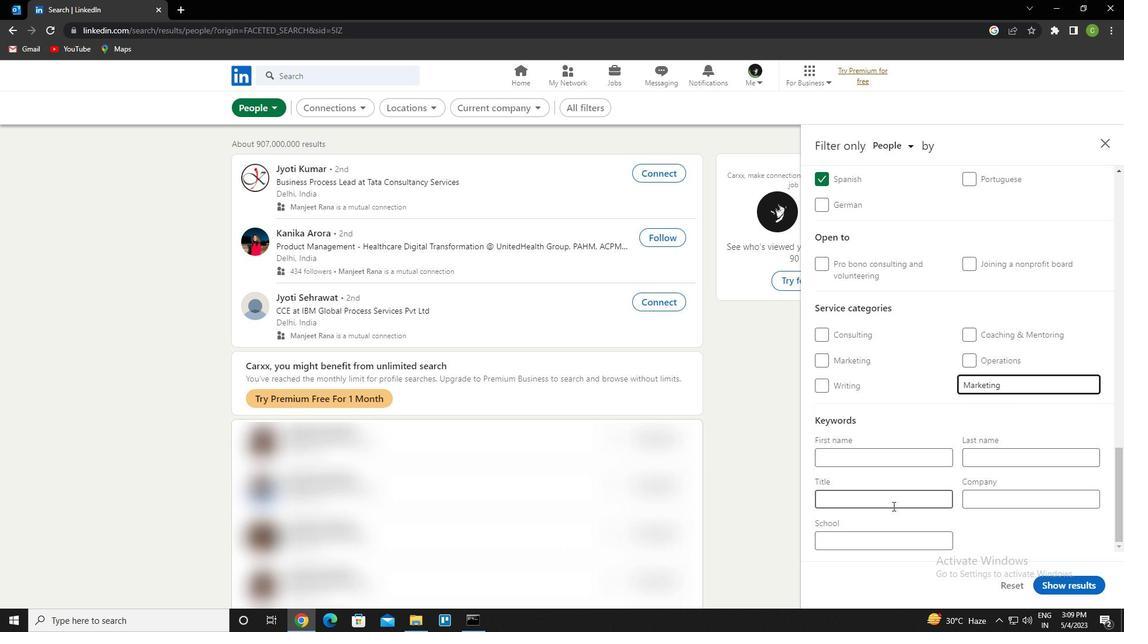 
Action: Key pressed <Key.caps_lock>p<Key.caps_lock>hotographer
Screenshot: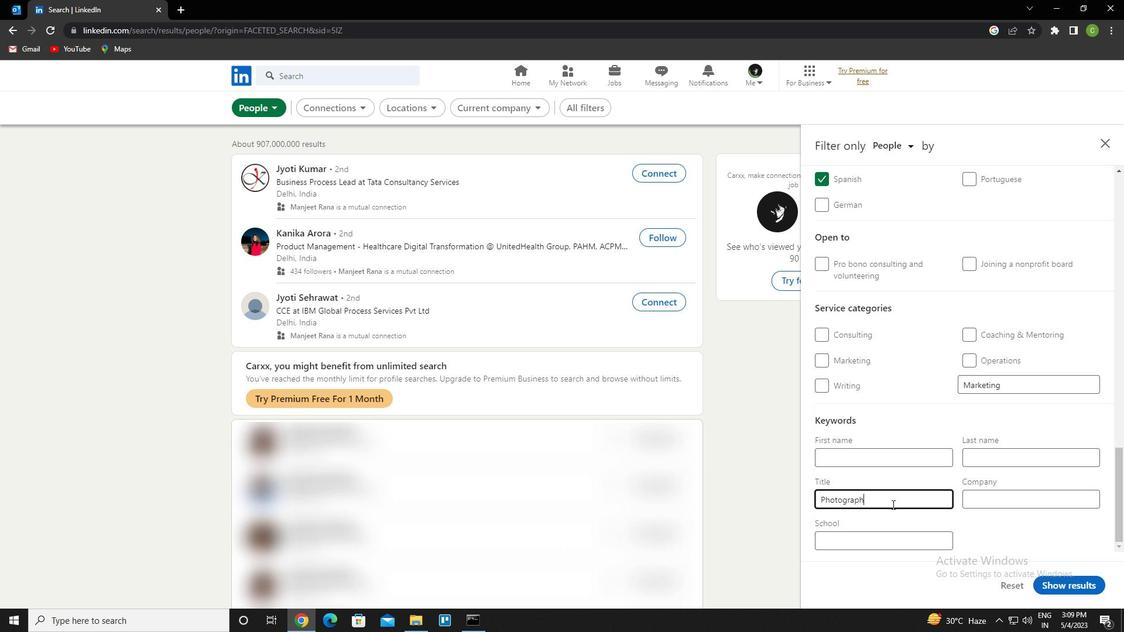 
Action: Mouse moved to (1063, 589)
Screenshot: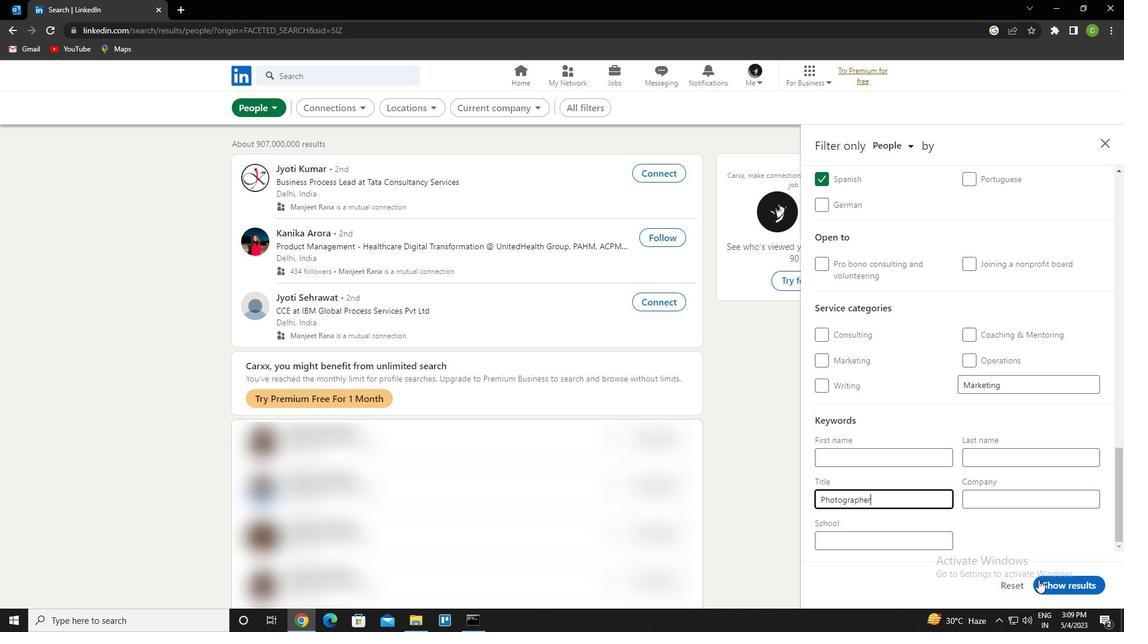 
Action: Mouse pressed left at (1063, 589)
Screenshot: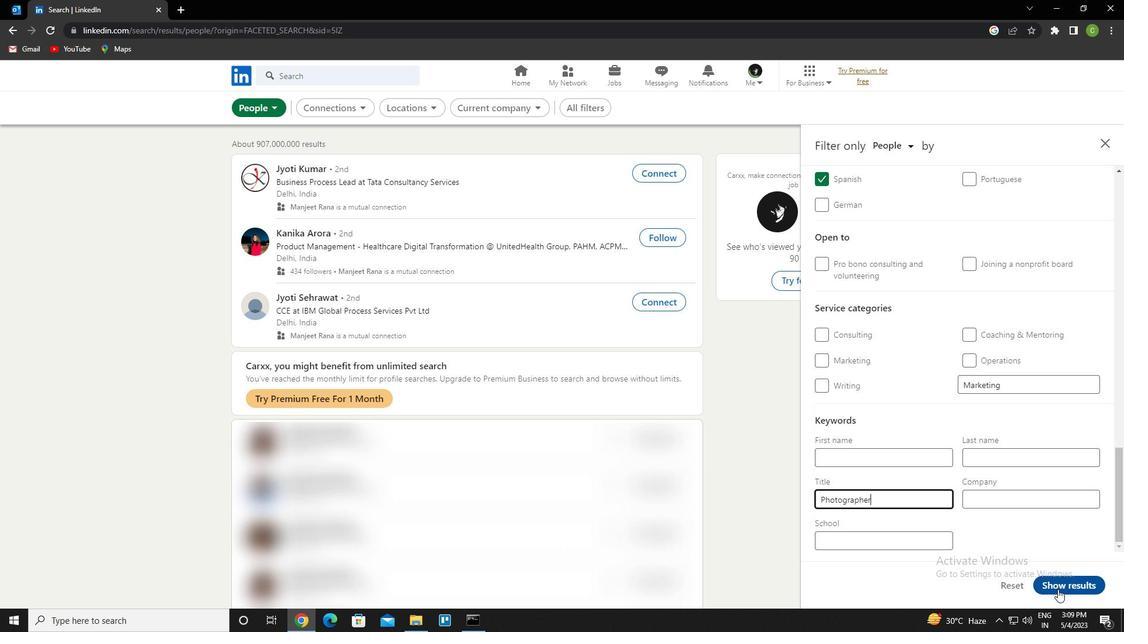 
Action: Mouse moved to (520, 525)
Screenshot: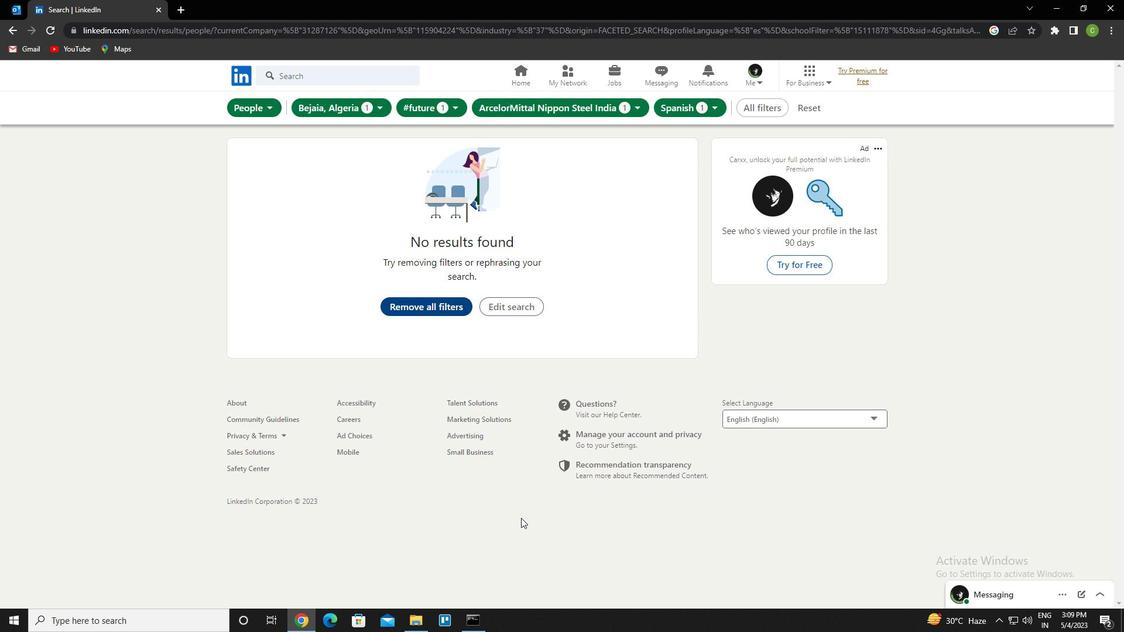 
